Task: Open a Modern Writer Template save the file as agreement.rtf Remove the following  from template: 'Address' Change the date  '15 May, 2023' change Dear Ms Reader to   Hello. Add body to the letter Congratulations on your recent promotion! This well-deserved achievement is a testament to your skills and commitment to your work. I am confident that you will excel in your new role and bring continued success to the team. Wishing you all the best in this exciting chapter of your career.Add Name  'Leon'. Insert watermark  Relience Apply Font Style in watermark Nunito; font size  111and place the watermark  Diagonally 
Action: Mouse moved to (1010, 129)
Screenshot: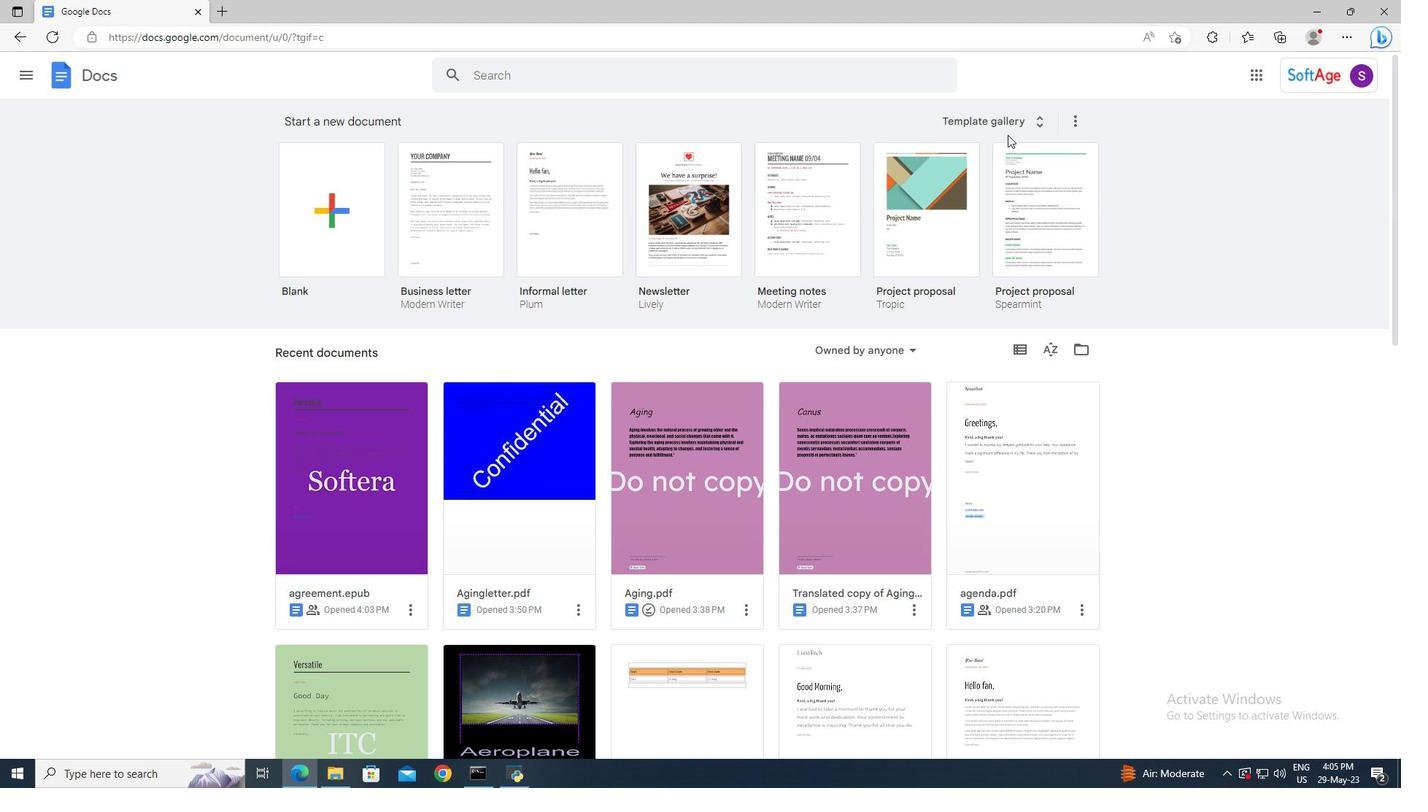 
Action: Mouse pressed left at (1010, 129)
Screenshot: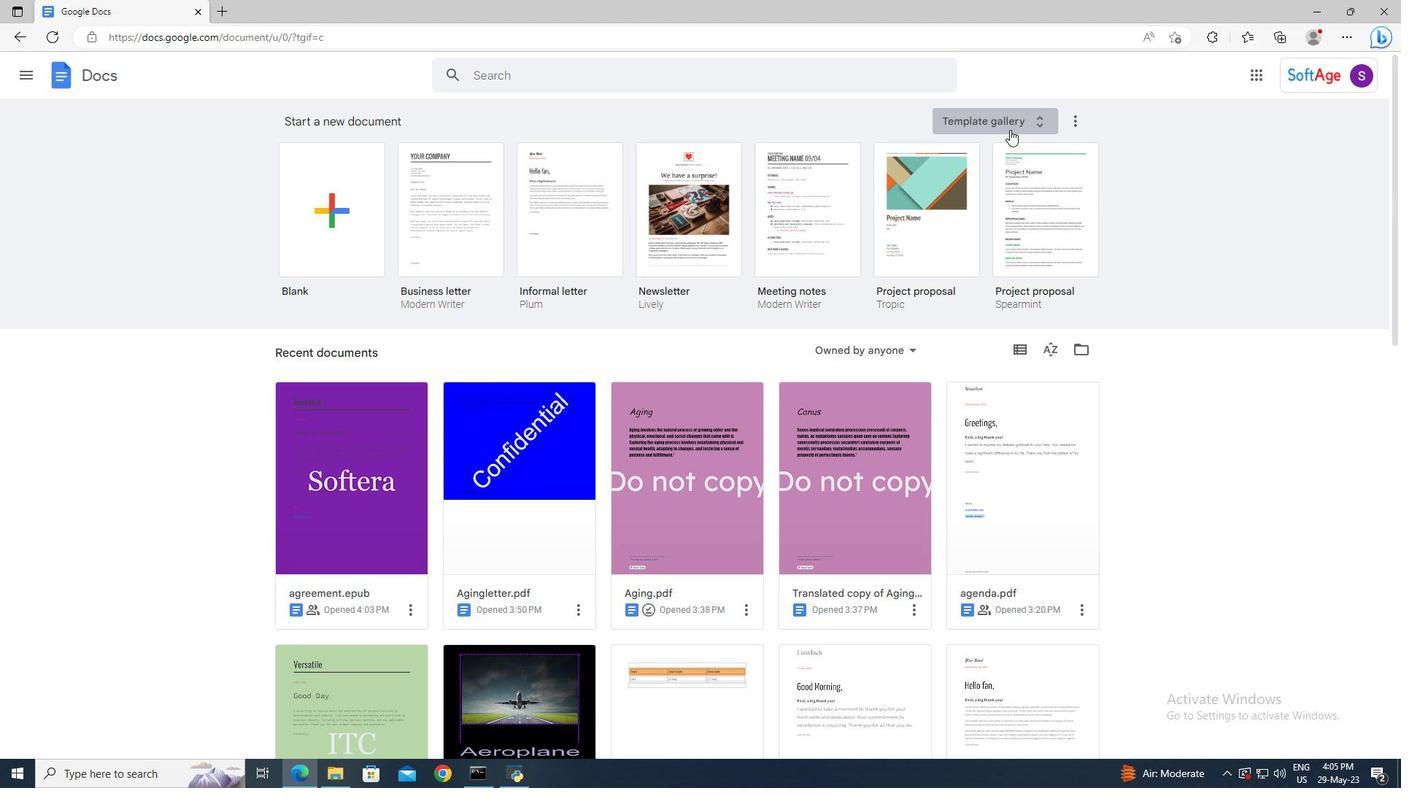 
Action: Mouse moved to (866, 240)
Screenshot: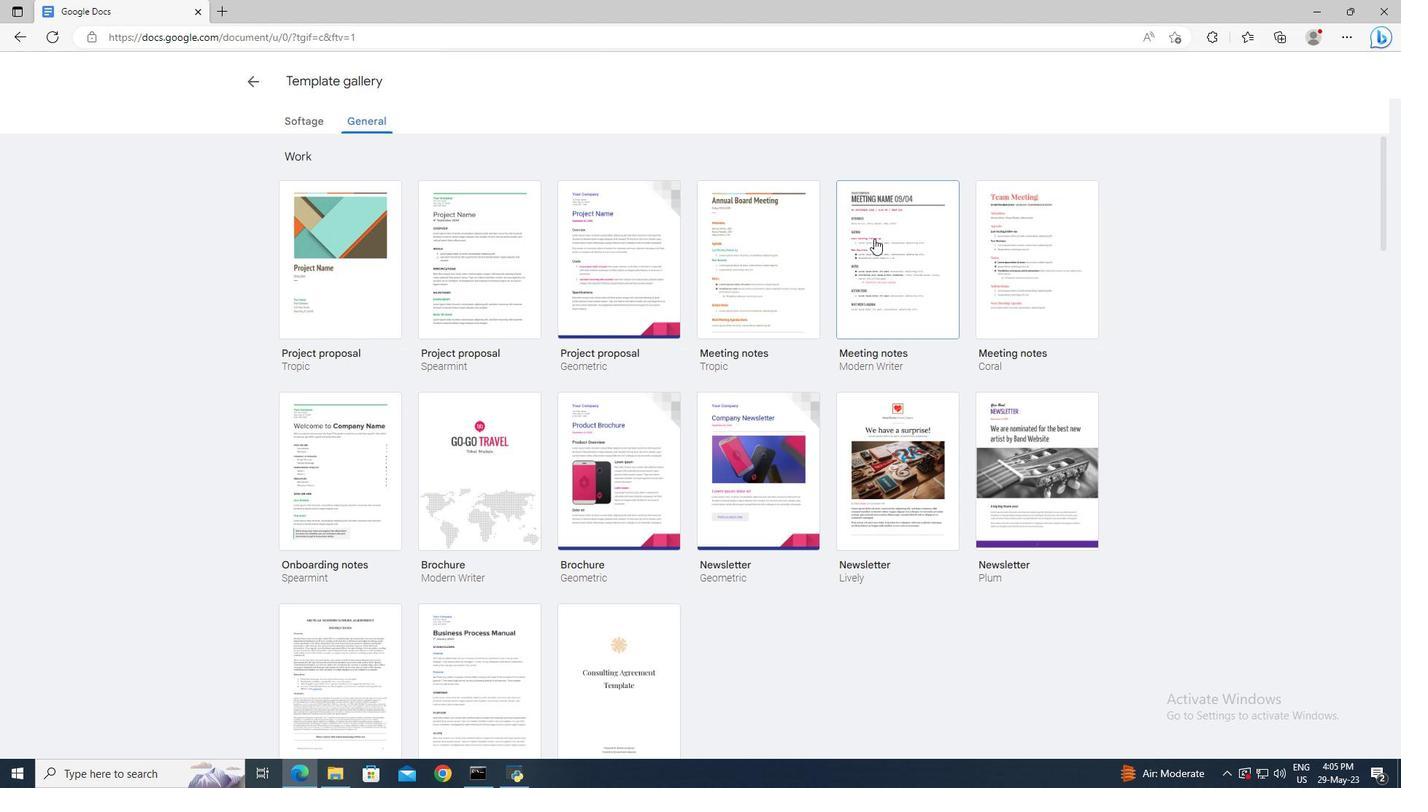 
Action: Mouse scrolled (866, 241) with delta (0, 0)
Screenshot: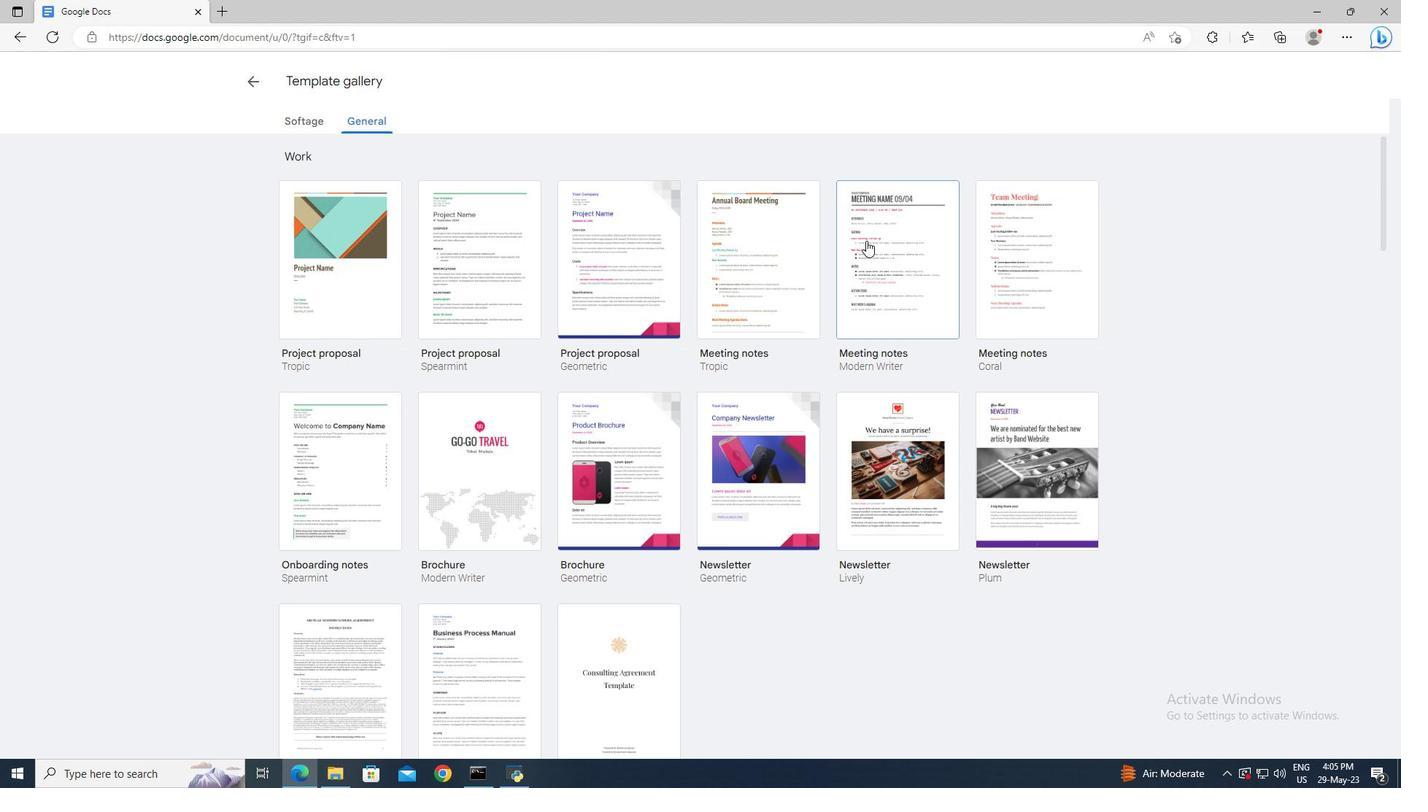 
Action: Mouse scrolled (866, 240) with delta (0, 0)
Screenshot: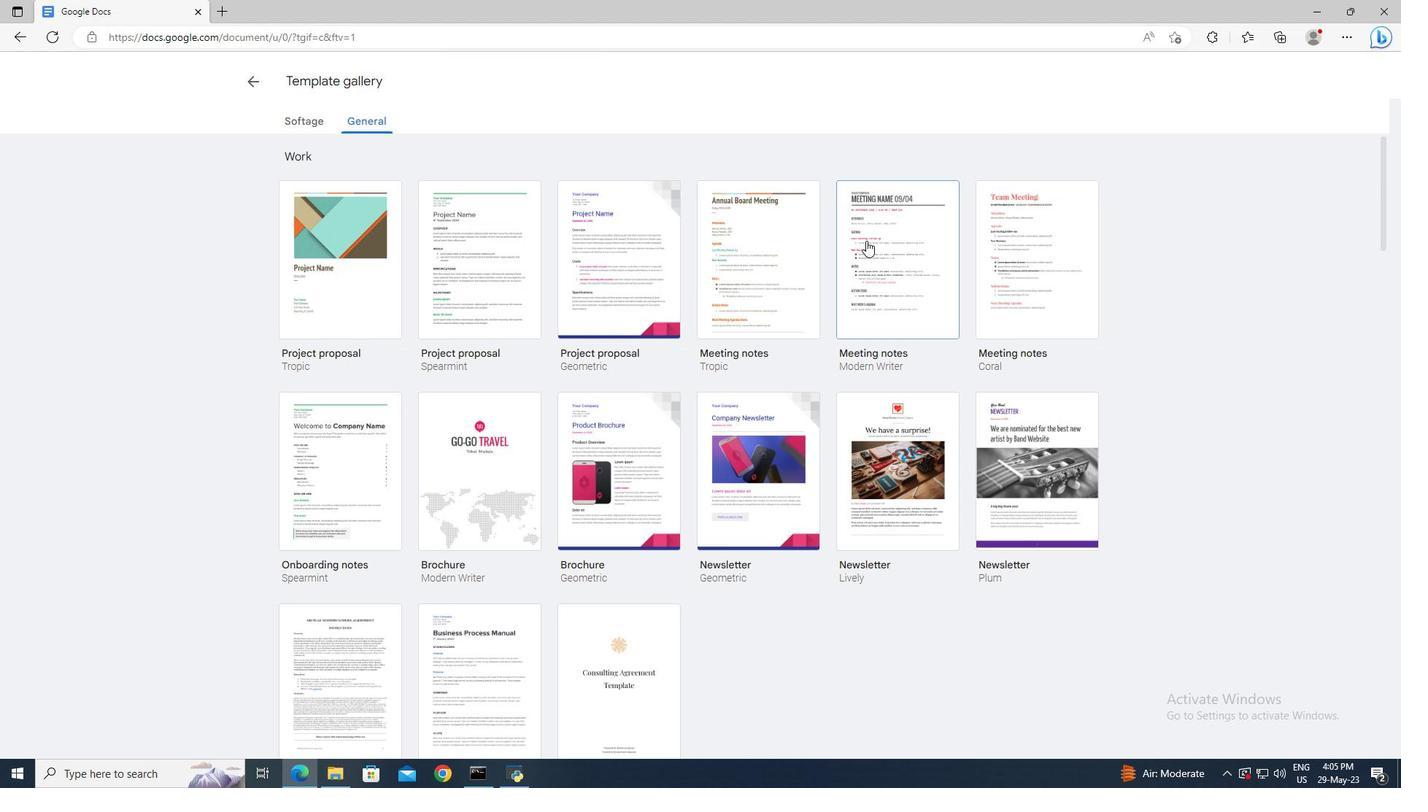 
Action: Mouse scrolled (866, 240) with delta (0, 0)
Screenshot: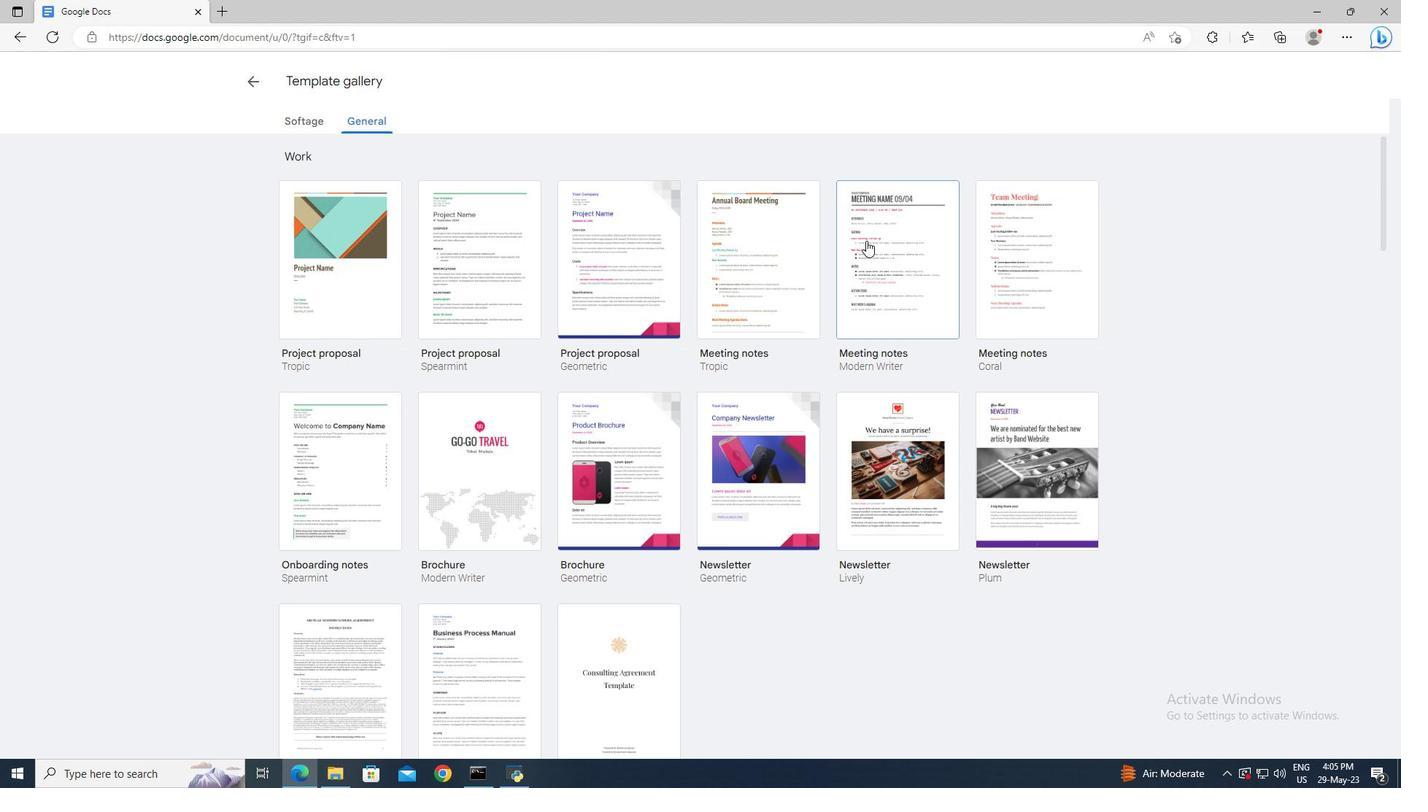 
Action: Mouse moved to (866, 243)
Screenshot: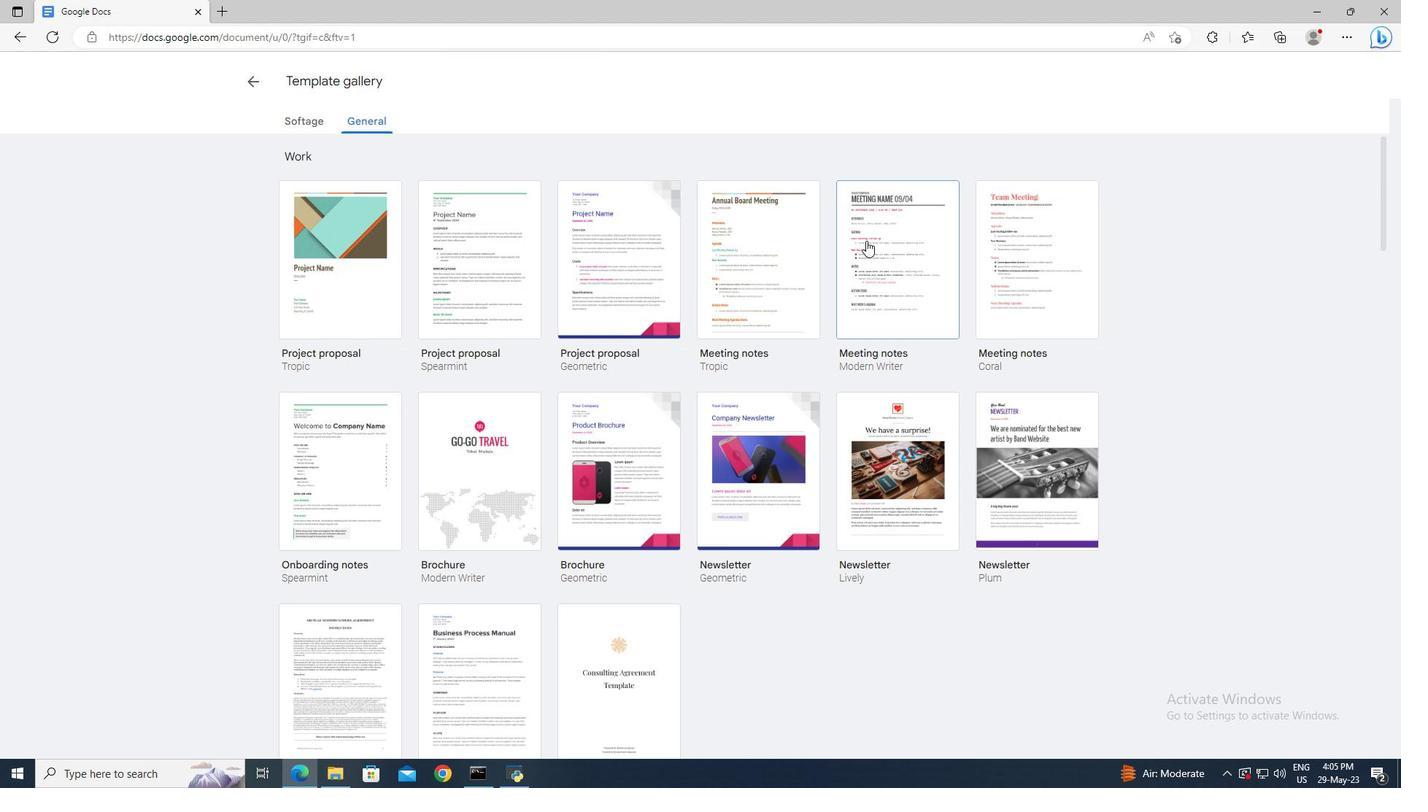 
Action: Mouse scrolled (866, 242) with delta (0, 0)
Screenshot: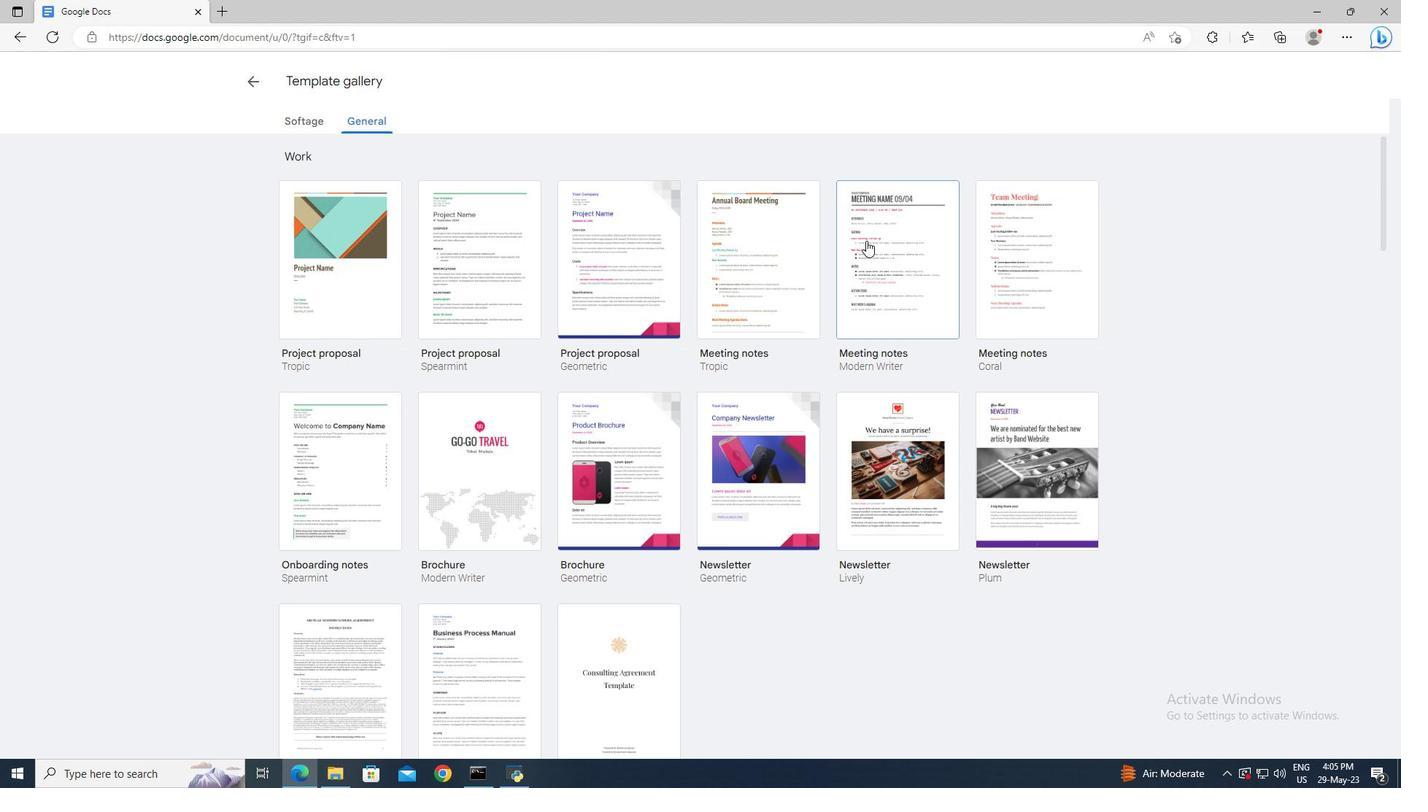 
Action: Mouse moved to (845, 275)
Screenshot: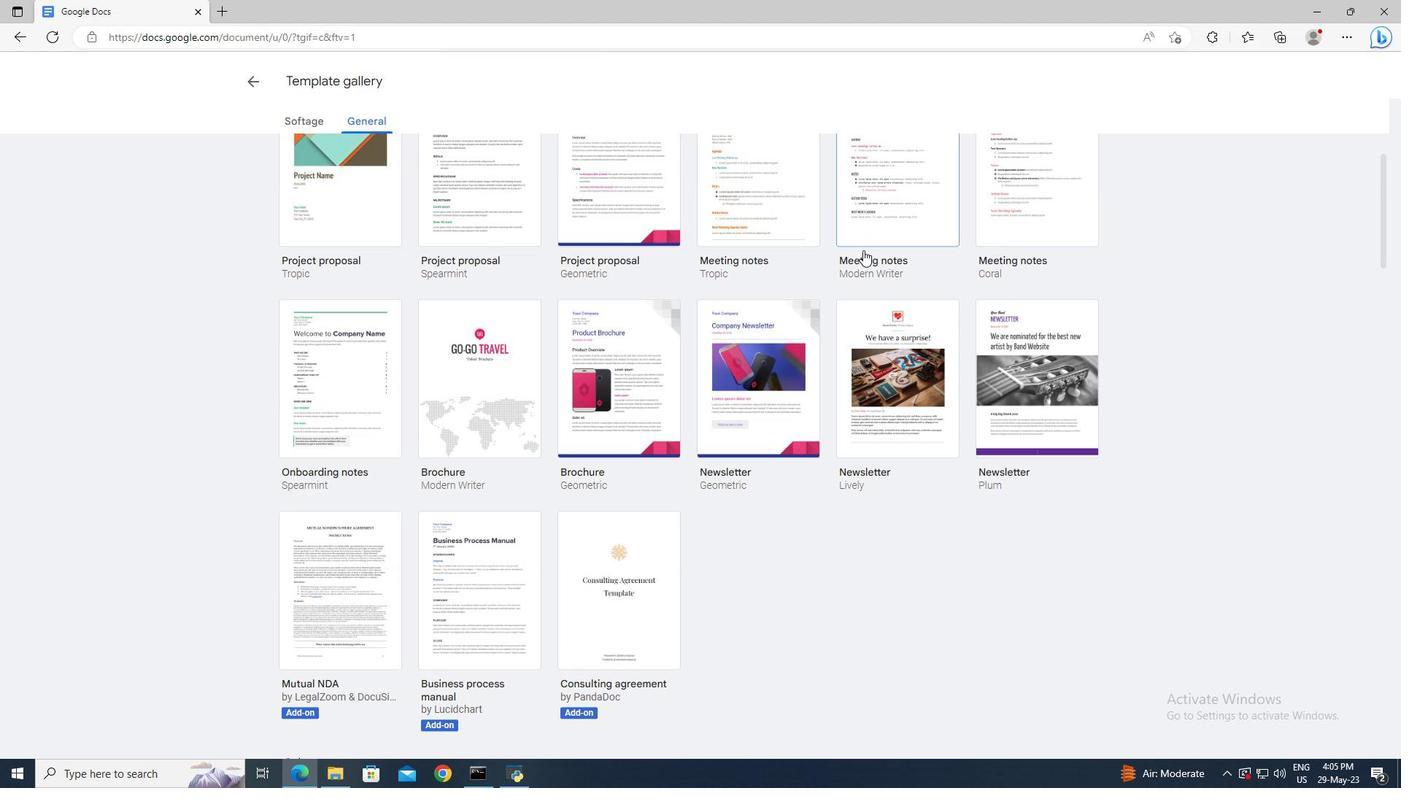 
Action: Mouse scrolled (845, 275) with delta (0, 0)
Screenshot: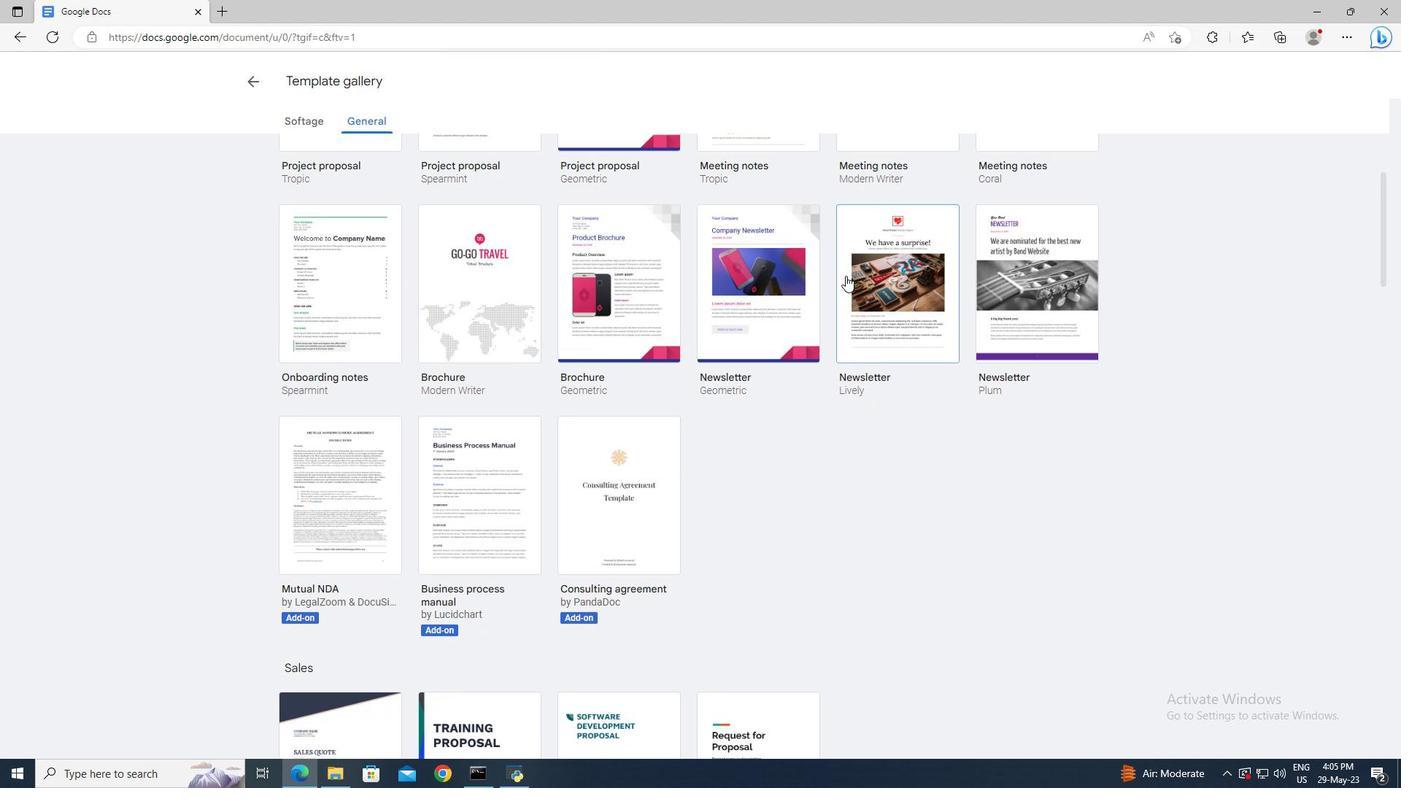 
Action: Mouse scrolled (845, 275) with delta (0, 0)
Screenshot: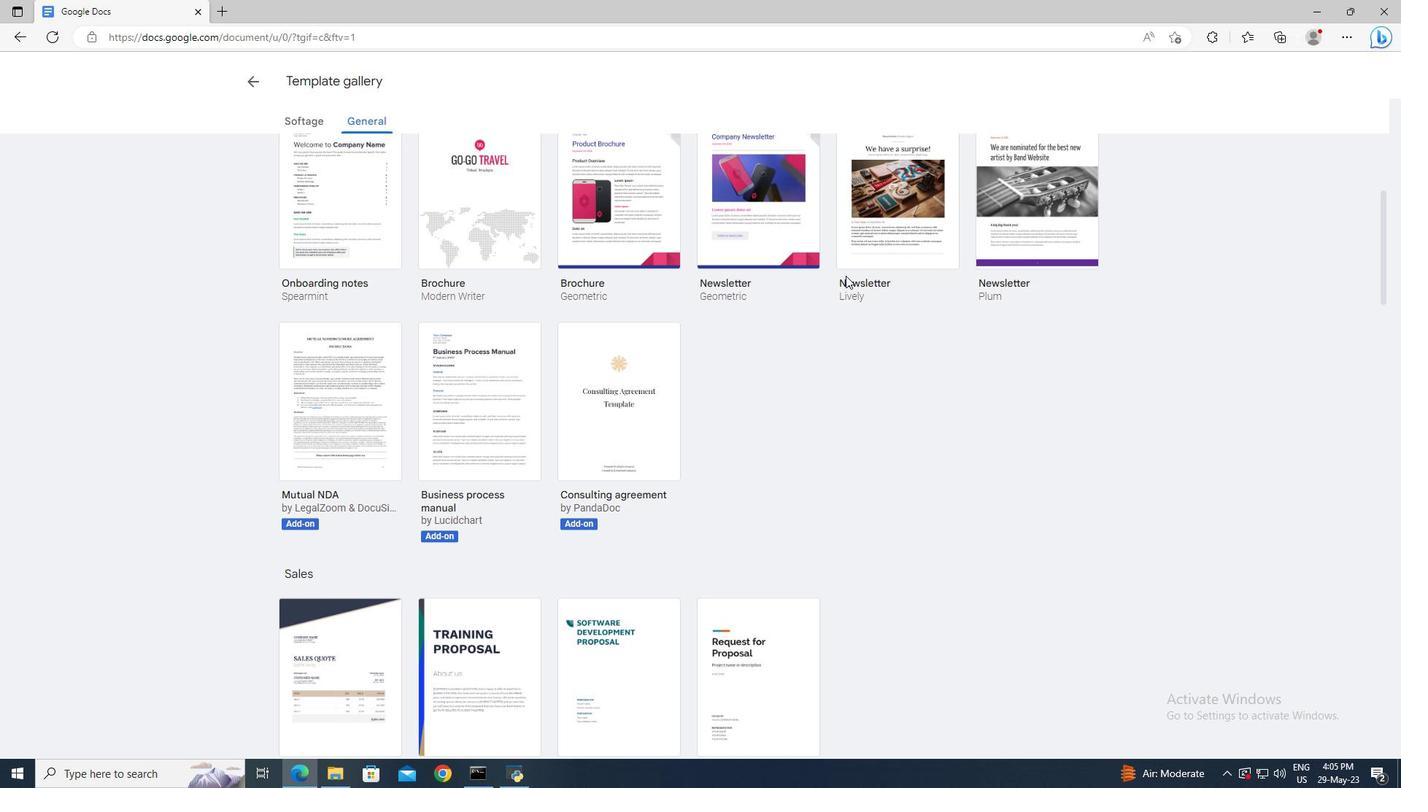 
Action: Mouse scrolled (845, 275) with delta (0, 0)
Screenshot: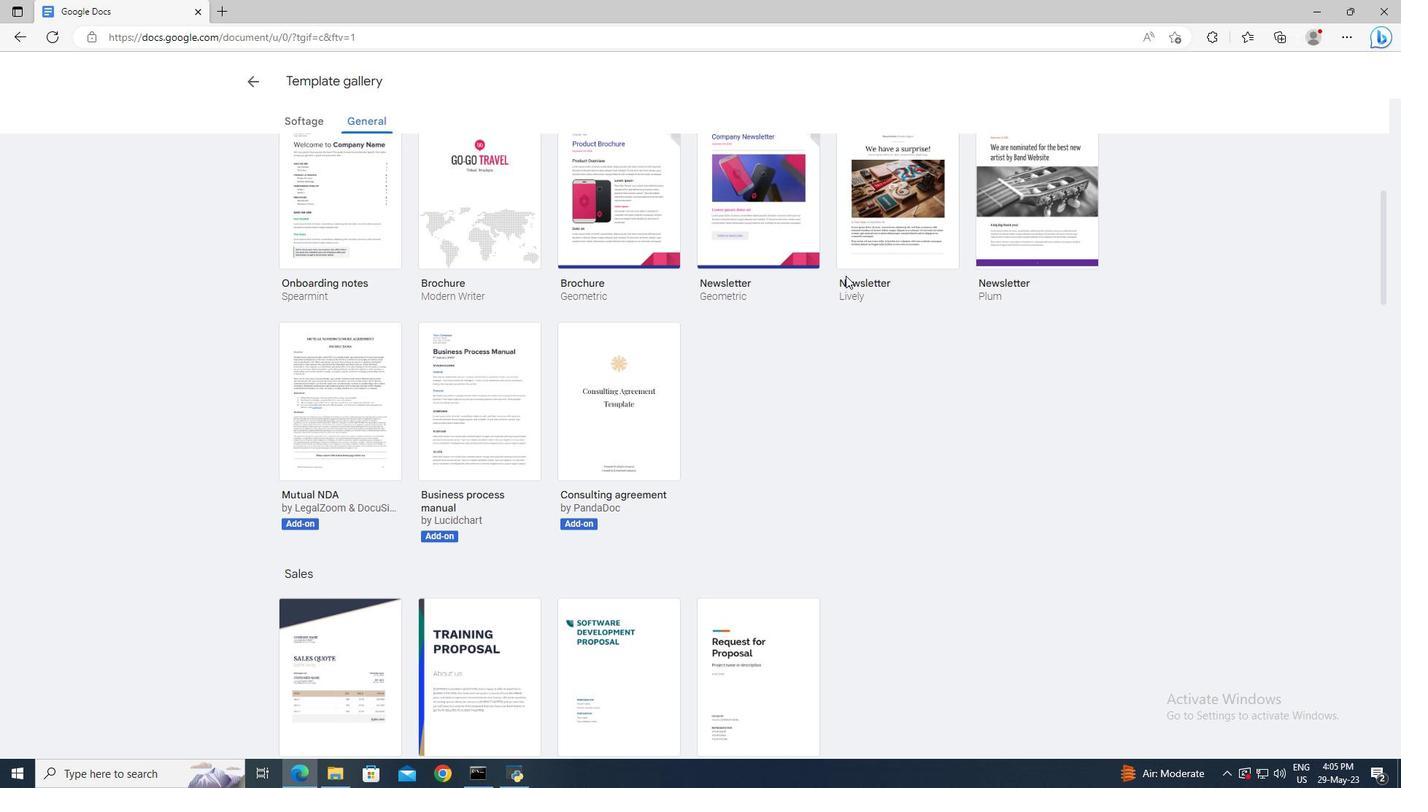 
Action: Mouse scrolled (845, 275) with delta (0, 0)
Screenshot: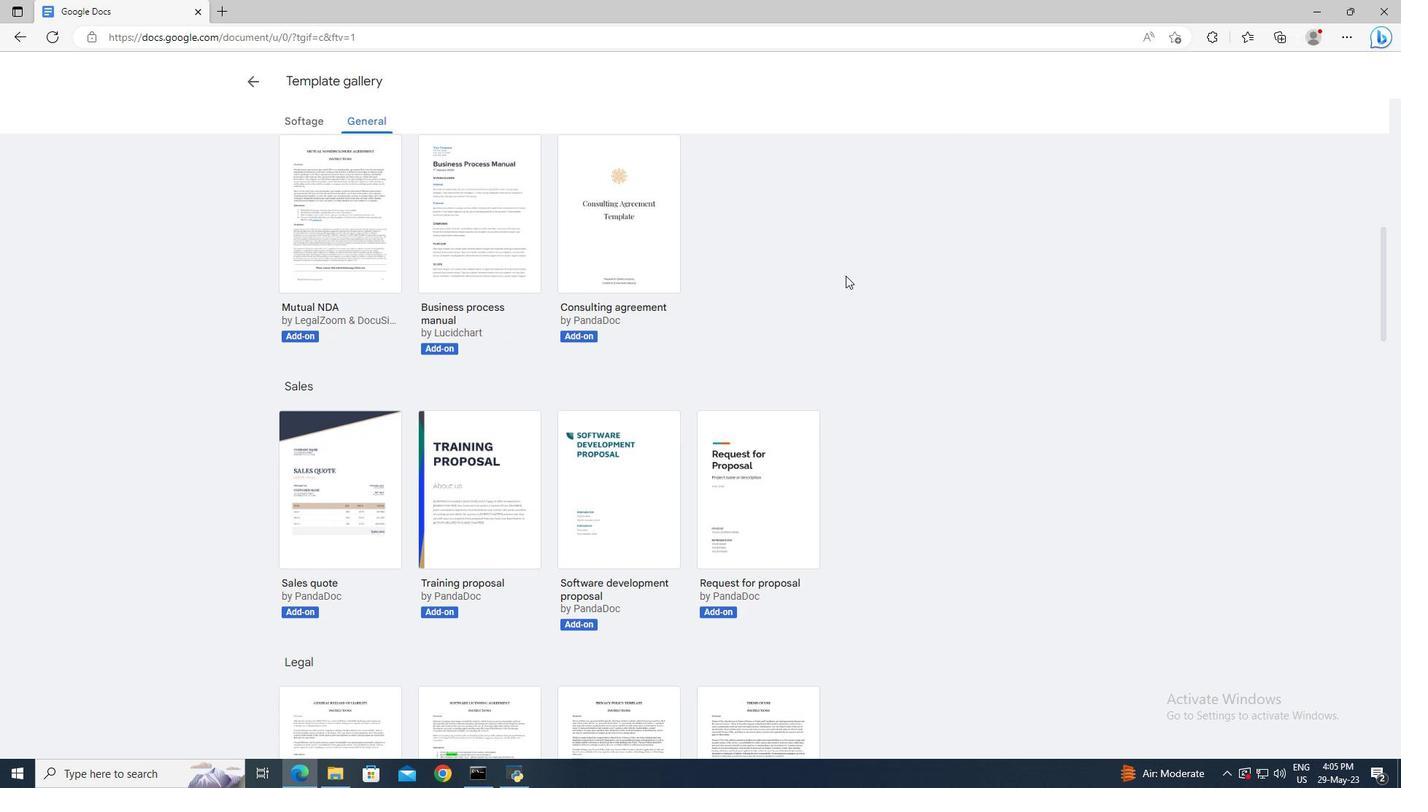 
Action: Mouse scrolled (845, 275) with delta (0, 0)
Screenshot: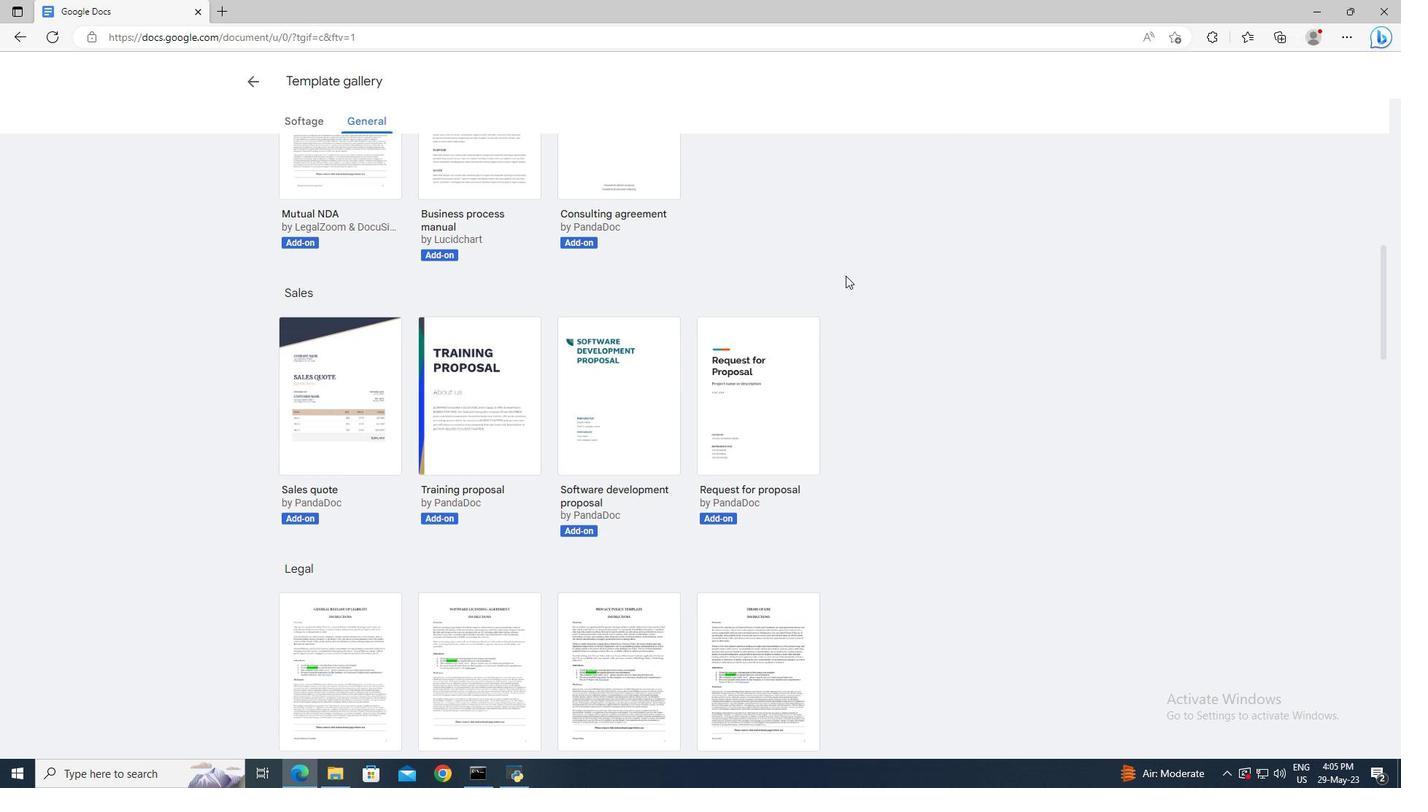 
Action: Mouse scrolled (845, 275) with delta (0, 0)
Screenshot: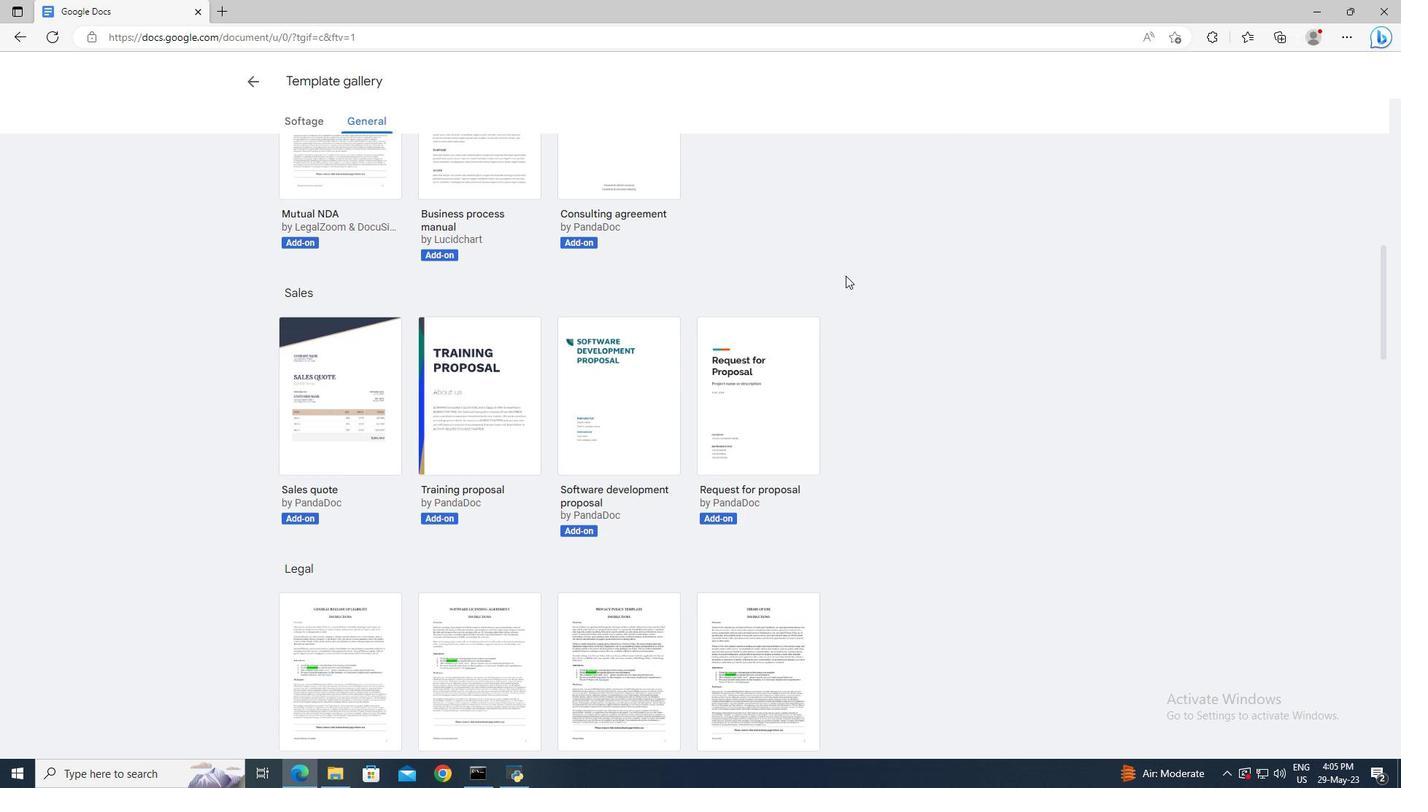 
Action: Mouse scrolled (845, 275) with delta (0, 0)
Screenshot: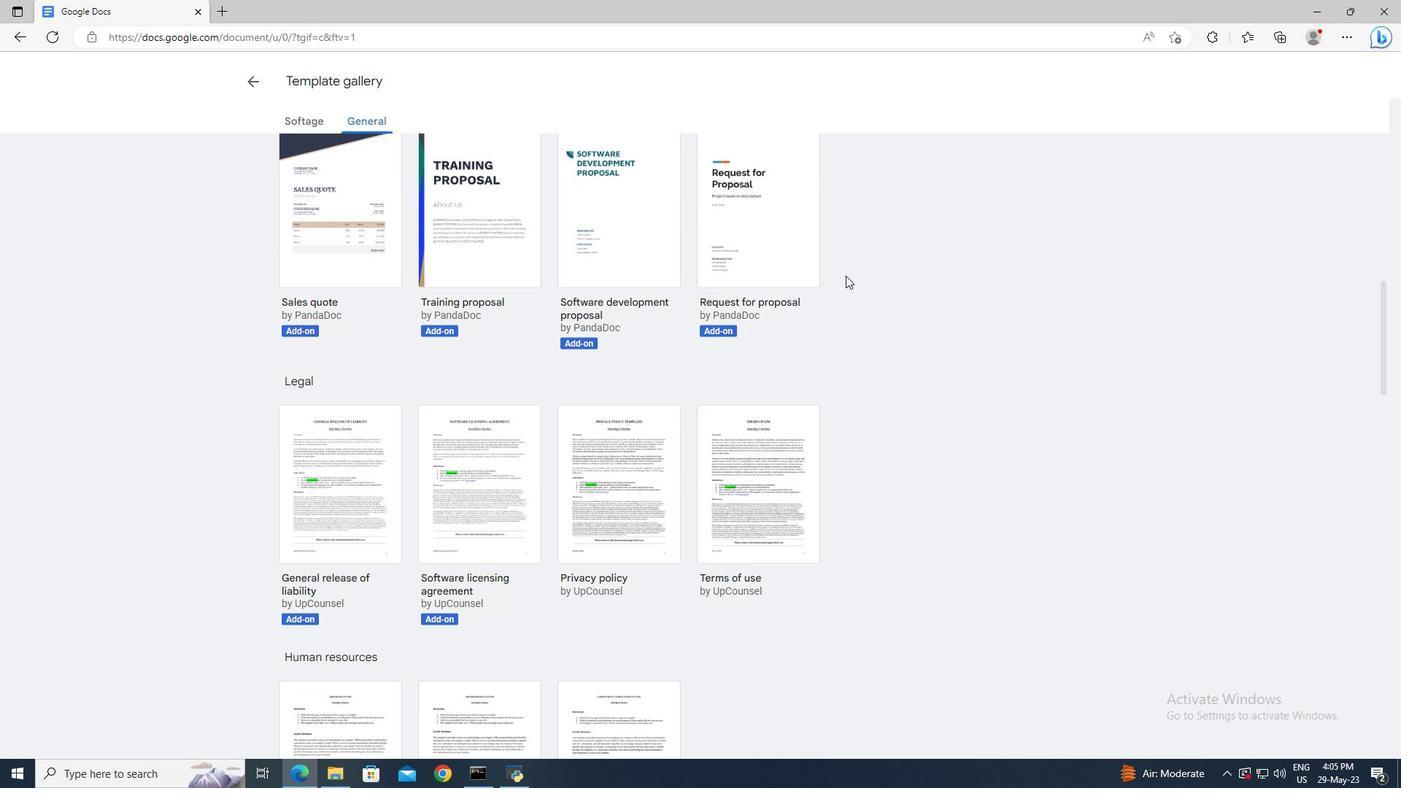 
Action: Mouse scrolled (845, 275) with delta (0, 0)
Screenshot: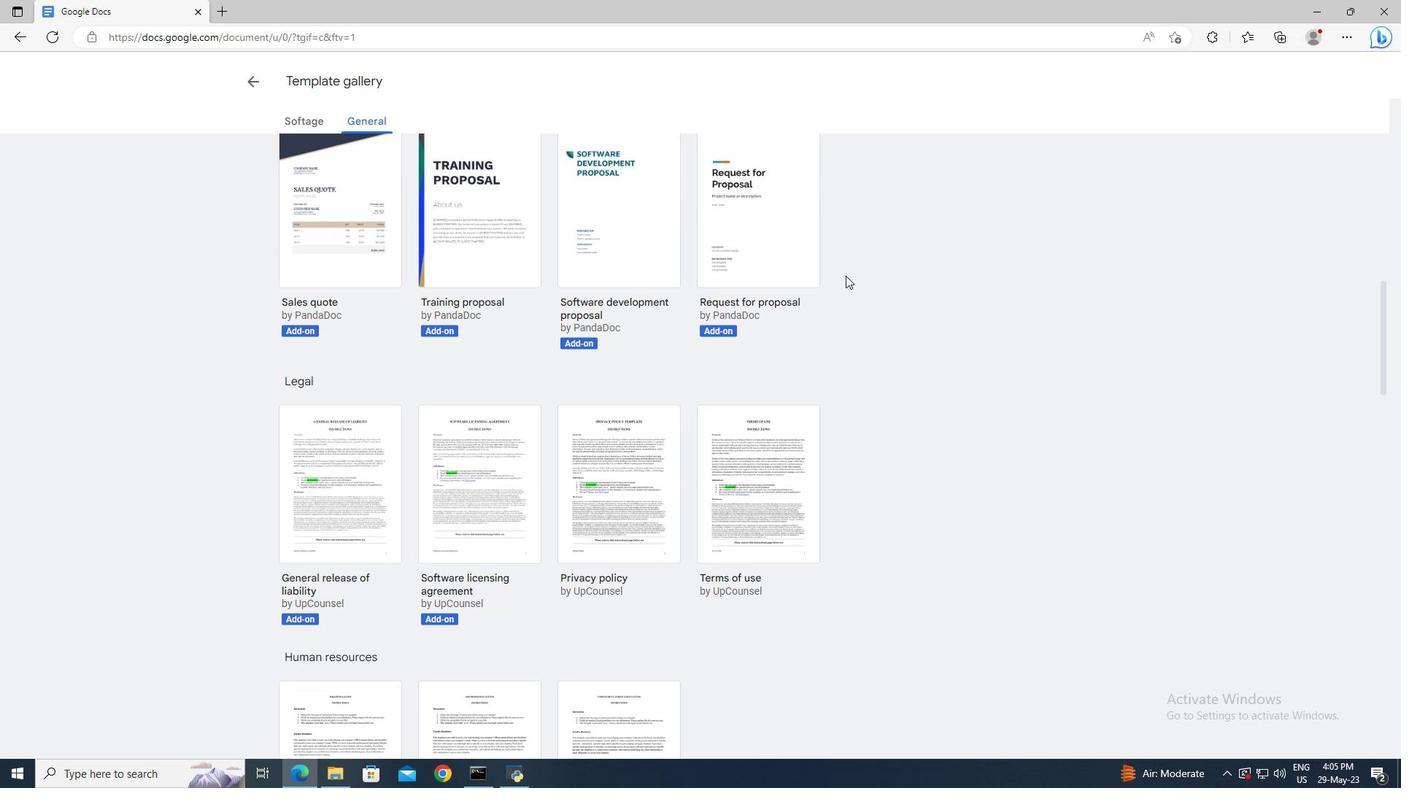 
Action: Mouse scrolled (845, 275) with delta (0, 0)
Screenshot: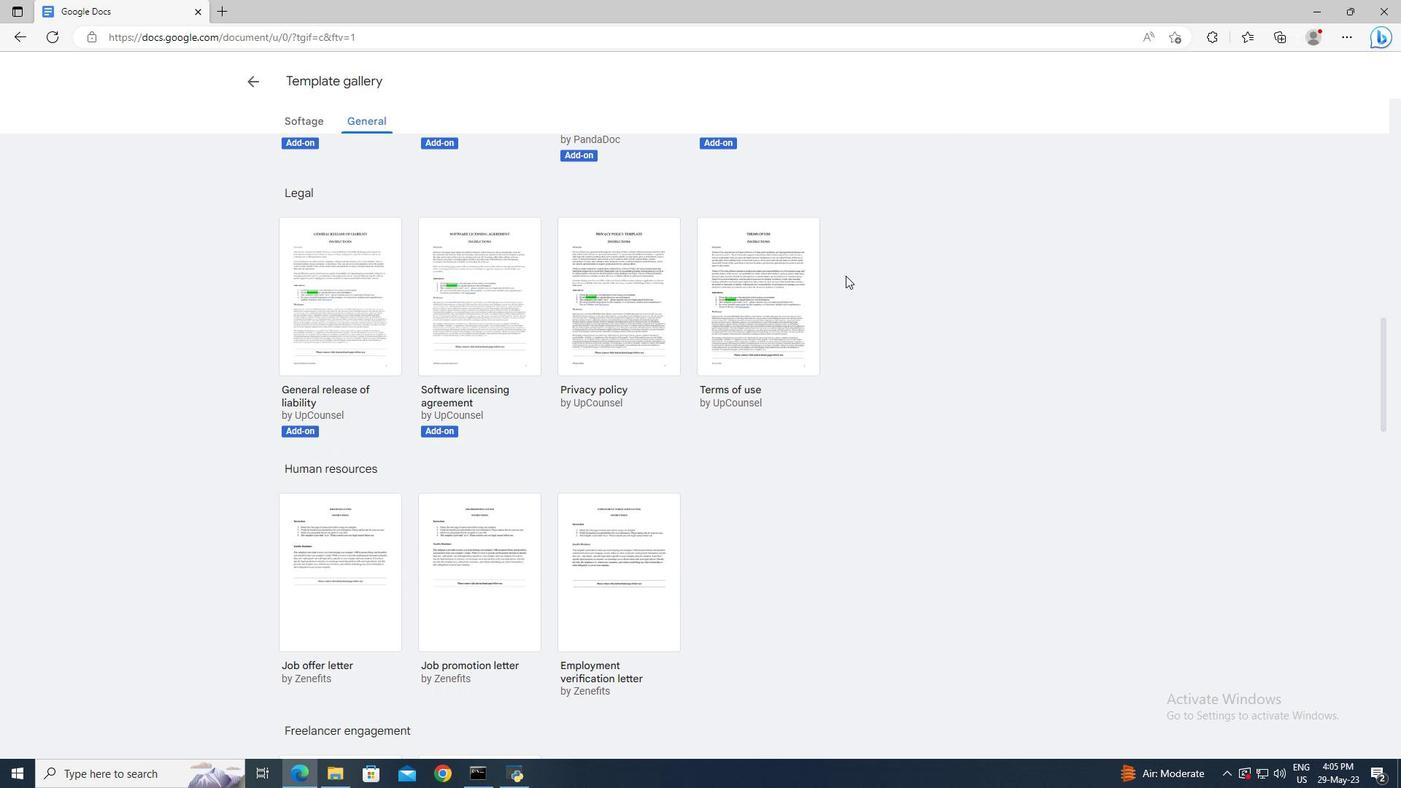 
Action: Mouse scrolled (845, 275) with delta (0, 0)
Screenshot: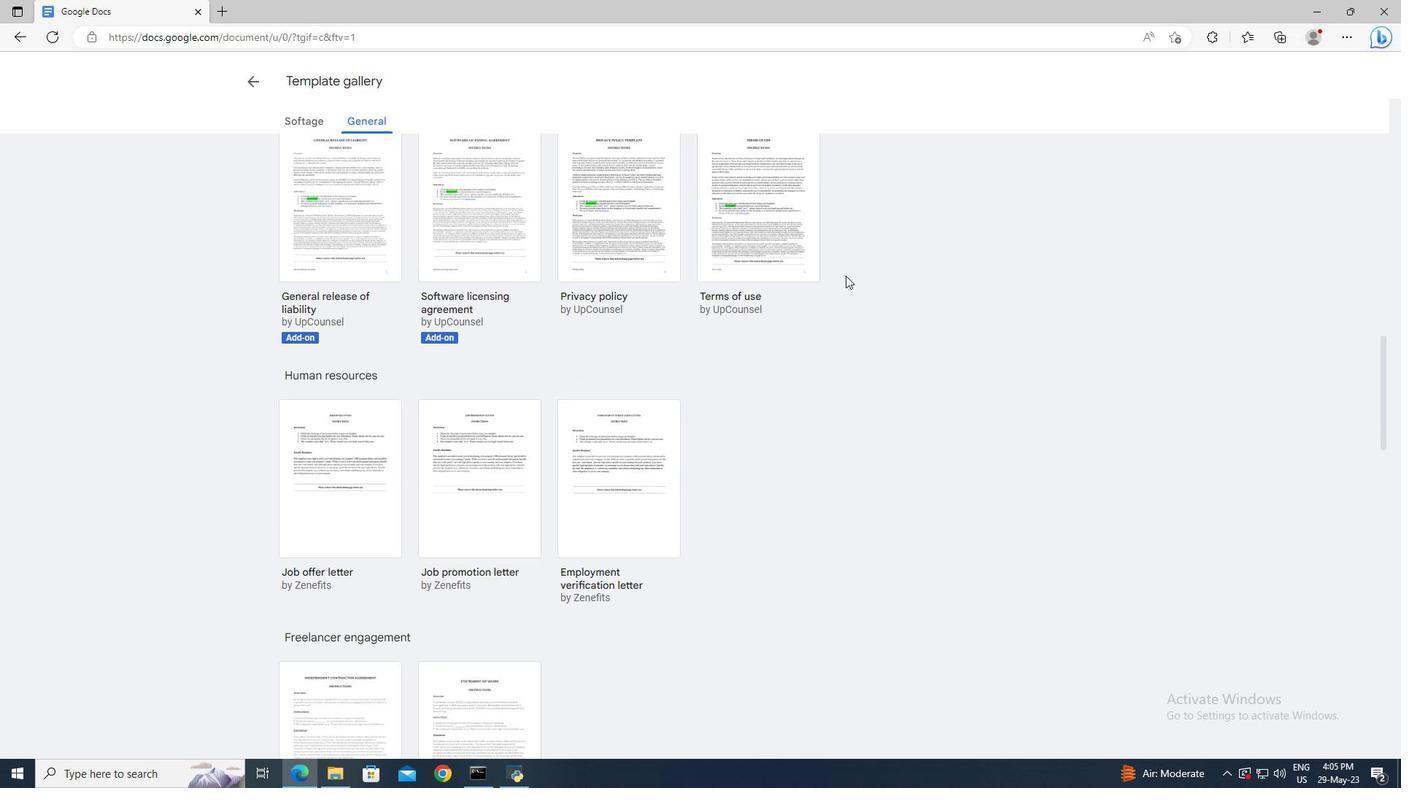 
Action: Mouse scrolled (845, 275) with delta (0, 0)
Screenshot: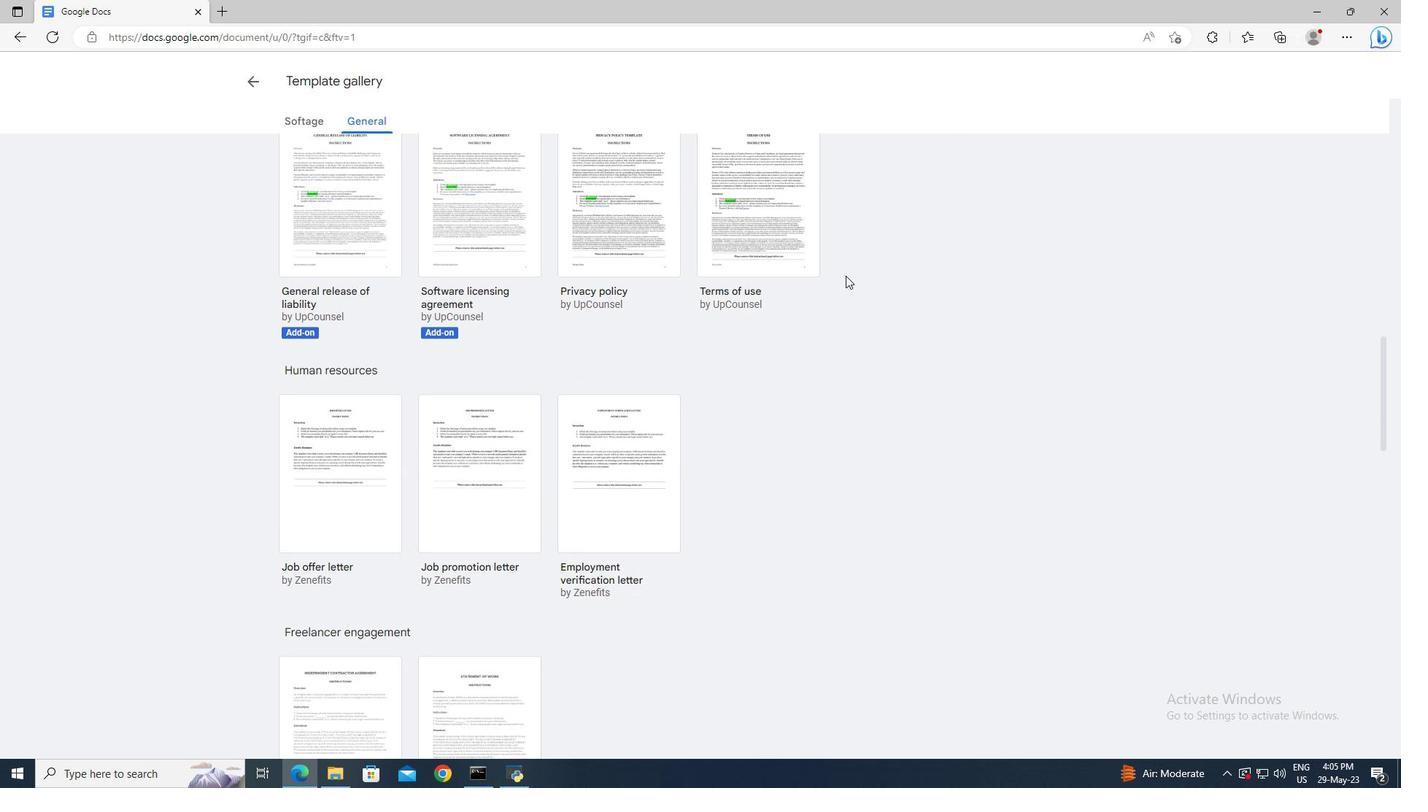 
Action: Mouse scrolled (845, 275) with delta (0, 0)
Screenshot: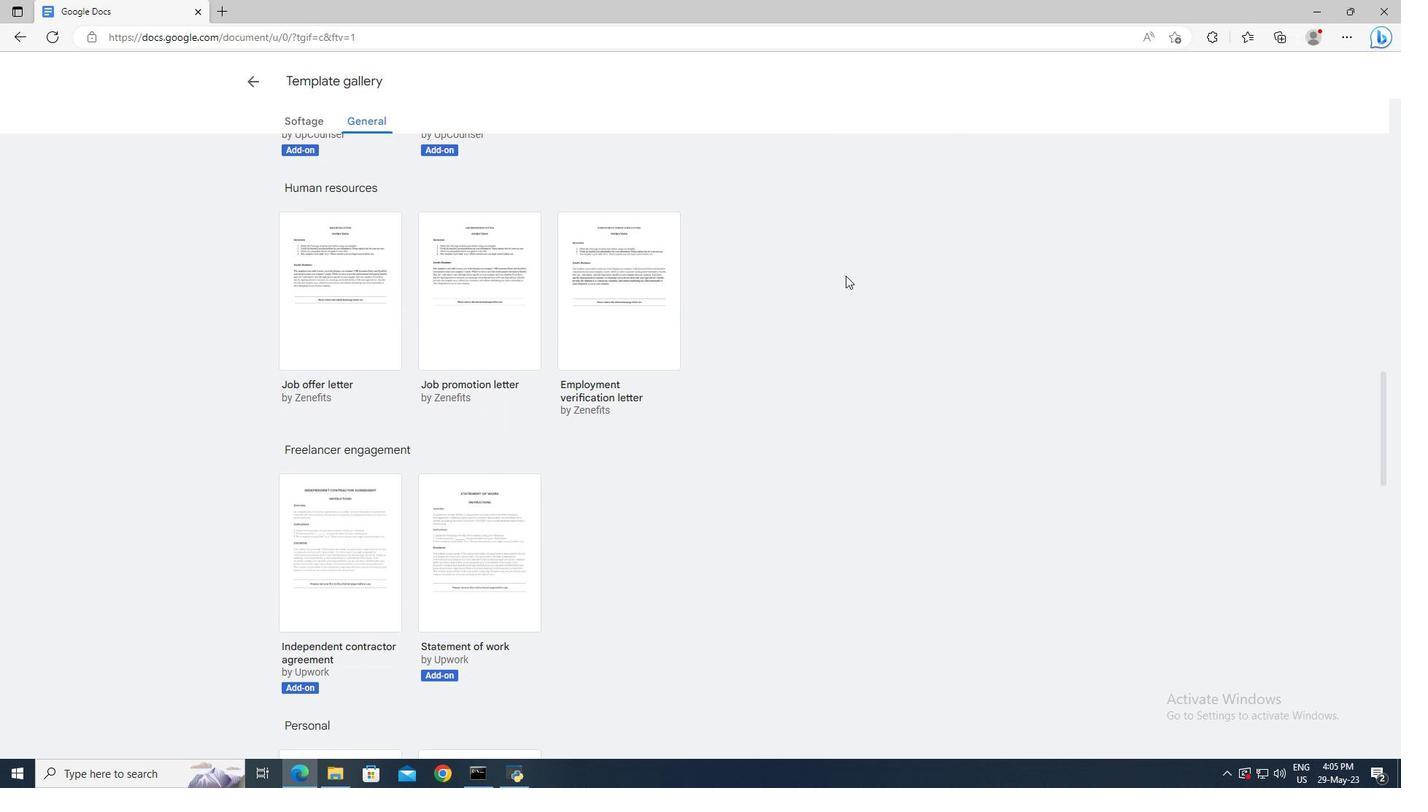 
Action: Mouse scrolled (845, 275) with delta (0, 0)
Screenshot: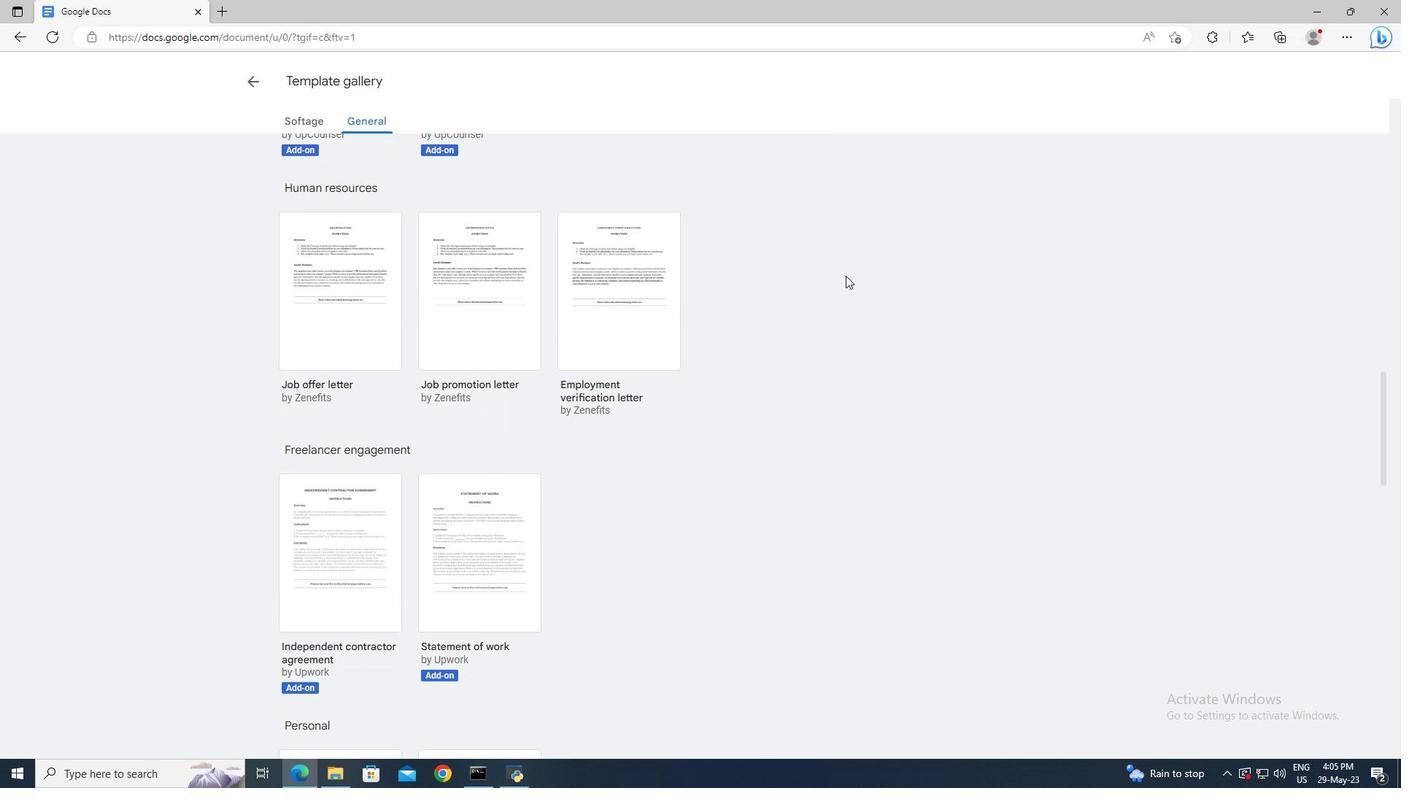 
Action: Mouse scrolled (845, 275) with delta (0, 0)
Screenshot: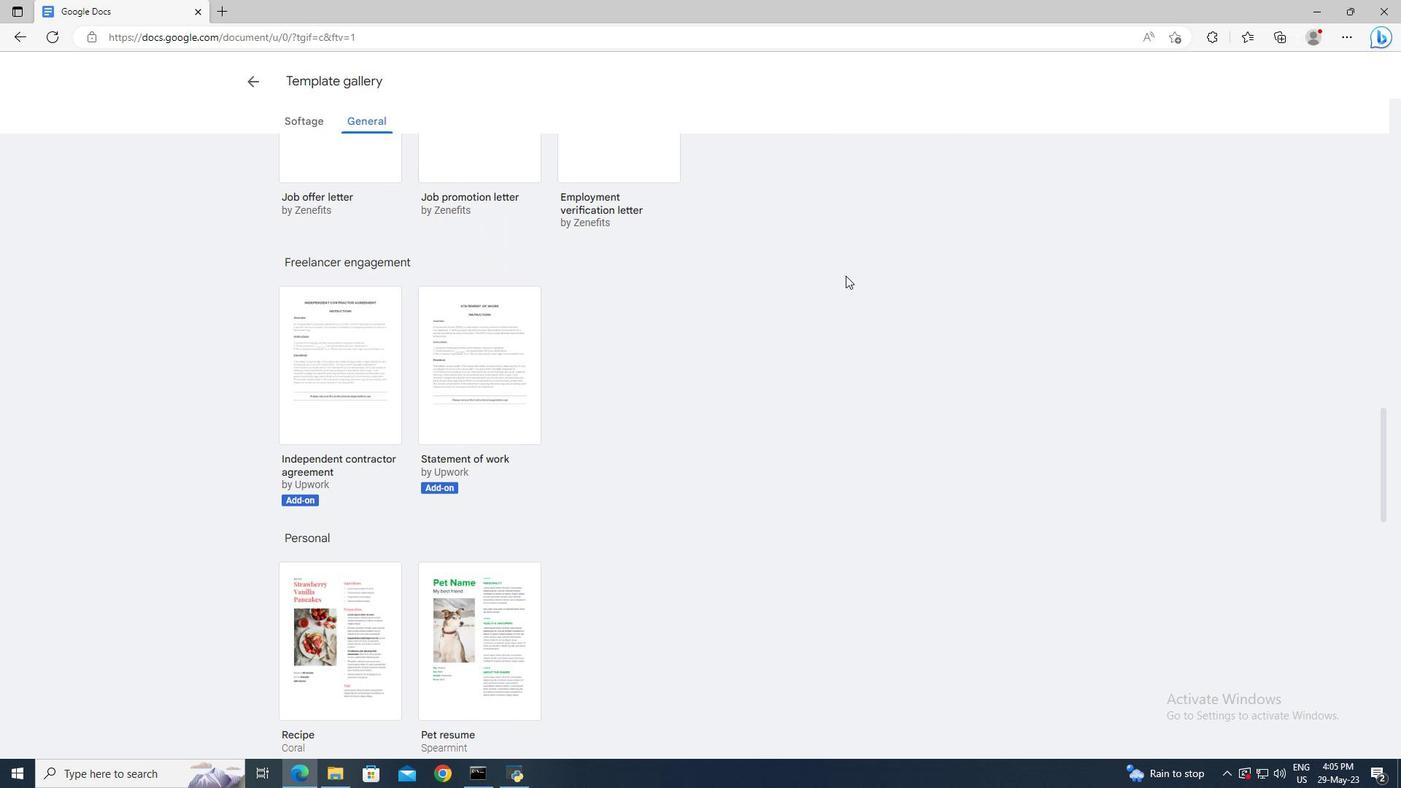 
Action: Mouse scrolled (845, 275) with delta (0, 0)
Screenshot: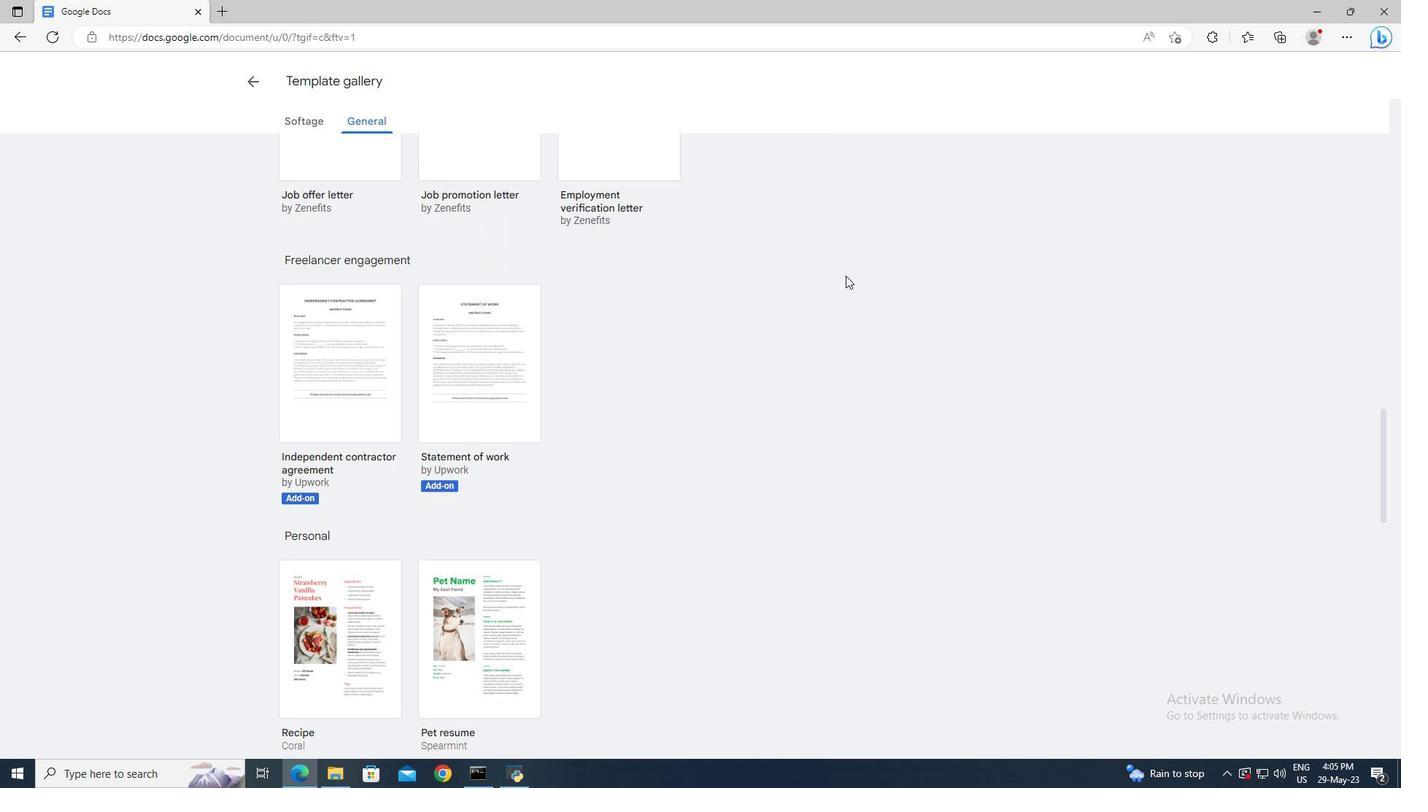 
Action: Mouse scrolled (845, 275) with delta (0, 0)
Screenshot: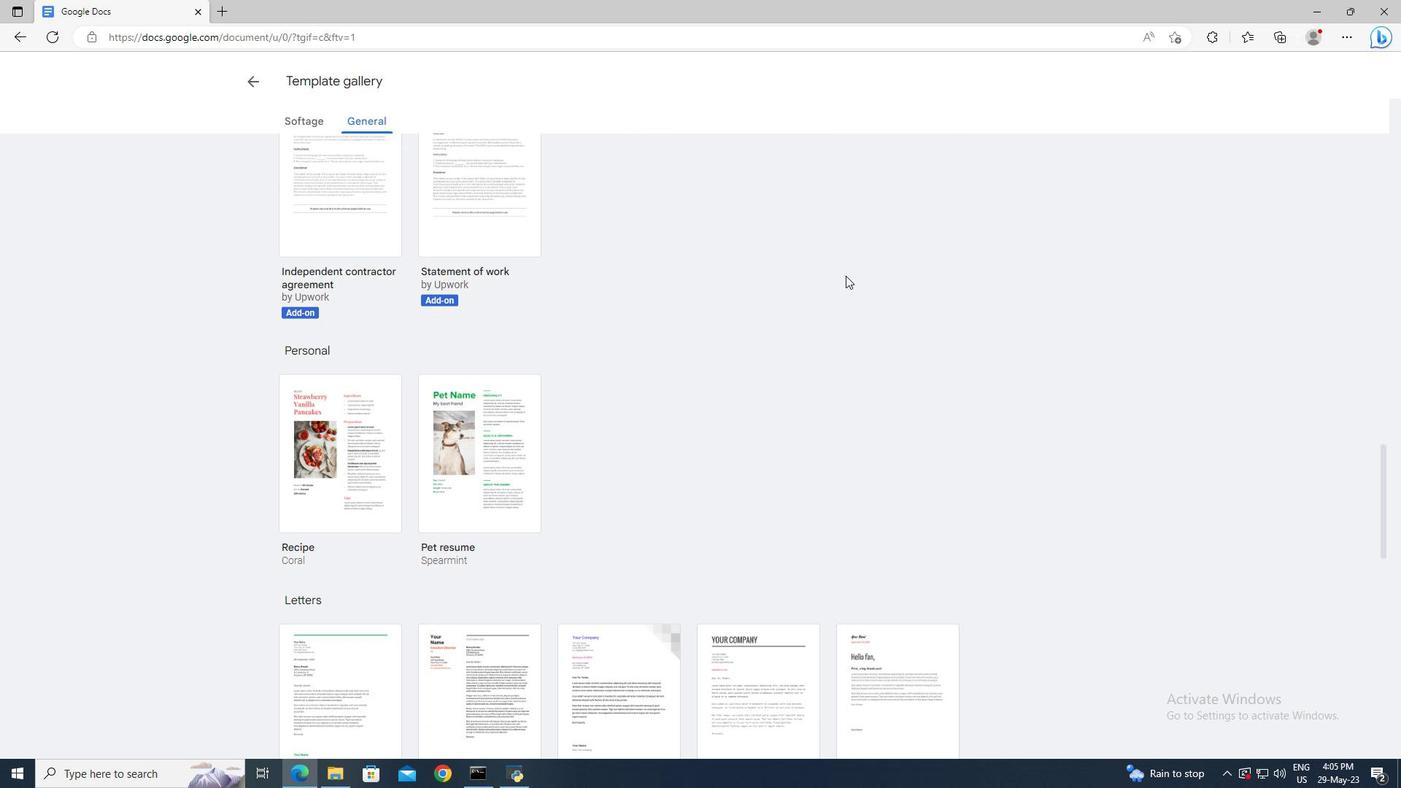 
Action: Mouse scrolled (845, 275) with delta (0, 0)
Screenshot: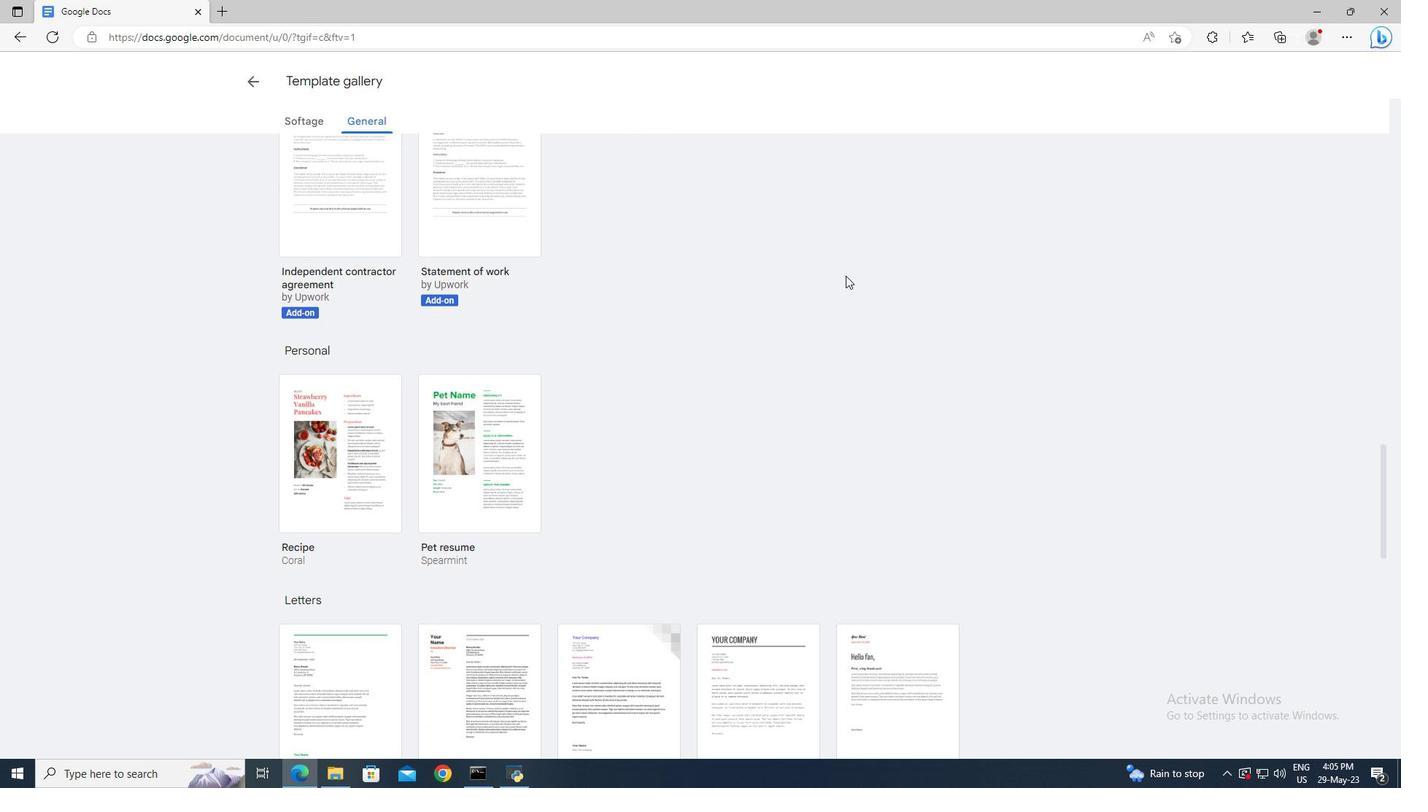 
Action: Mouse scrolled (845, 275) with delta (0, 0)
Screenshot: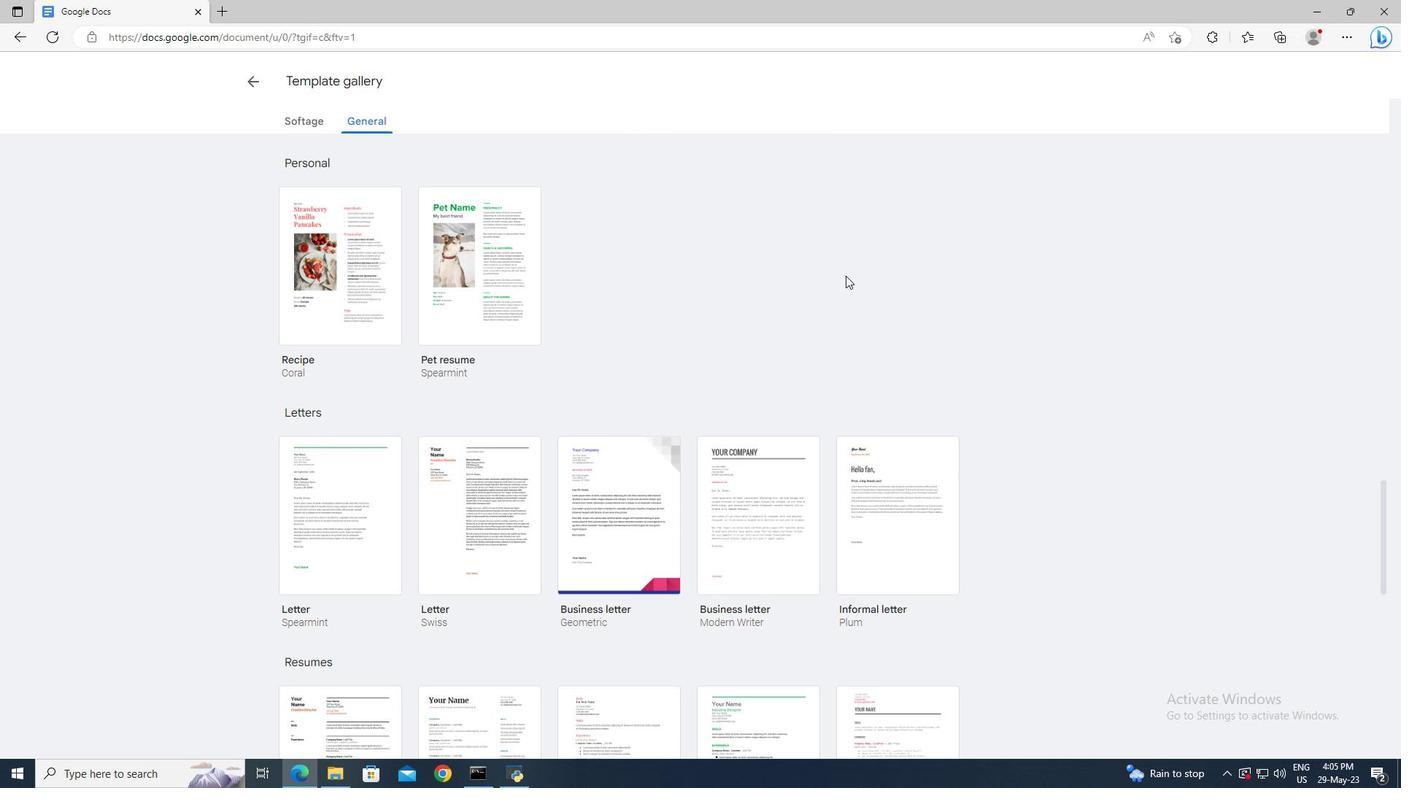 
Action: Mouse moved to (759, 421)
Screenshot: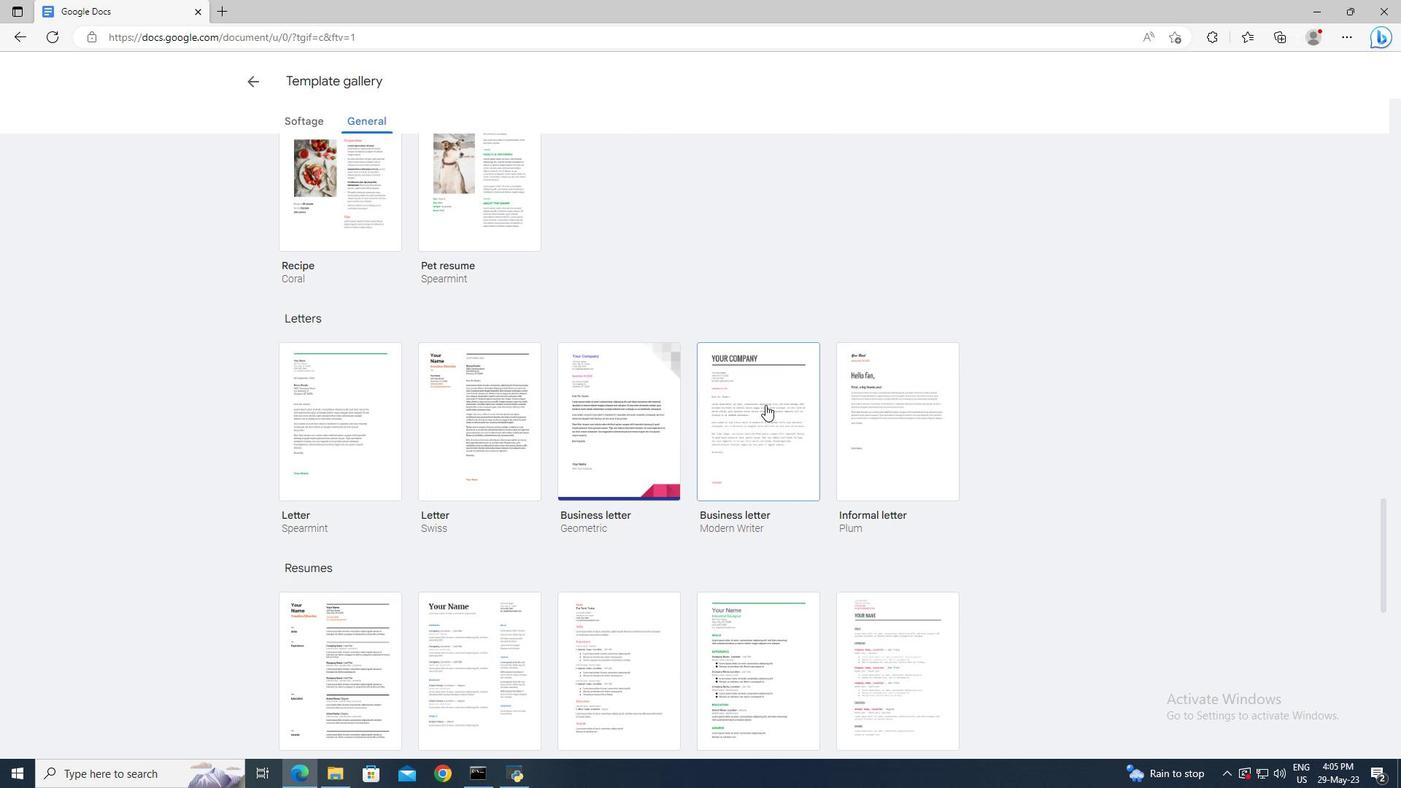 
Action: Mouse pressed left at (759, 421)
Screenshot: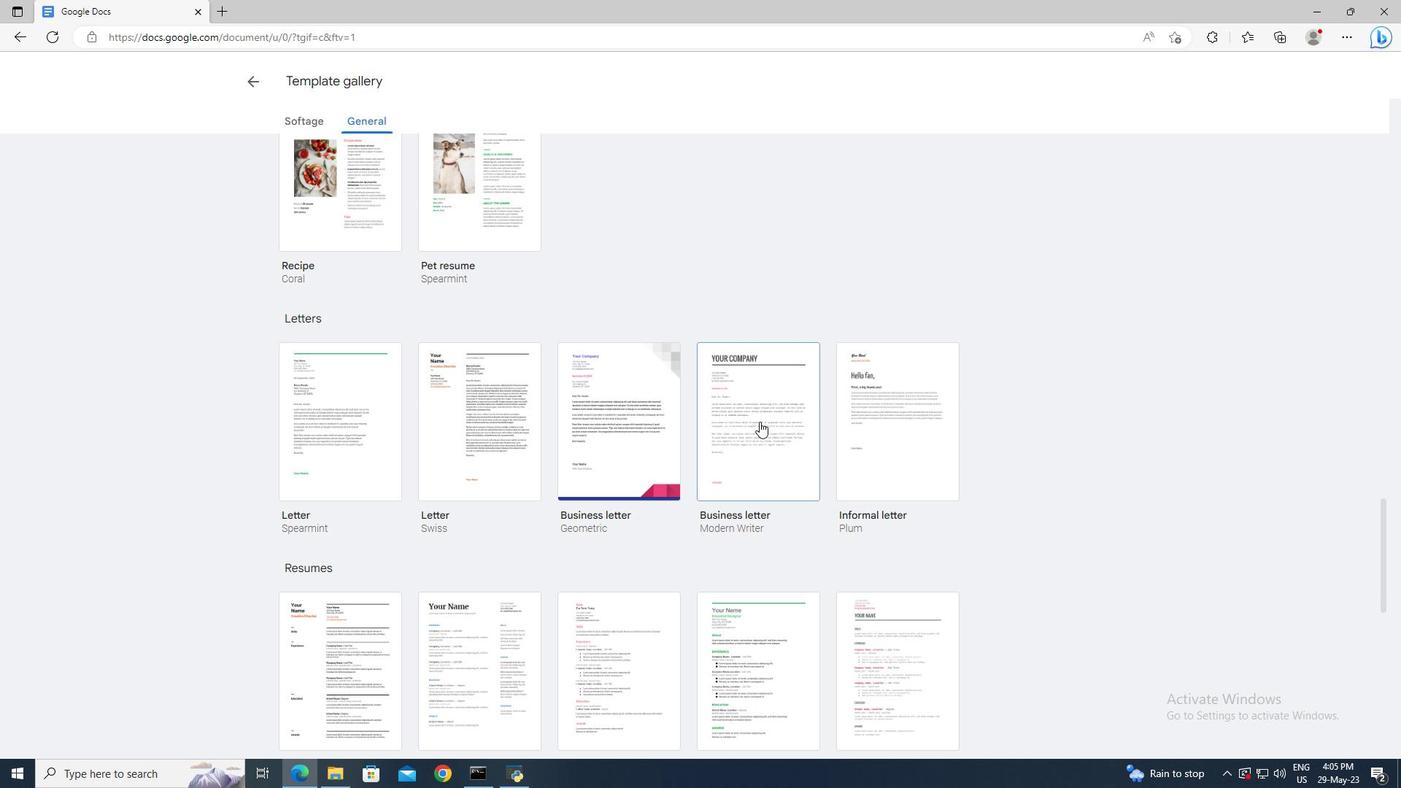 
Action: Mouse moved to (122, 63)
Screenshot: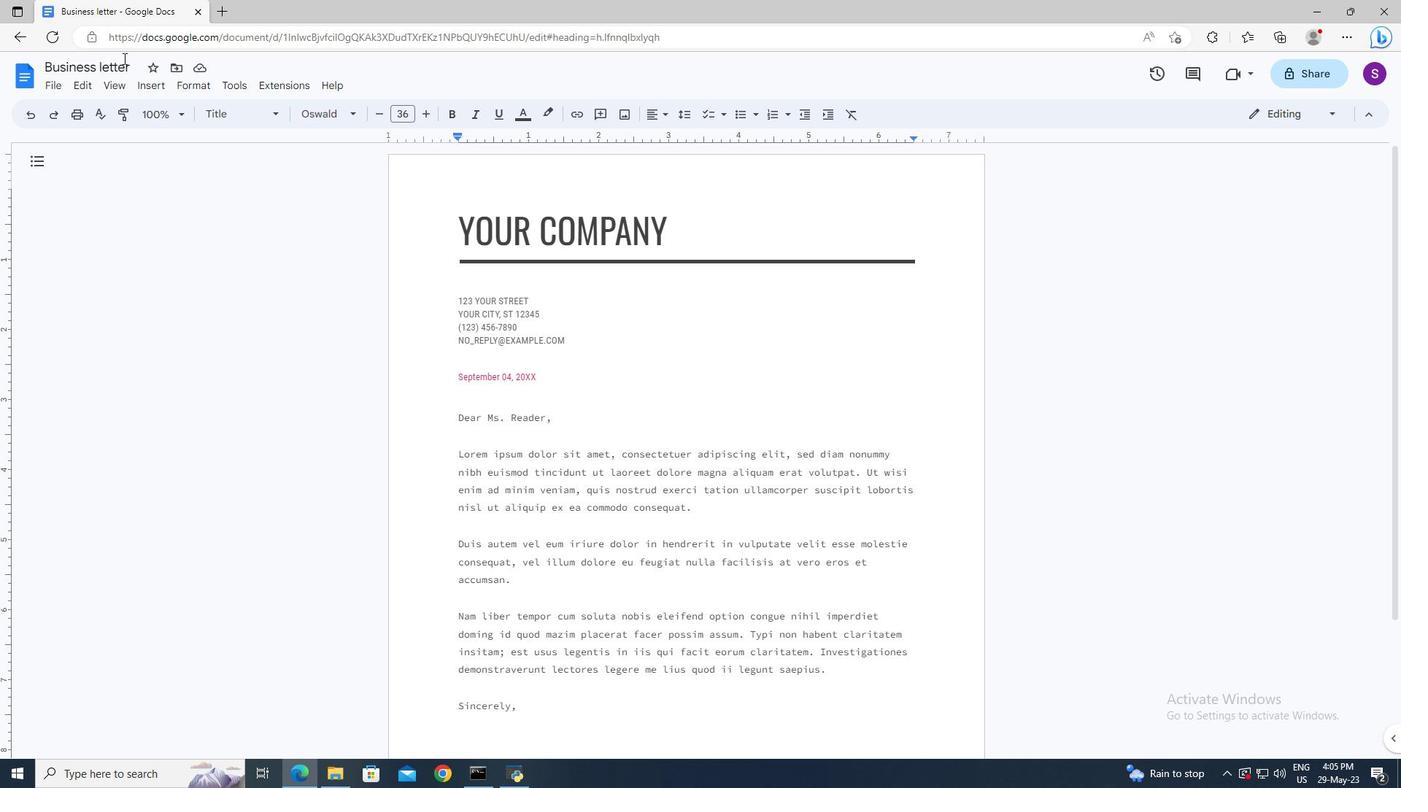 
Action: Mouse pressed left at (122, 63)
Screenshot: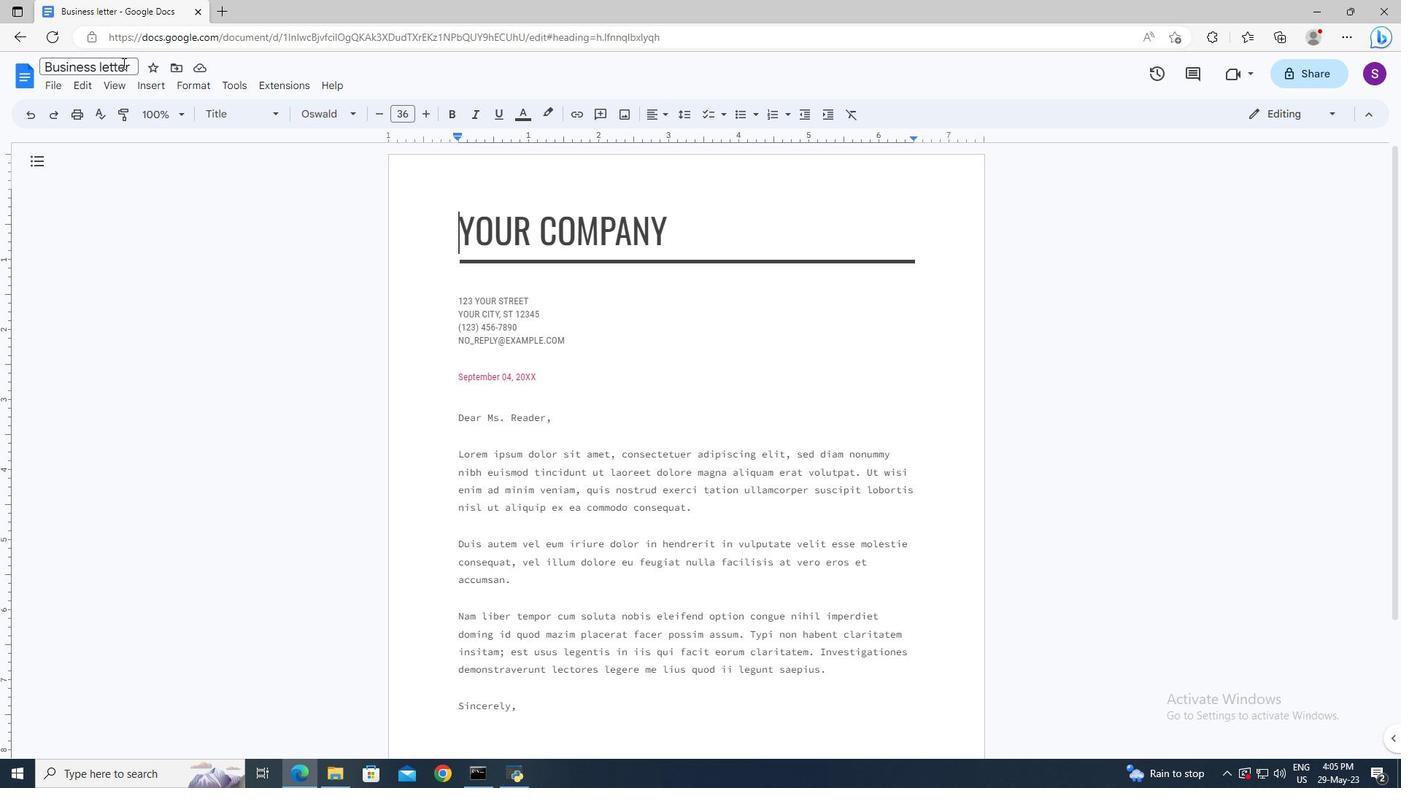 
Action: Key pressed ctrl+A<Key.delete>agreement.rtf<Key.enter>
Screenshot: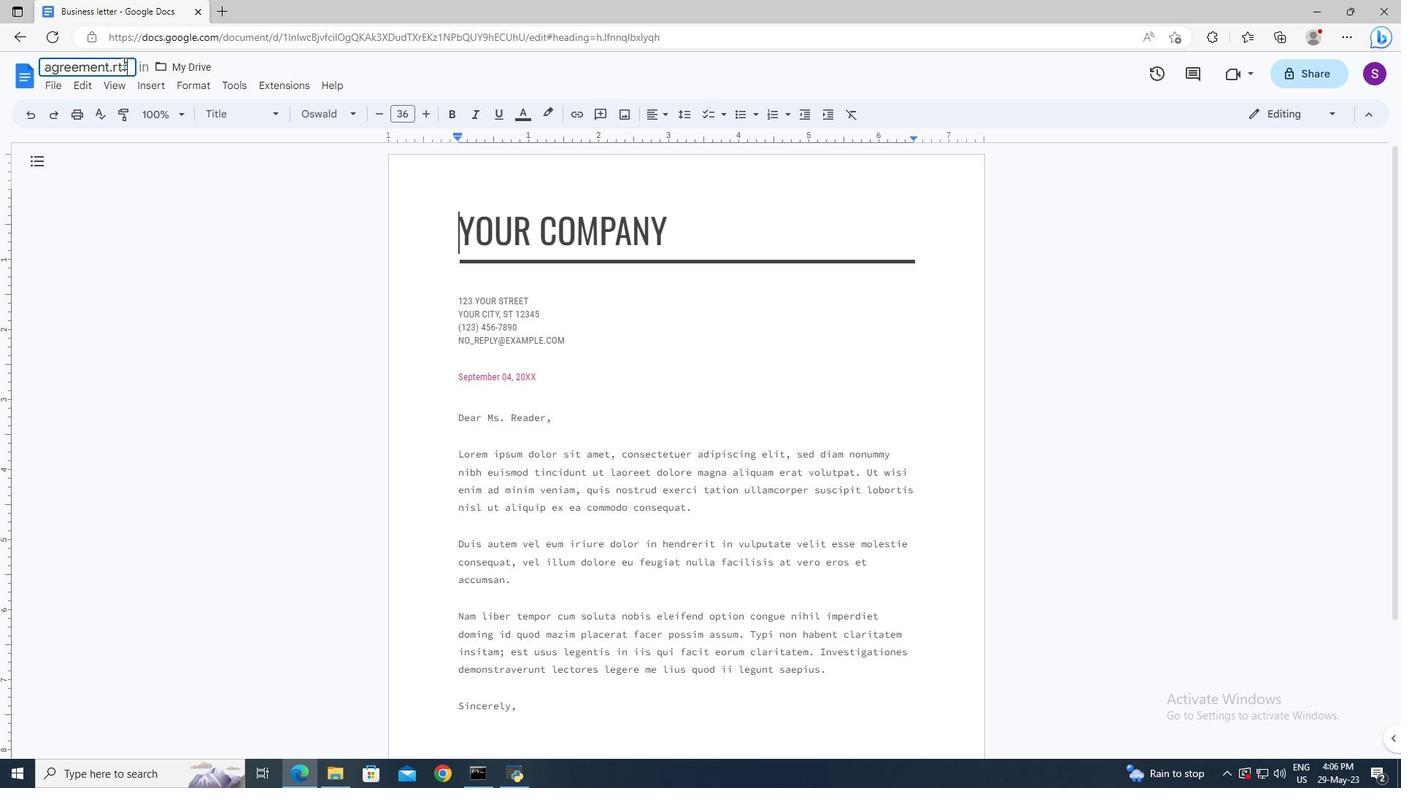 
Action: Mouse moved to (451, 300)
Screenshot: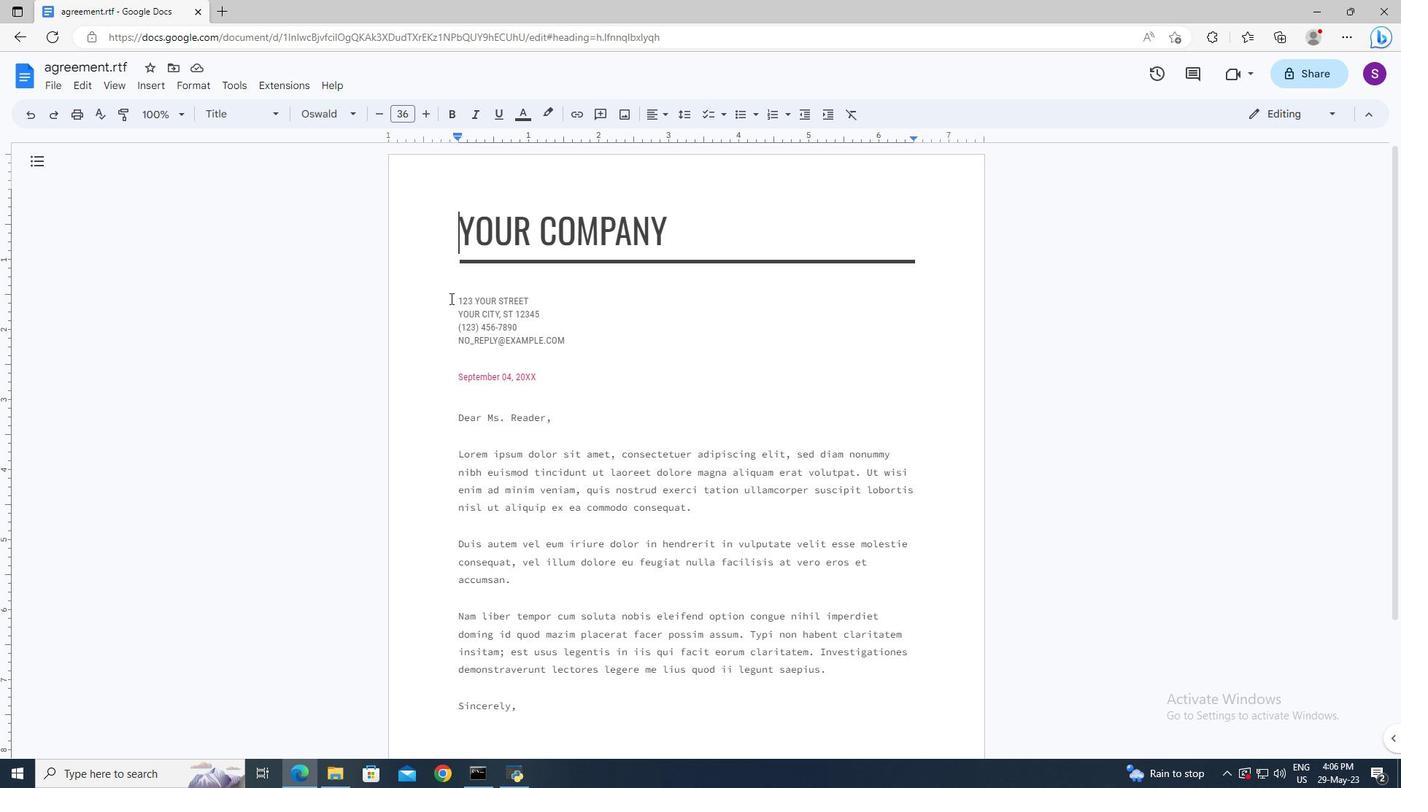 
Action: Mouse pressed left at (451, 300)
Screenshot: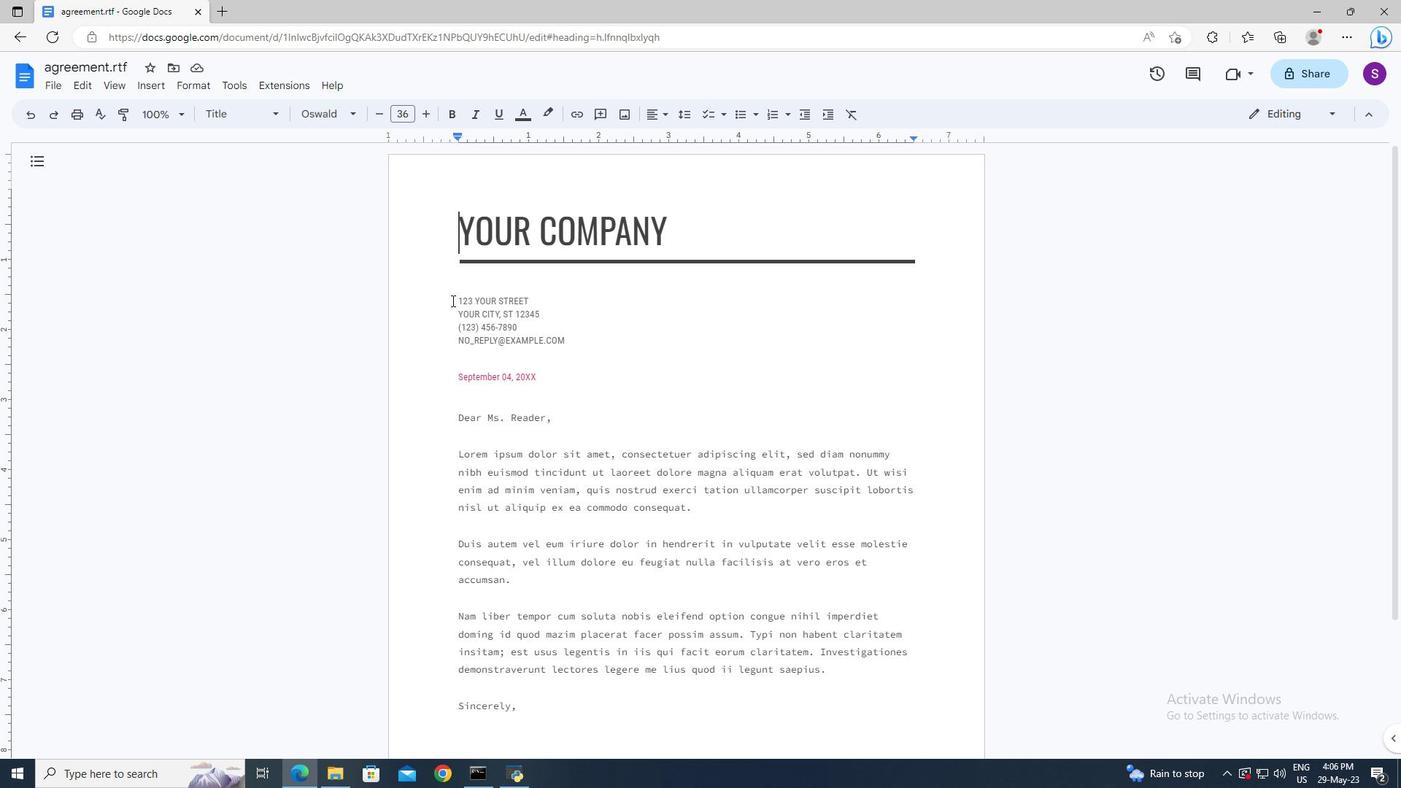 
Action: Key pressed <Key.shift><Key.down><Key.down><Key.down><Key.down><Key.delete><Key.shift><Key.right><Key.right><Key.right><Key.right><Key.delete>15<Key.space><Key.shift>May,<Key.space>2023
Screenshot: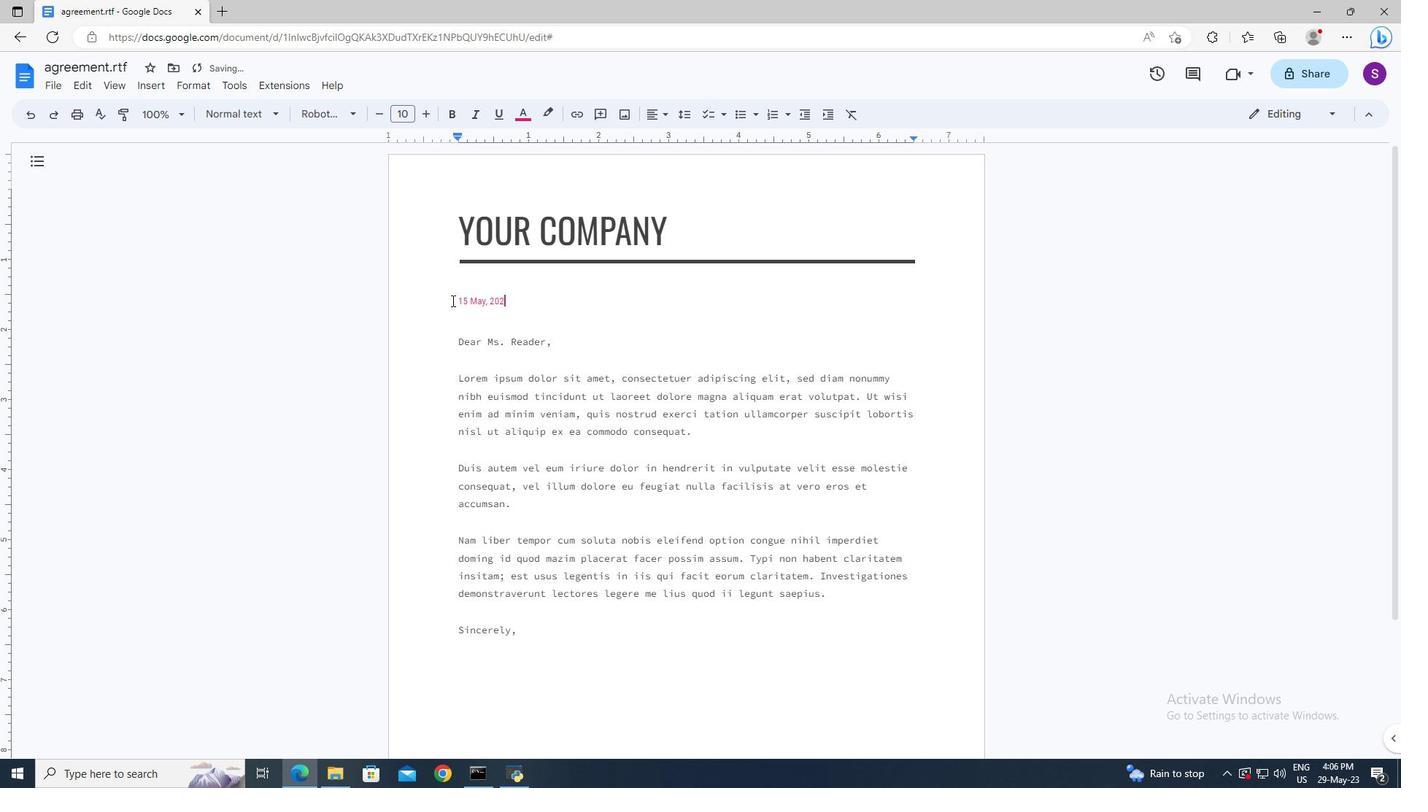 
Action: Mouse moved to (458, 349)
Screenshot: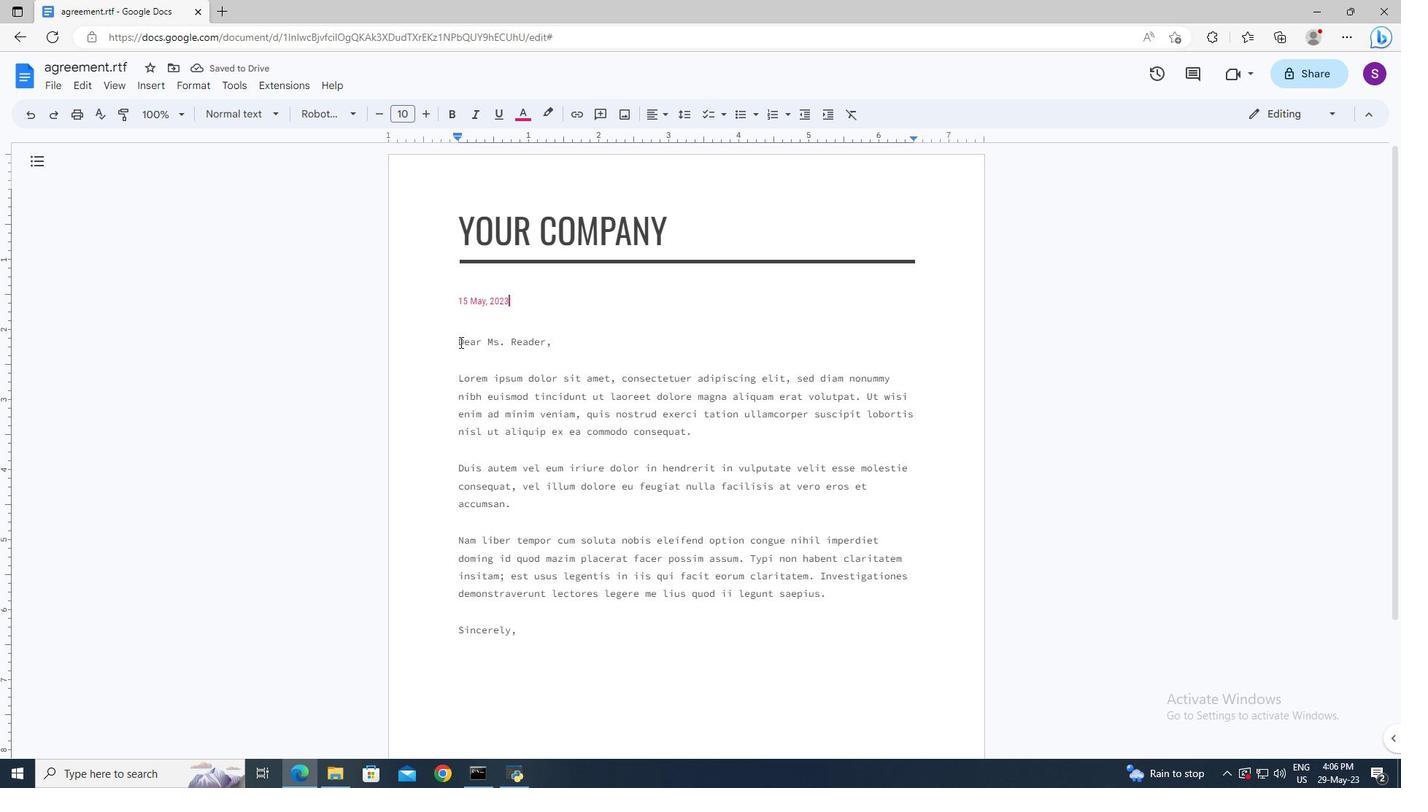 
Action: Mouse pressed left at (458, 349)
Screenshot: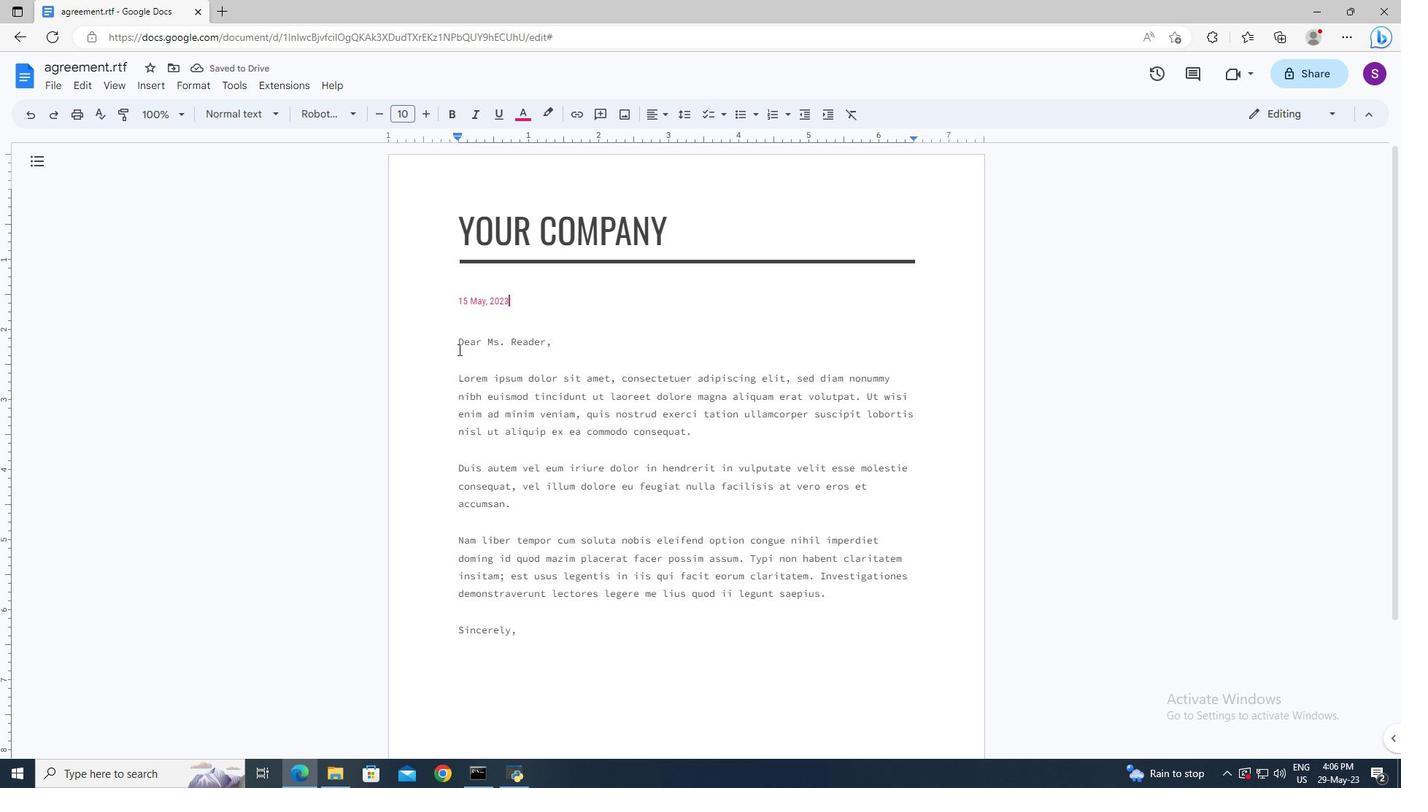 
Action: Key pressed <Key.shift><Key.right><Key.right><Key.right><Key.right><Key.delete><Key.shift>Hello
Screenshot: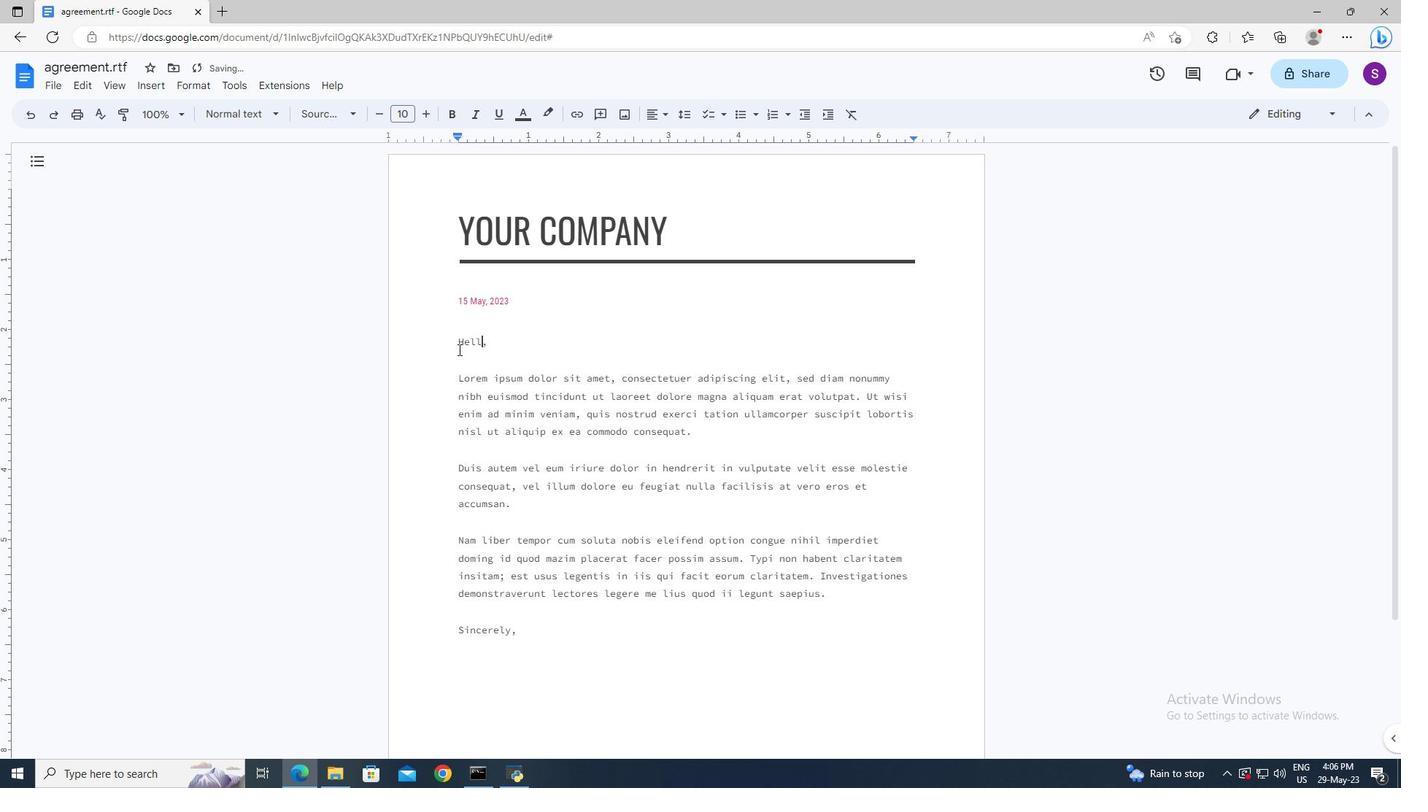 
Action: Mouse moved to (458, 377)
Screenshot: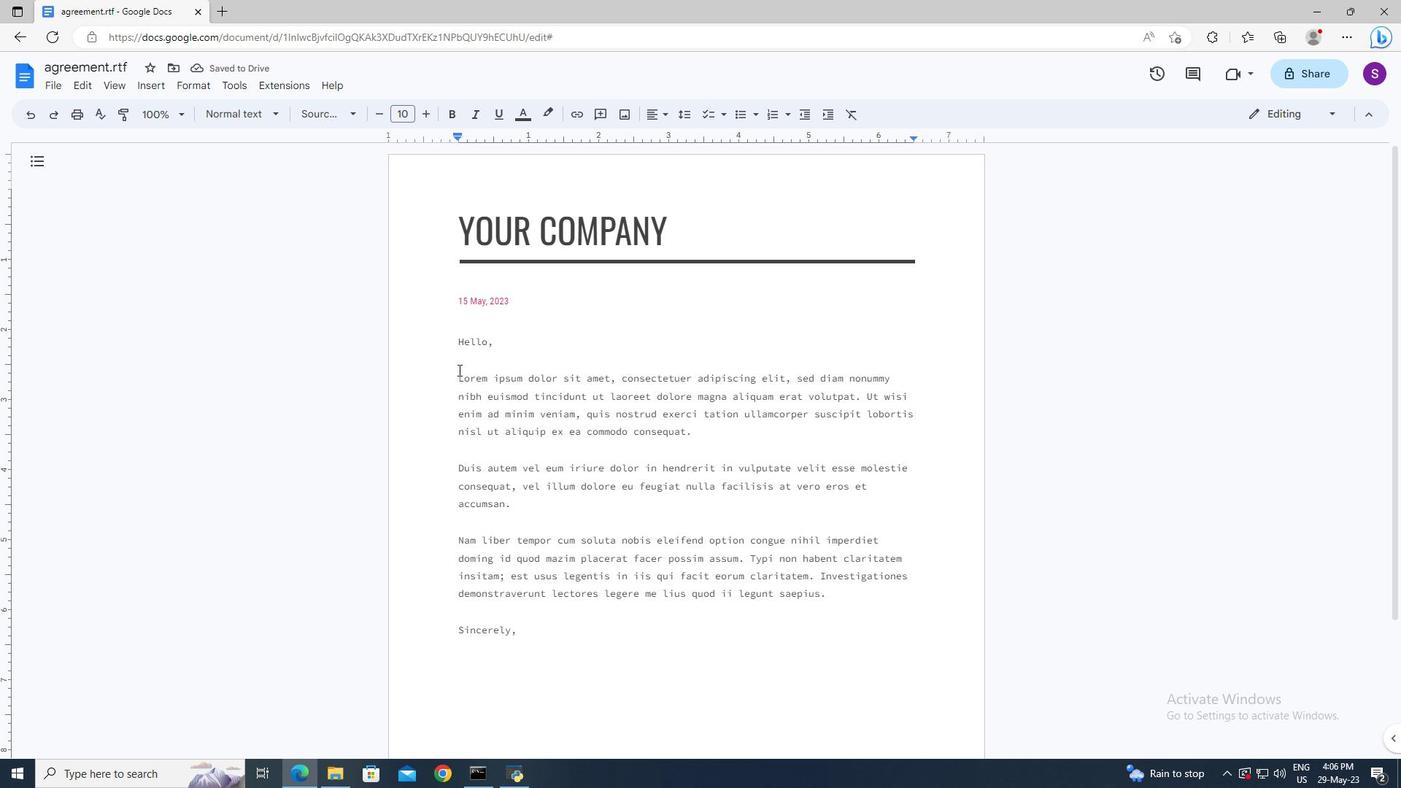 
Action: Mouse pressed left at (458, 377)
Screenshot: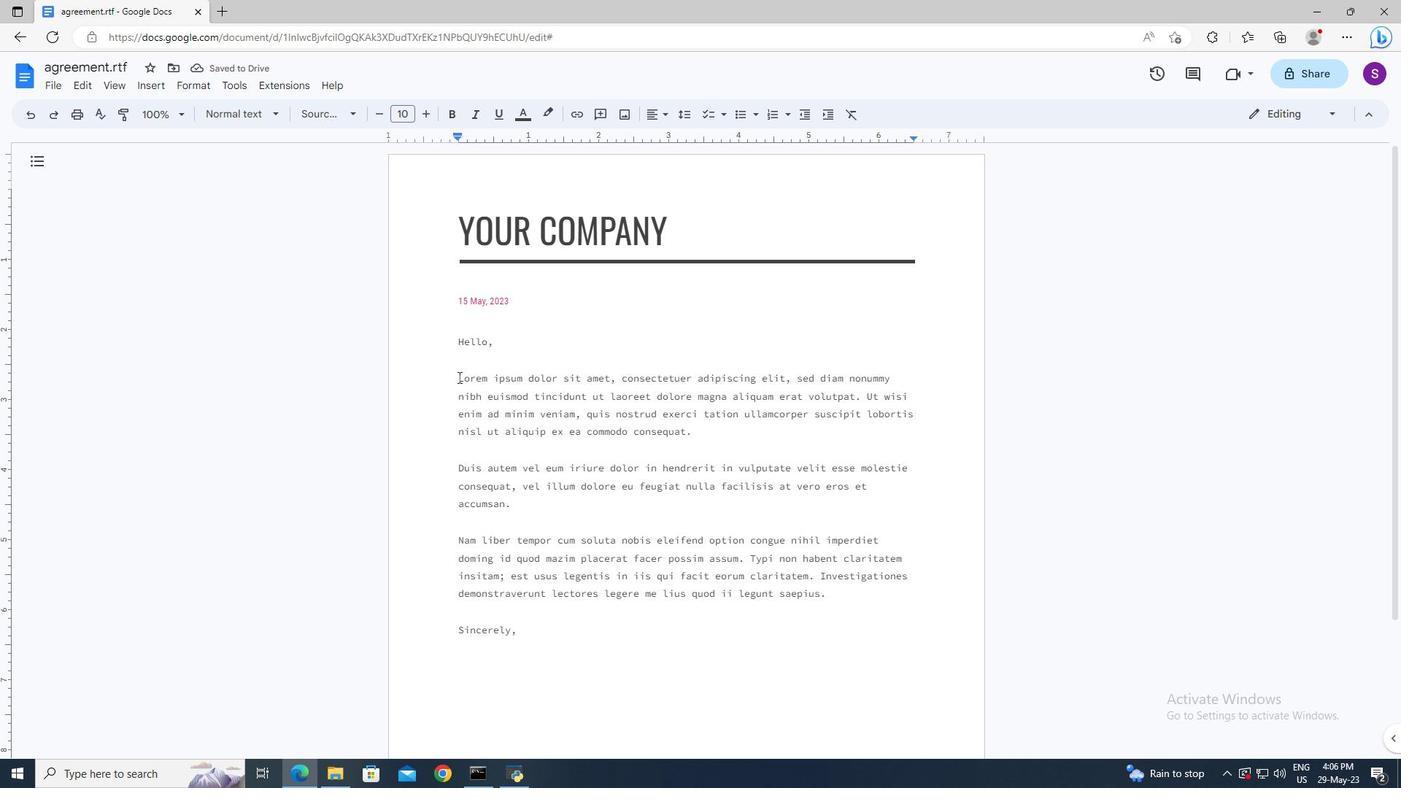 
Action: Key pressed <Key.shift><Key.down><Key.down><Key.down><Key.delete><Key.shift><Key.enter><Key.up><Key.shift><Key.shift>Congratulations<Key.space>on<Key.space>your<Key.space>recent<Key.space>promotion<Key.shift><Key.shift><Key.shift>!<Key.space><Key.shift>This<Key.space>wl<Key.backspace>ell<Key.space><Key.backspace>-deserved<Key.space>achievement<Key.space>is<Key.space>a<Key.space>testament<Key.space>to<Key.space>your<Key.space>skills<Key.space>and<Key.space>commitment<Key.space>to<Key.space>your<Key.space>work.<Key.space><Key.shift>I<Key.space>am<Key.space>confident<Key.space>that<Key.space>you<Key.space>will<Key.space>excel<Key.space>in<Key.space>your<Key.space>new<Key.space>role<Key.space>and<Key.space>bring<Key.space>continued<Key.space>success<Key.space>to<Key.space>the<Key.space>team.<Key.space><Key.shift_r><Key.shift_r>Wishing<Key.space>you<Key.space>all<Key.space>the<Key.space>best<Key.space>in<Key.space>this<Key.space>exciting<Key.space>chapter<Key.space>of<Key.space>your<Key.space>career.
Screenshot: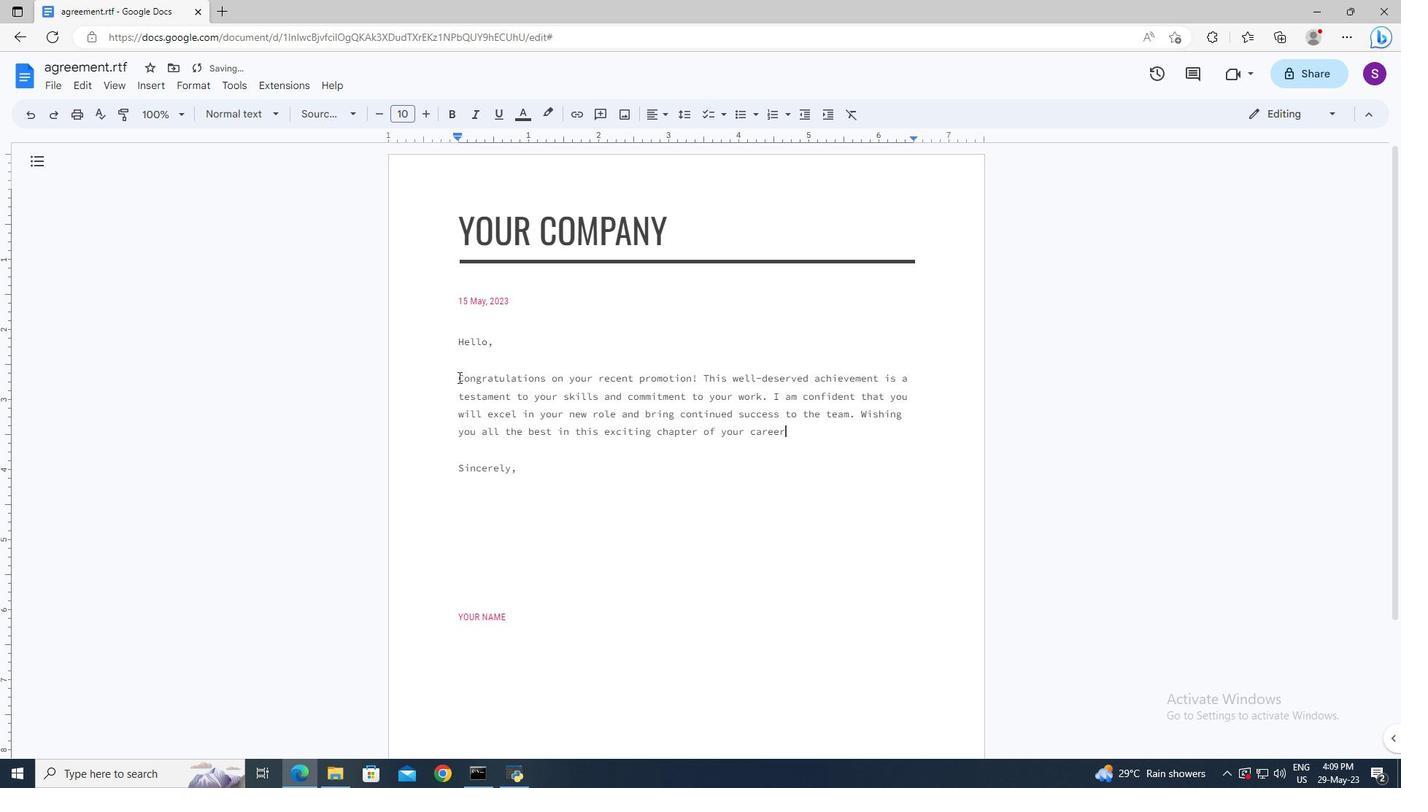 
Action: Mouse scrolled (458, 376) with delta (0, 0)
Screenshot: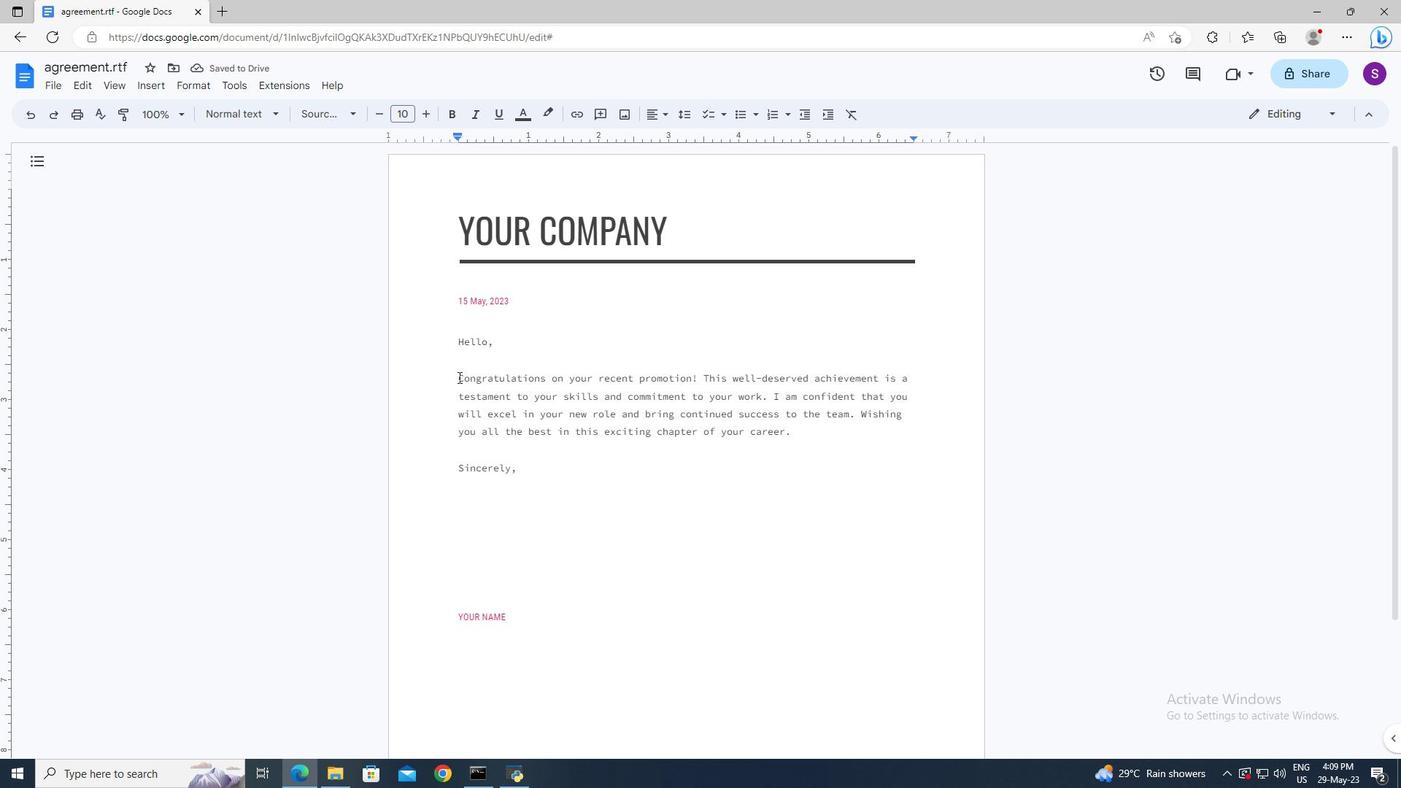 
Action: Mouse scrolled (458, 376) with delta (0, 0)
Screenshot: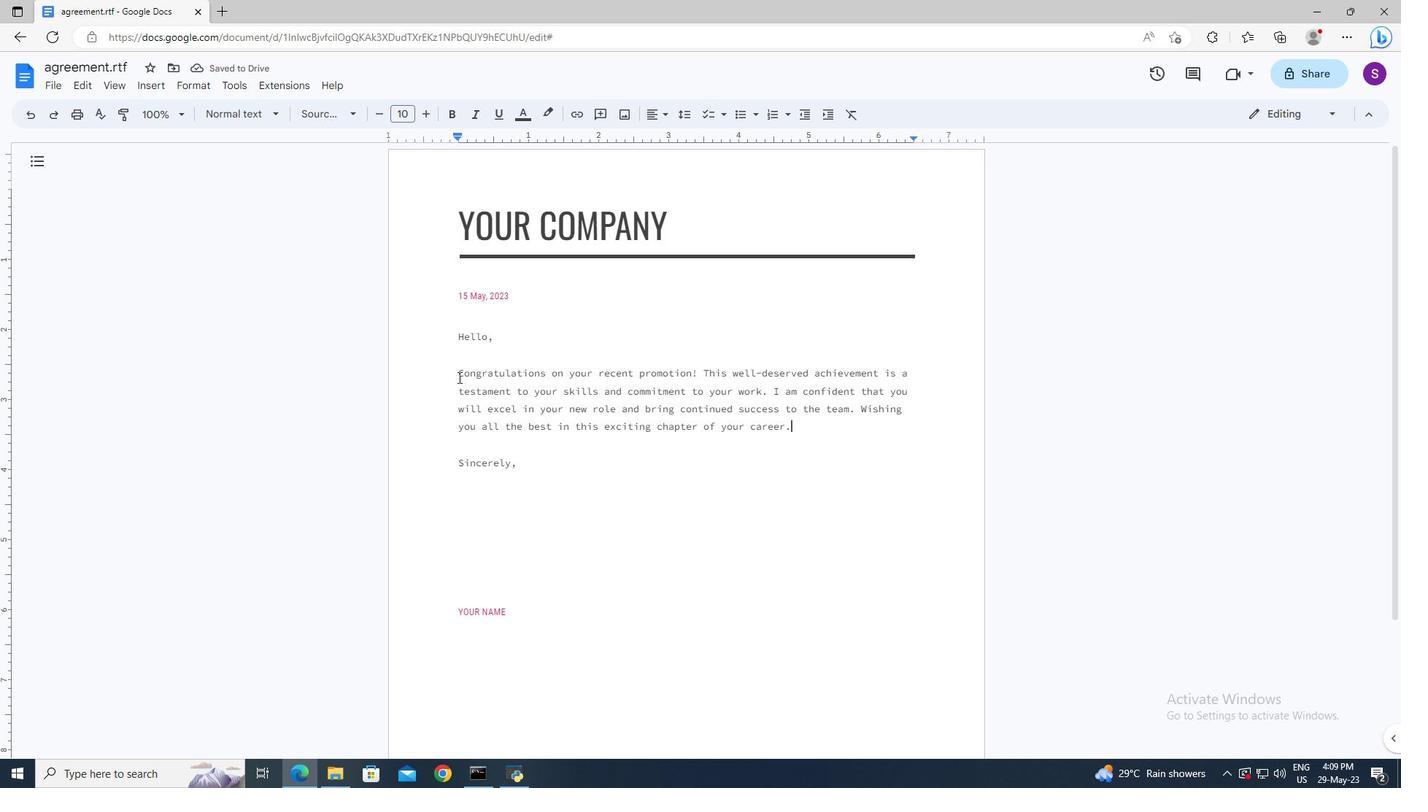 
Action: Mouse moved to (456, 443)
Screenshot: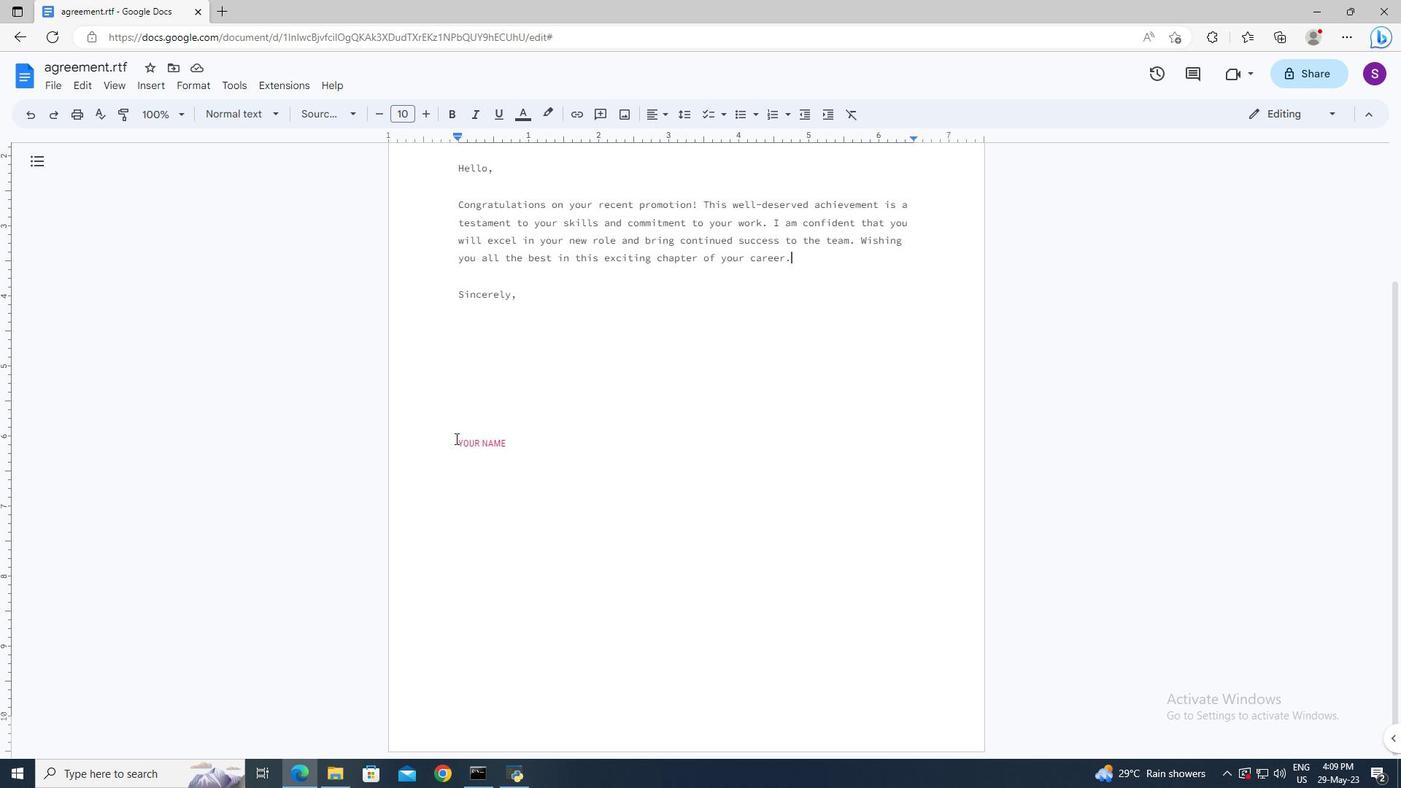 
Action: Mouse pressed left at (456, 443)
Screenshot: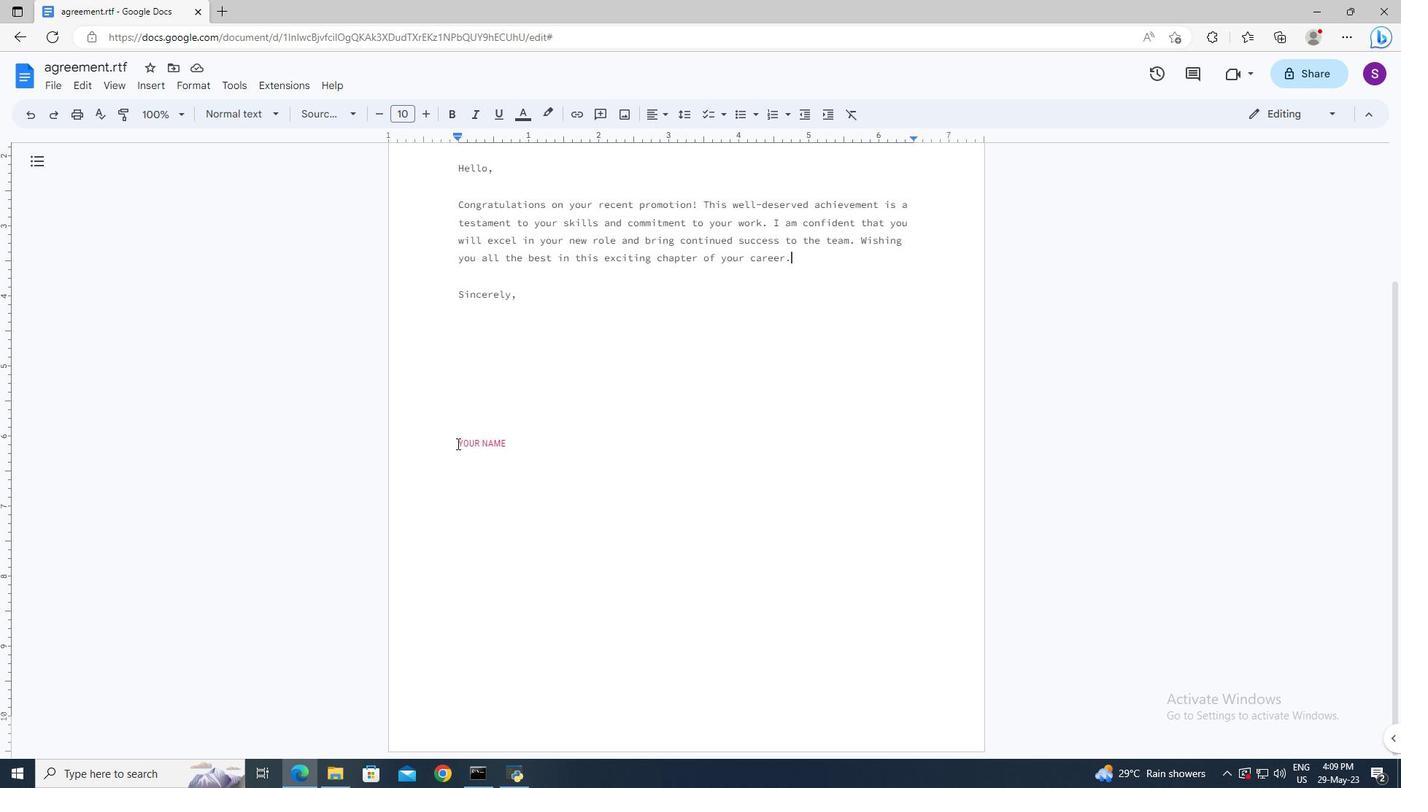 
Action: Mouse moved to (683, 444)
Screenshot: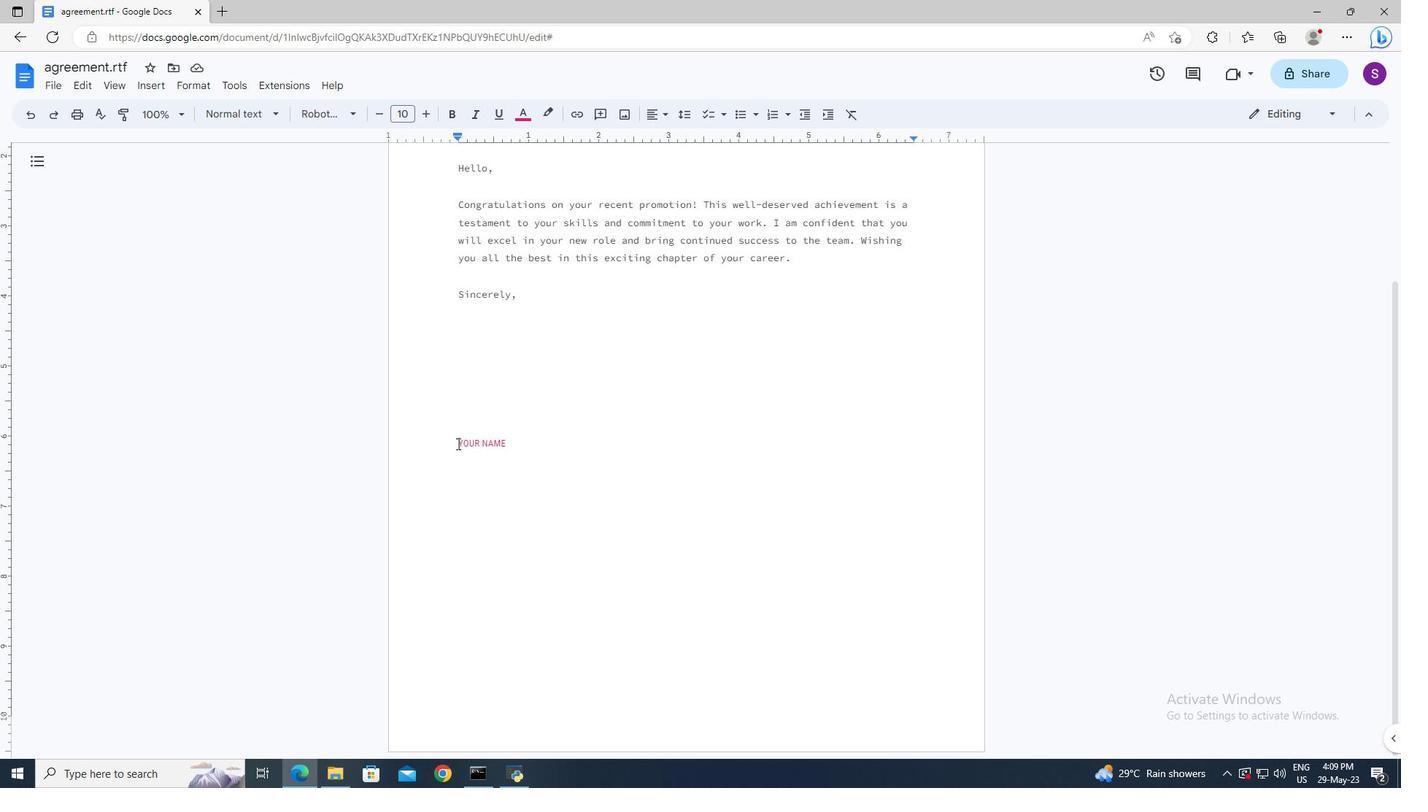 
Action: Key pressed <Key.shift><Key.right><Key.right><Key.delete><Key.shift>Leon
Screenshot: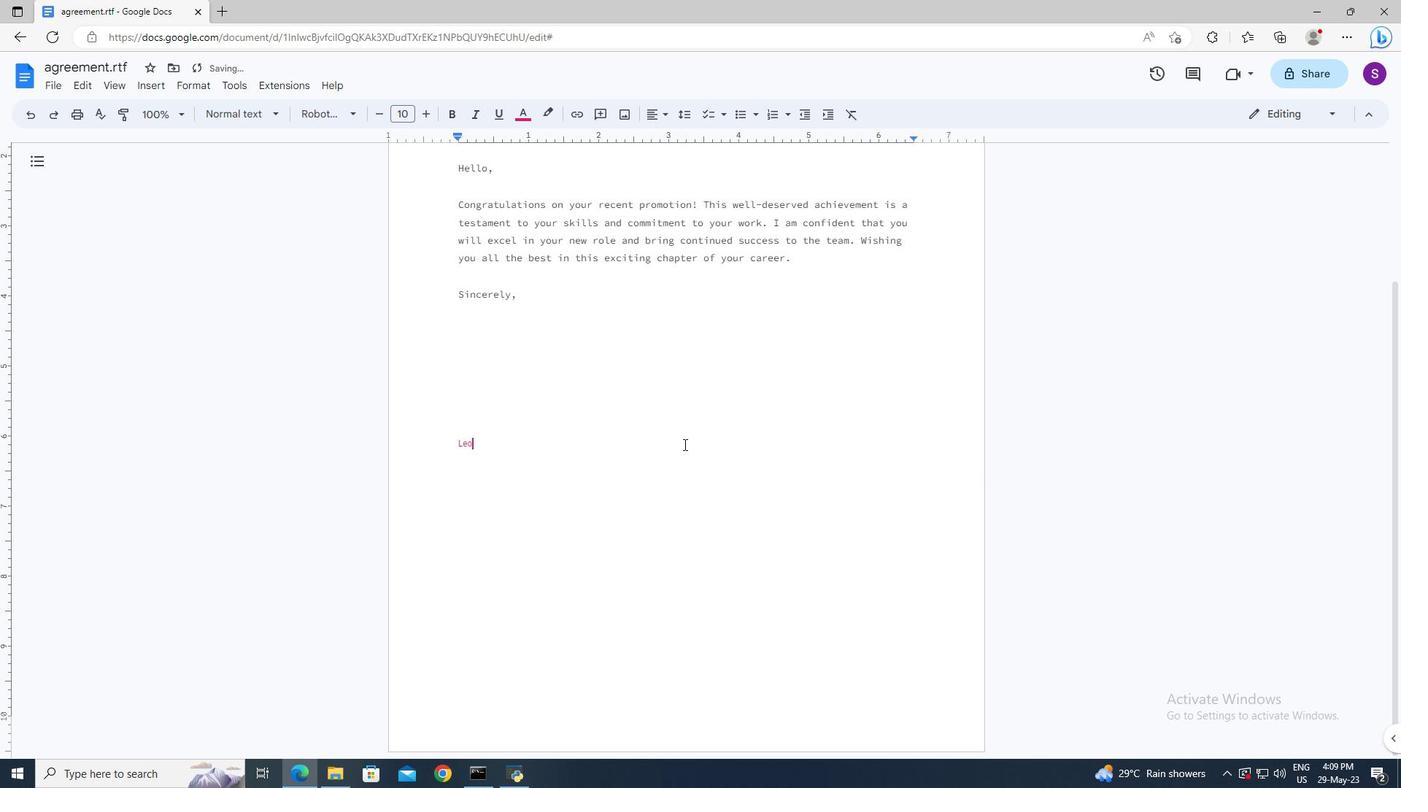 
Action: Mouse moved to (162, 93)
Screenshot: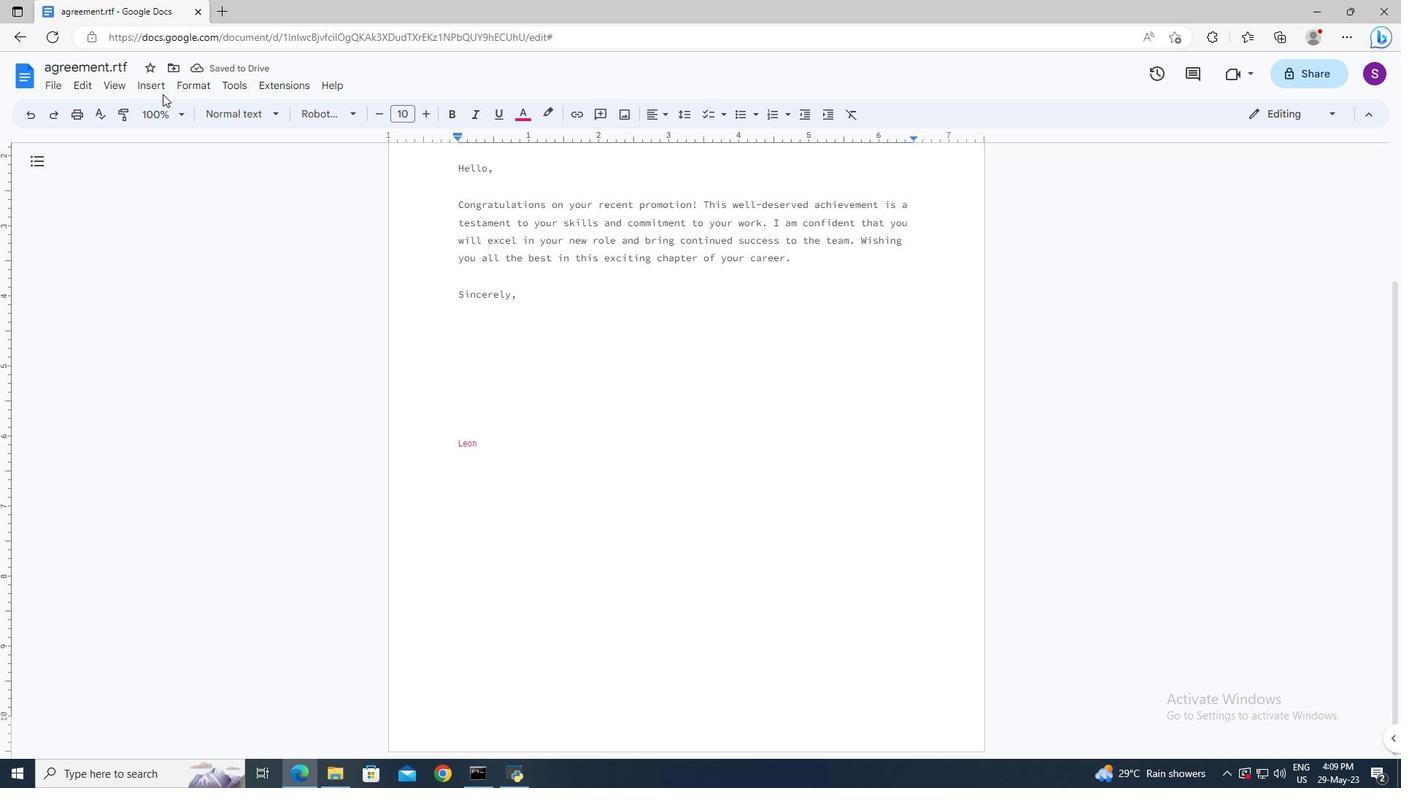 
Action: Mouse pressed left at (162, 93)
Screenshot: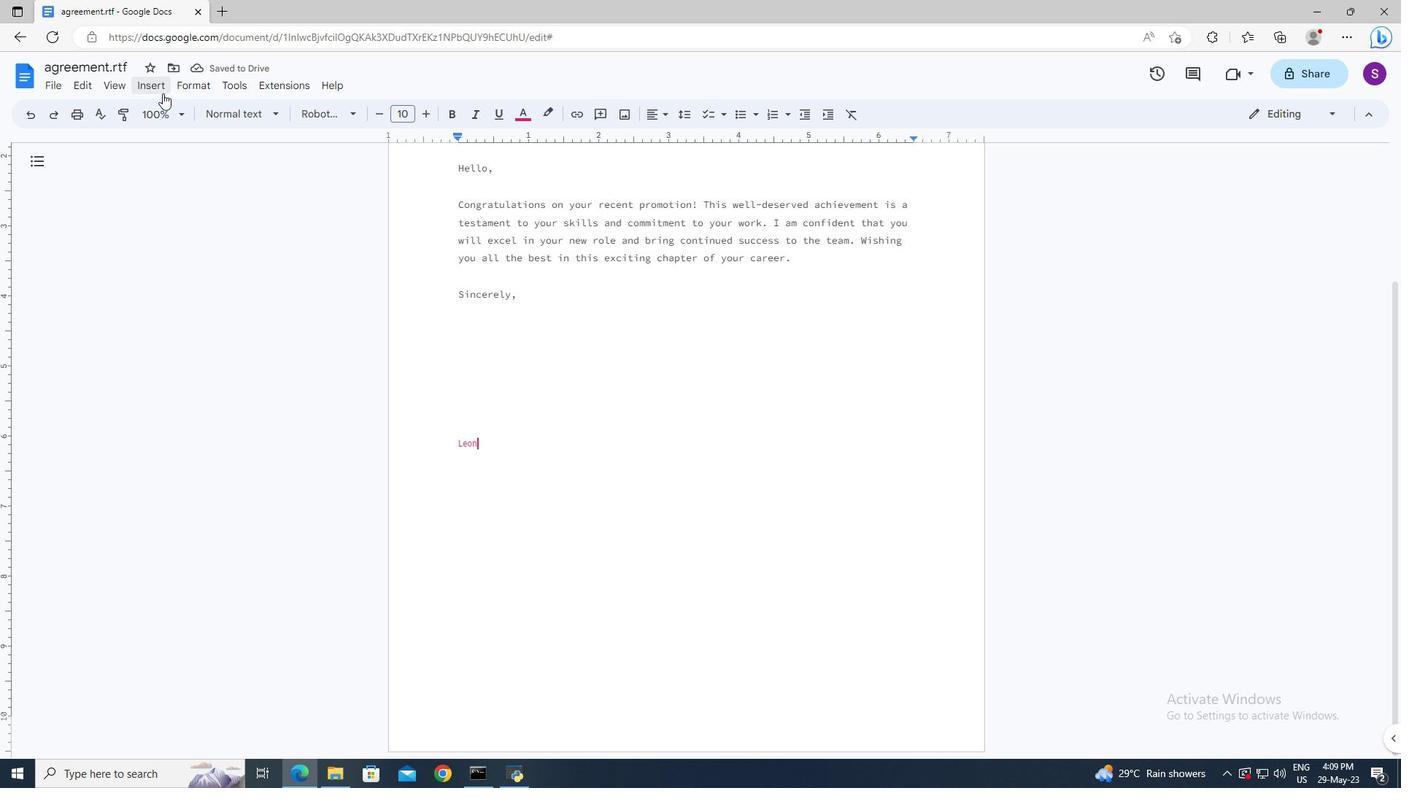 
Action: Mouse moved to (209, 423)
Screenshot: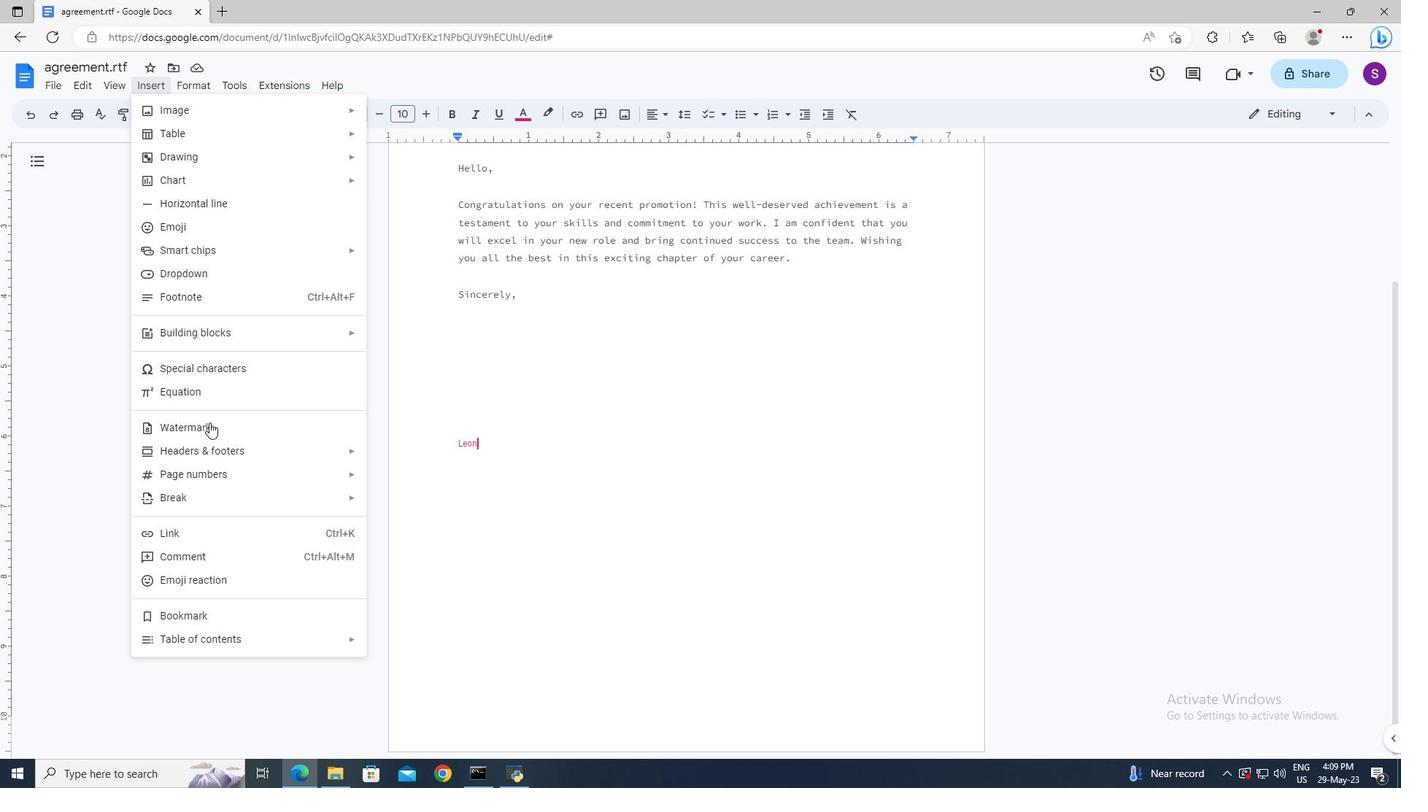 
Action: Mouse pressed left at (209, 423)
Screenshot: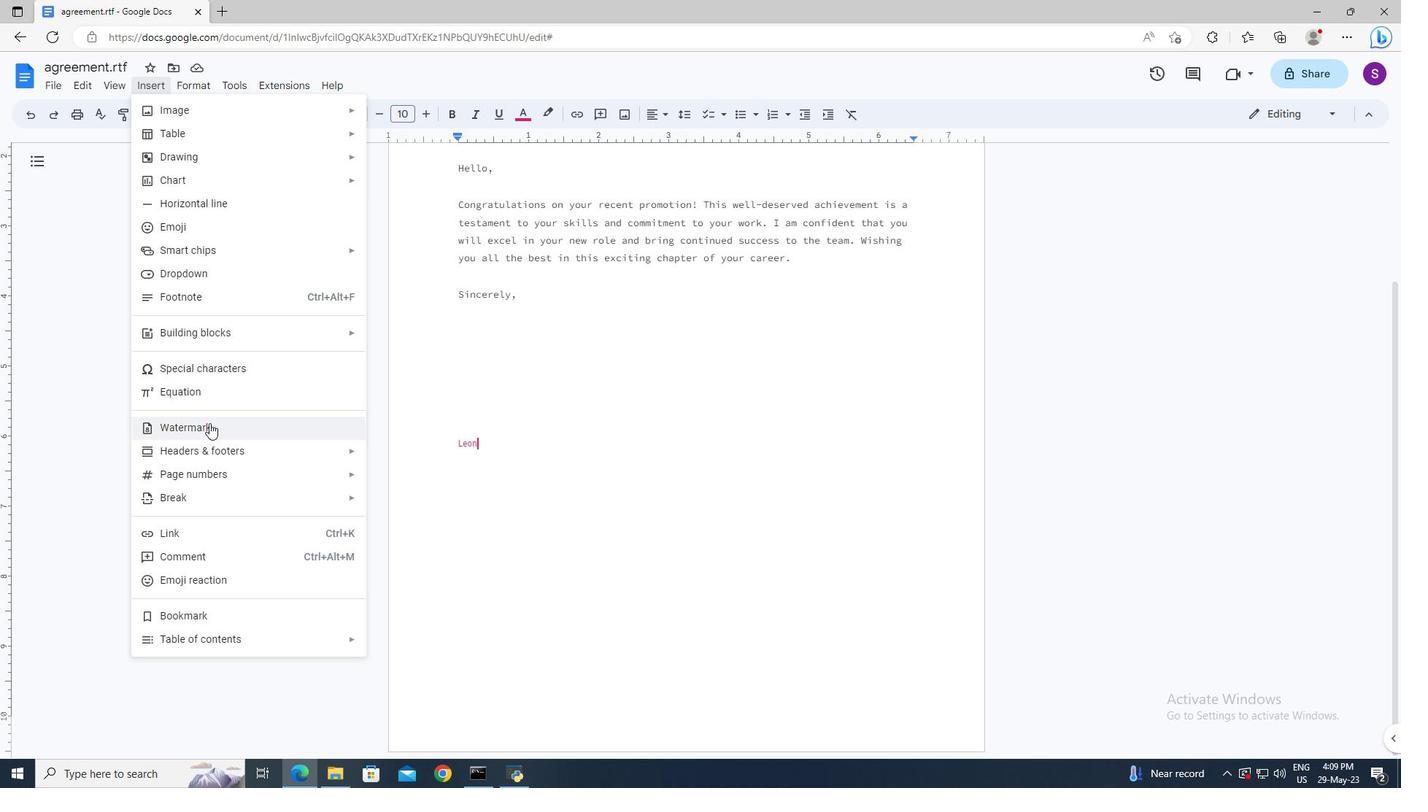 
Action: Mouse moved to (1333, 167)
Screenshot: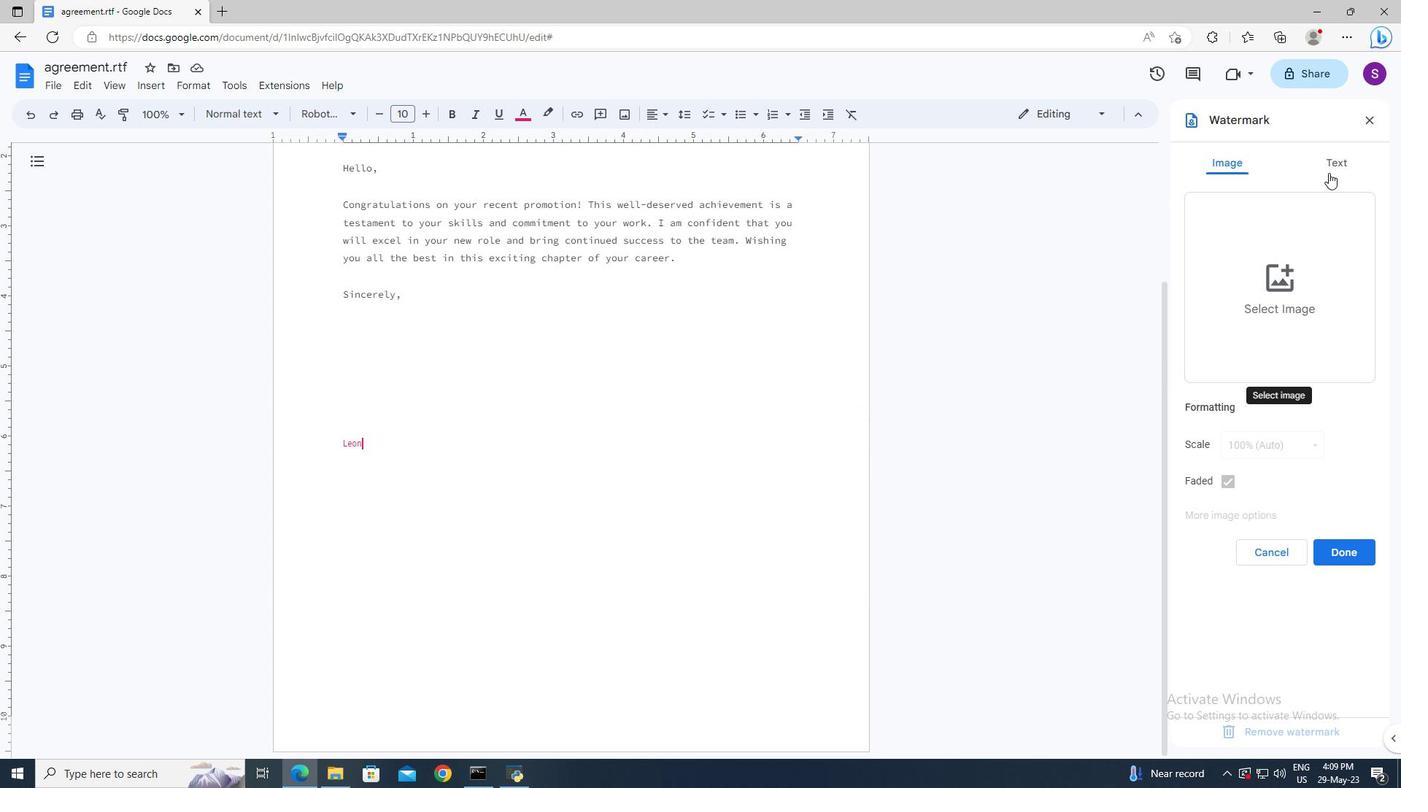 
Action: Mouse pressed left at (1333, 167)
Screenshot: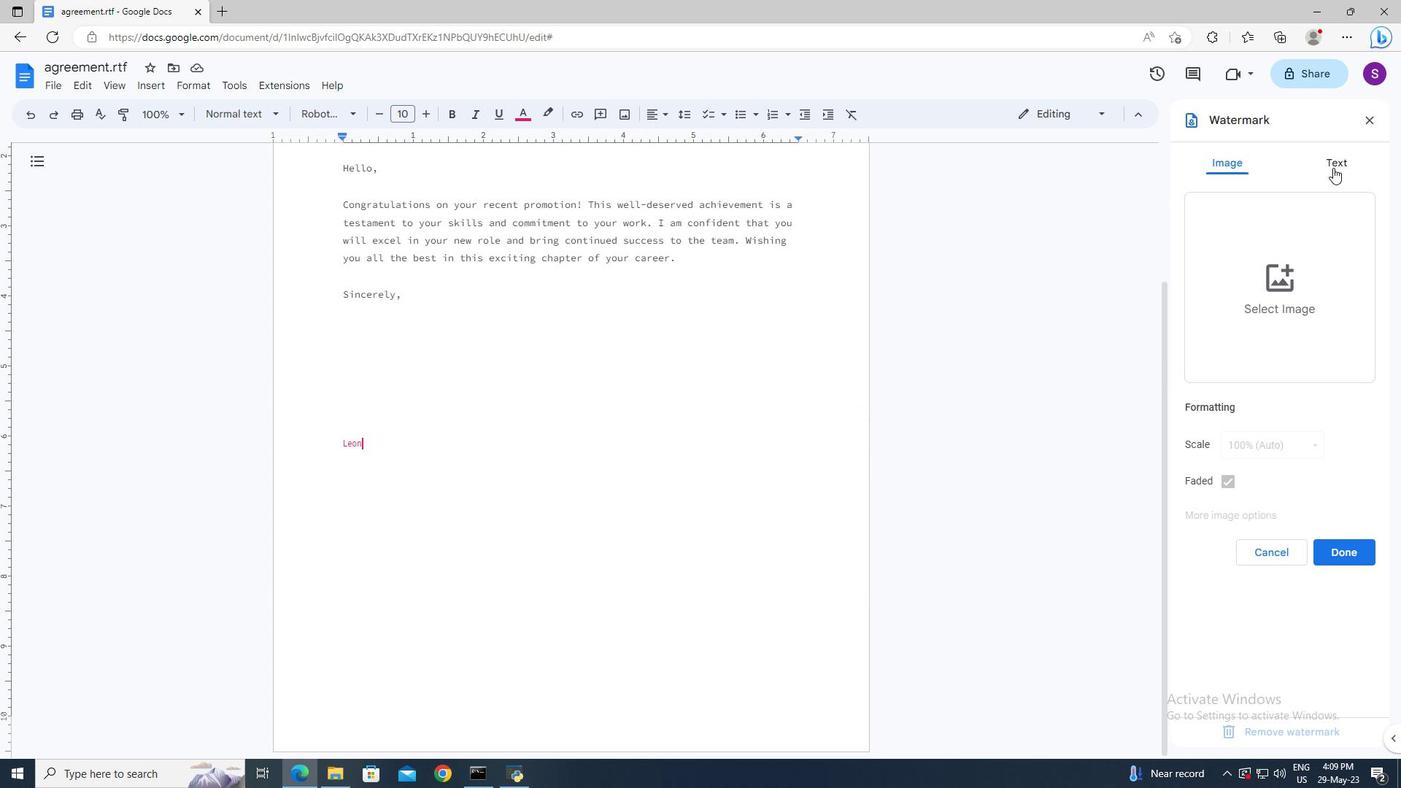 
Action: Mouse moved to (1284, 205)
Screenshot: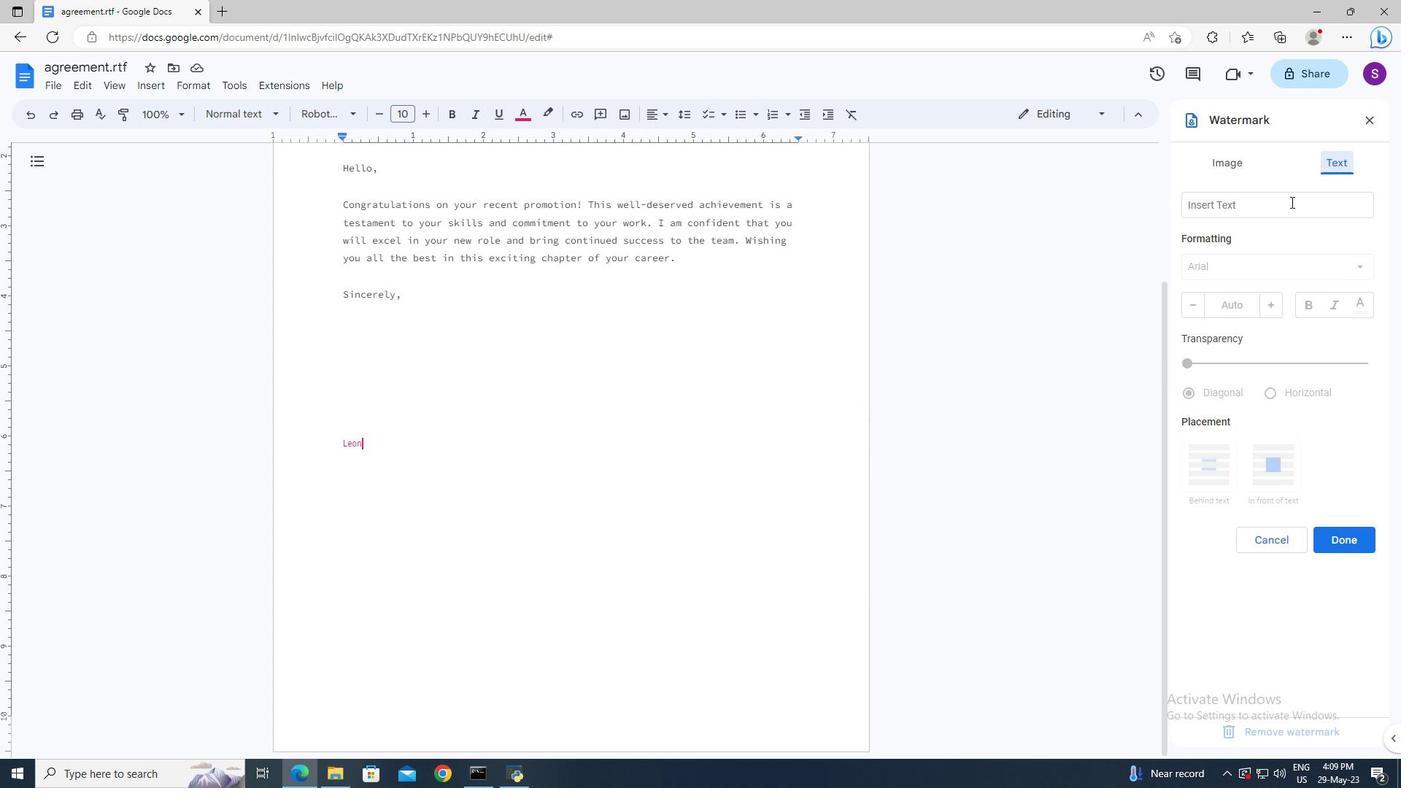 
Action: Mouse pressed left at (1284, 205)
Screenshot: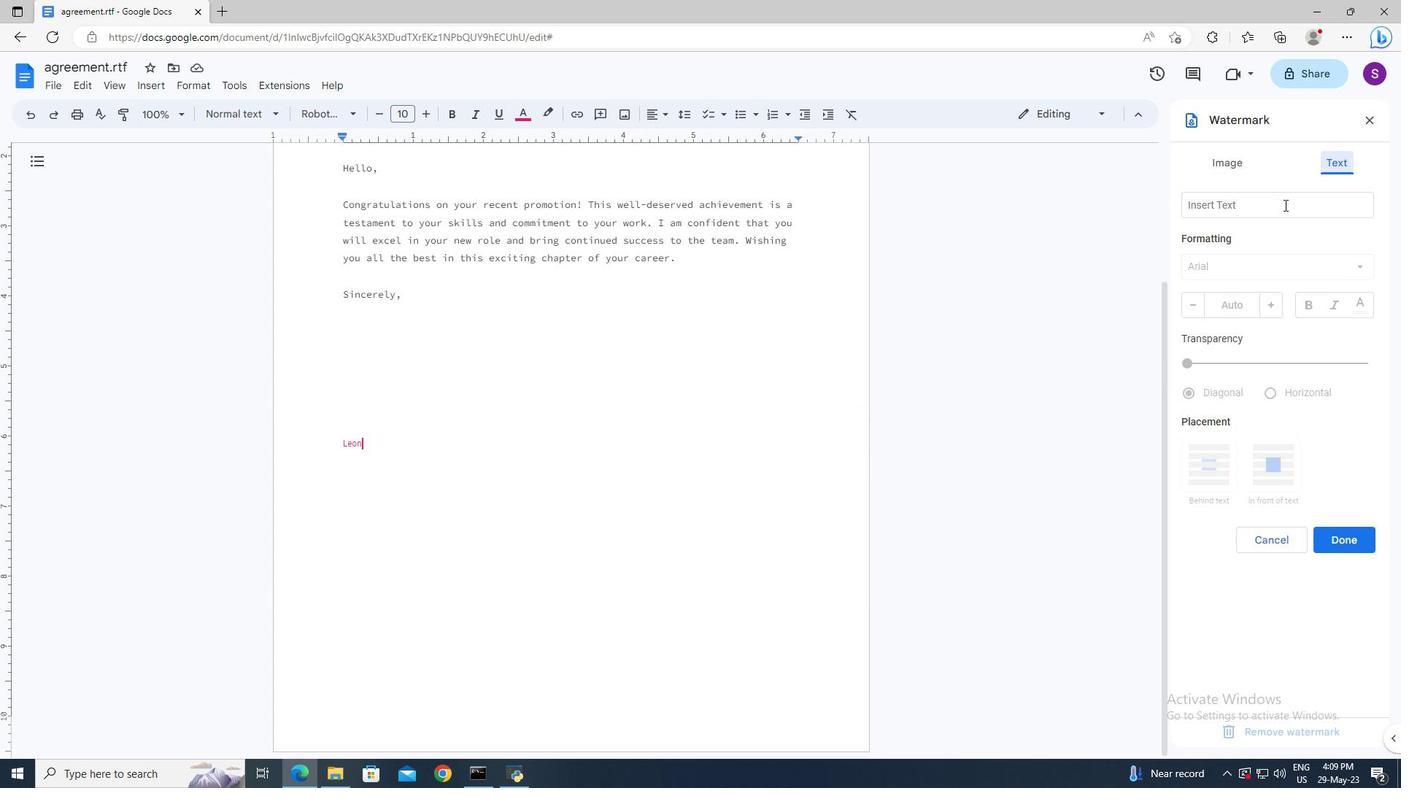 
Action: Mouse moved to (1212, 159)
Screenshot: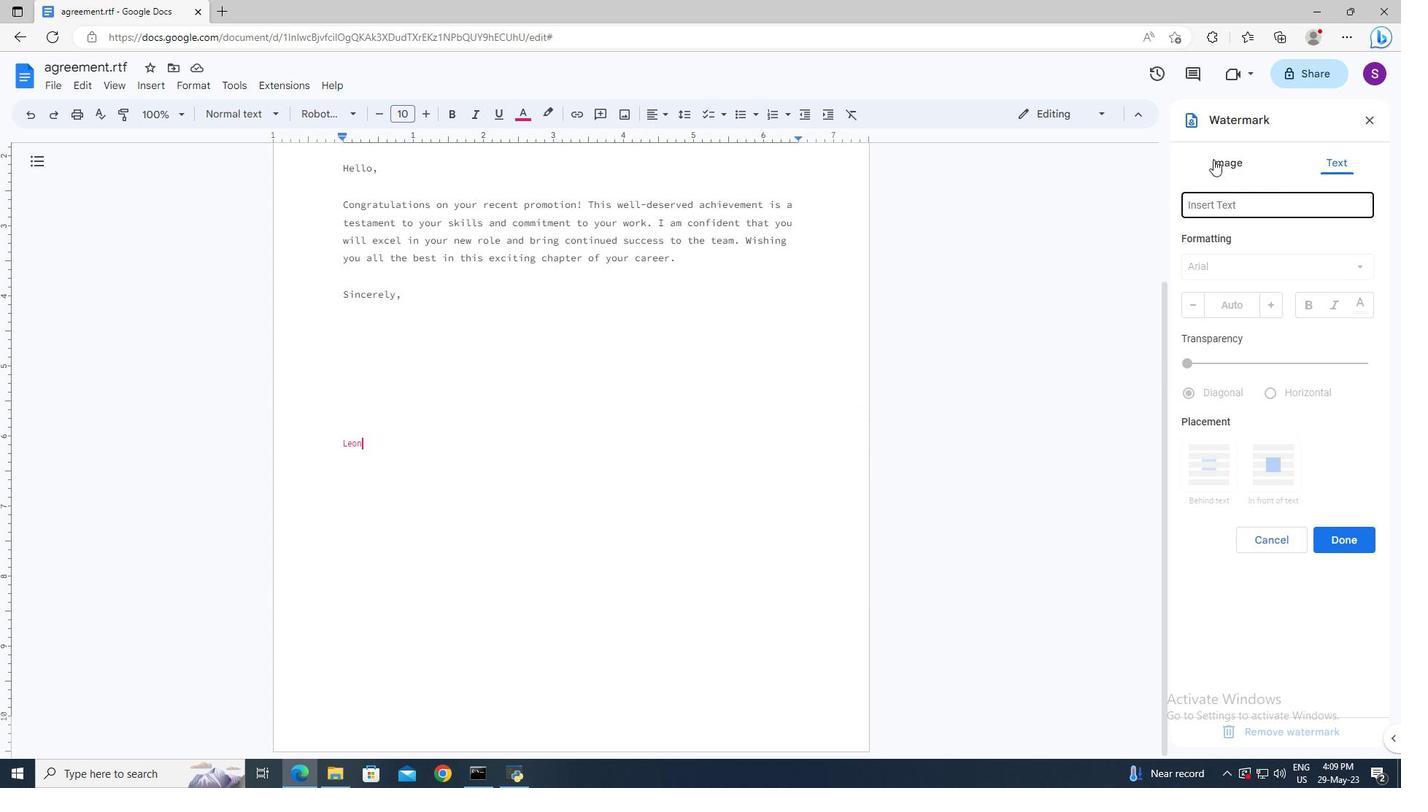 
Action: Key pressed <Key.shift>Relience<Key.enter>
Screenshot: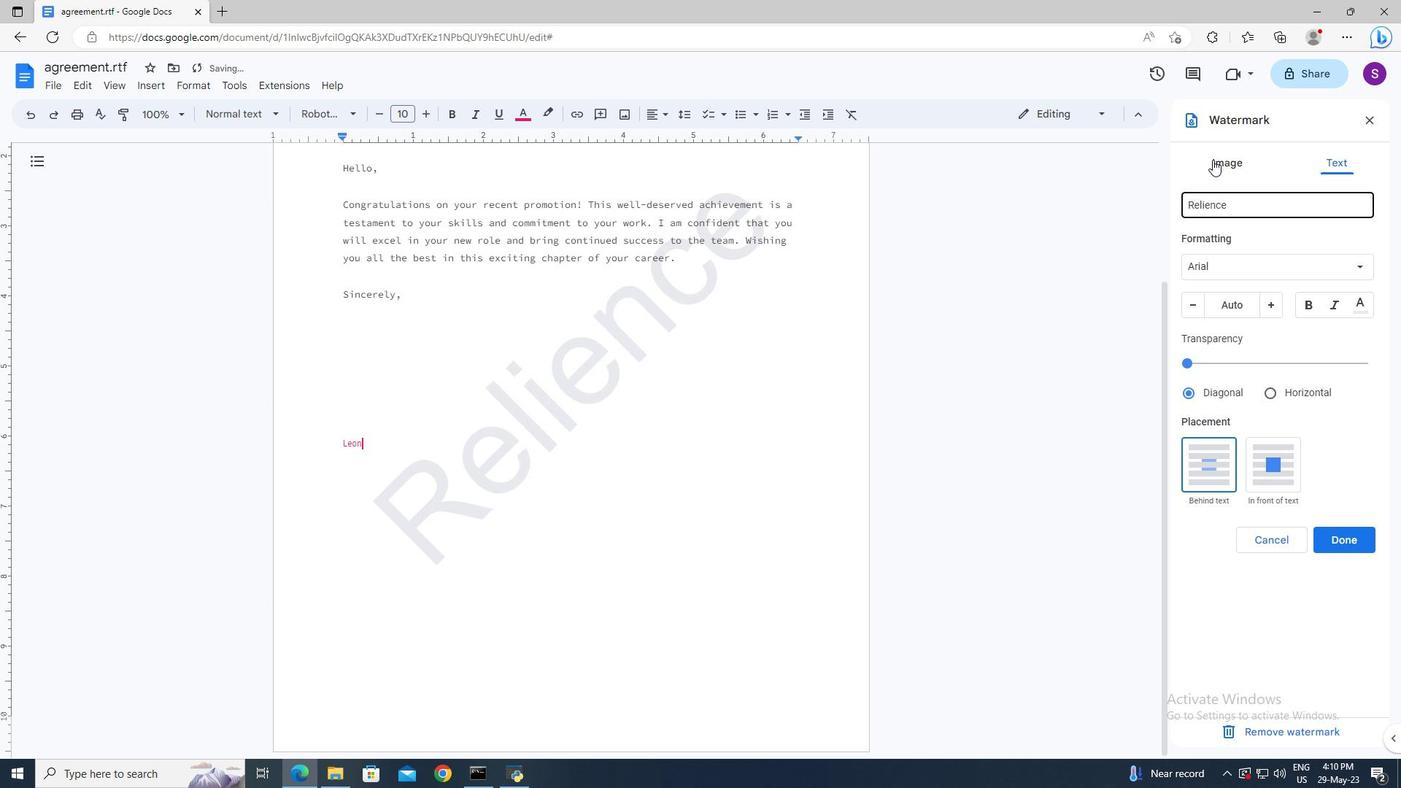 
Action: Mouse moved to (1266, 264)
Screenshot: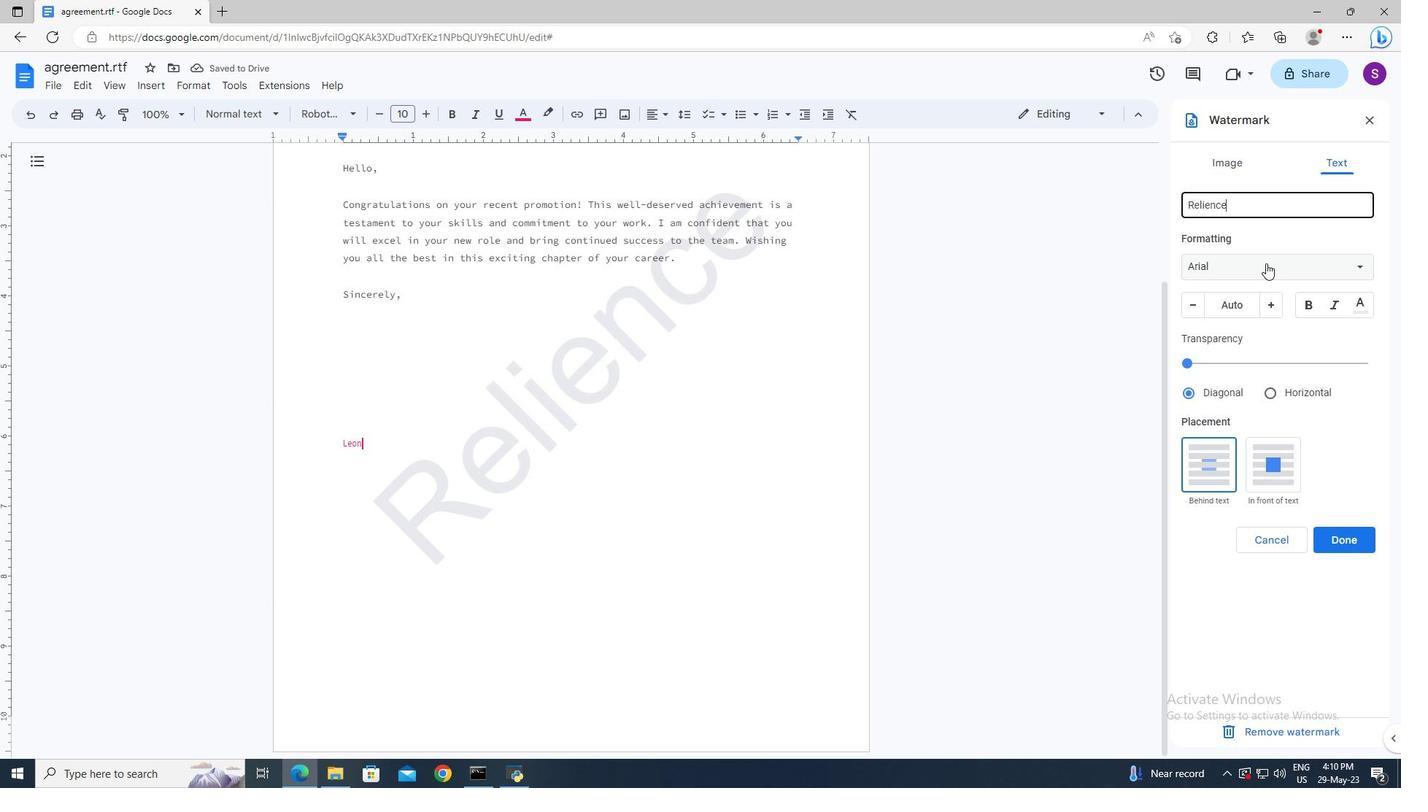 
Action: Mouse pressed left at (1266, 264)
Screenshot: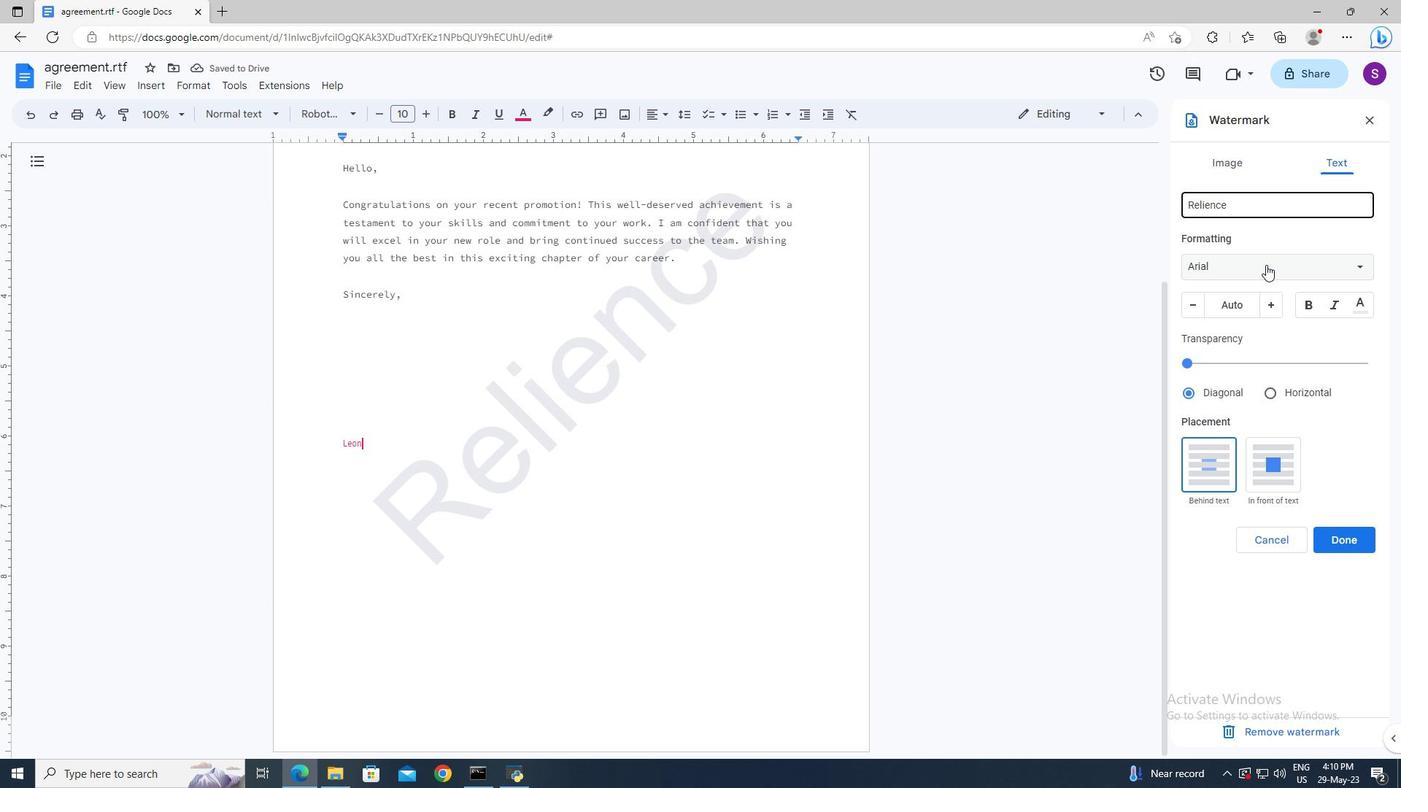 
Action: Mouse moved to (1283, 472)
Screenshot: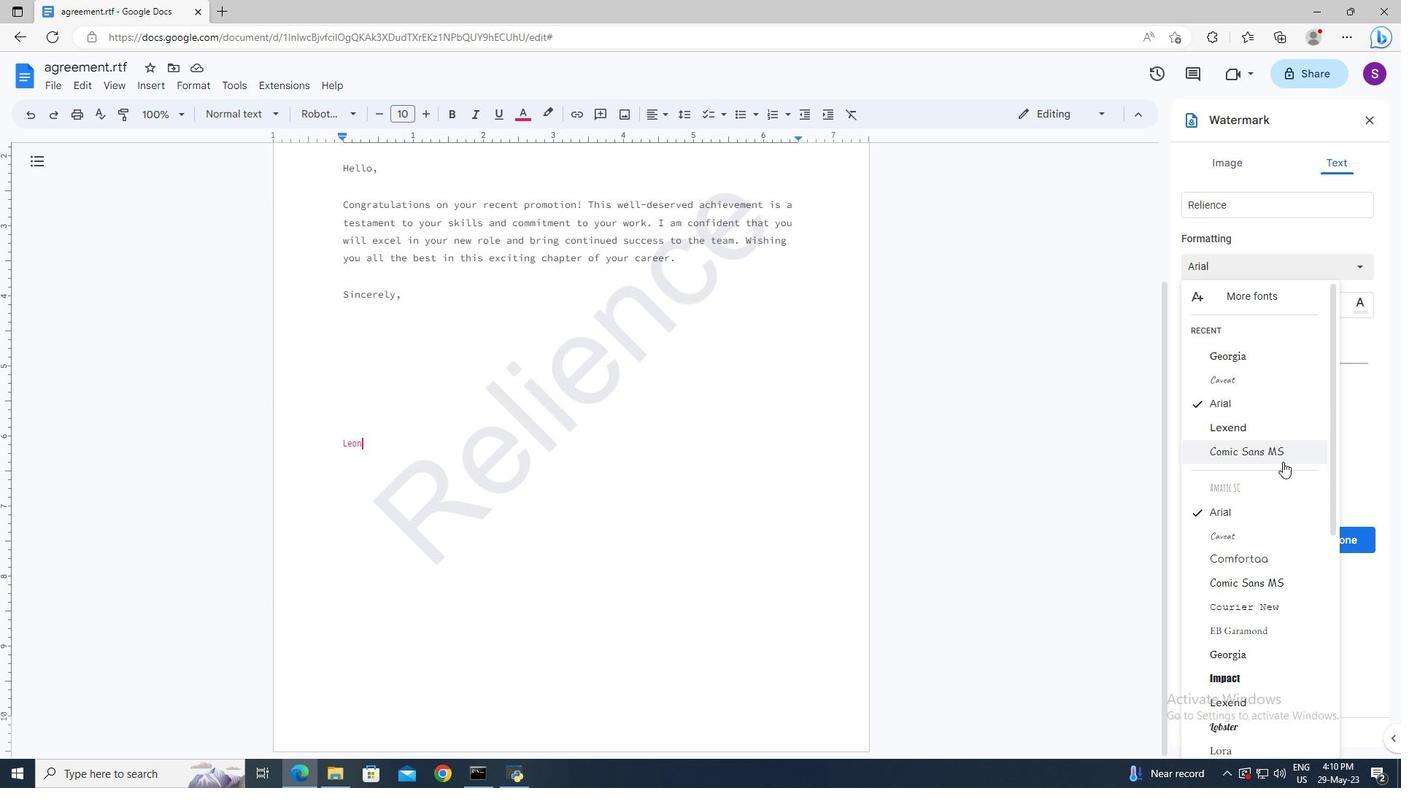 
Action: Mouse scrolled (1283, 471) with delta (0, 0)
Screenshot: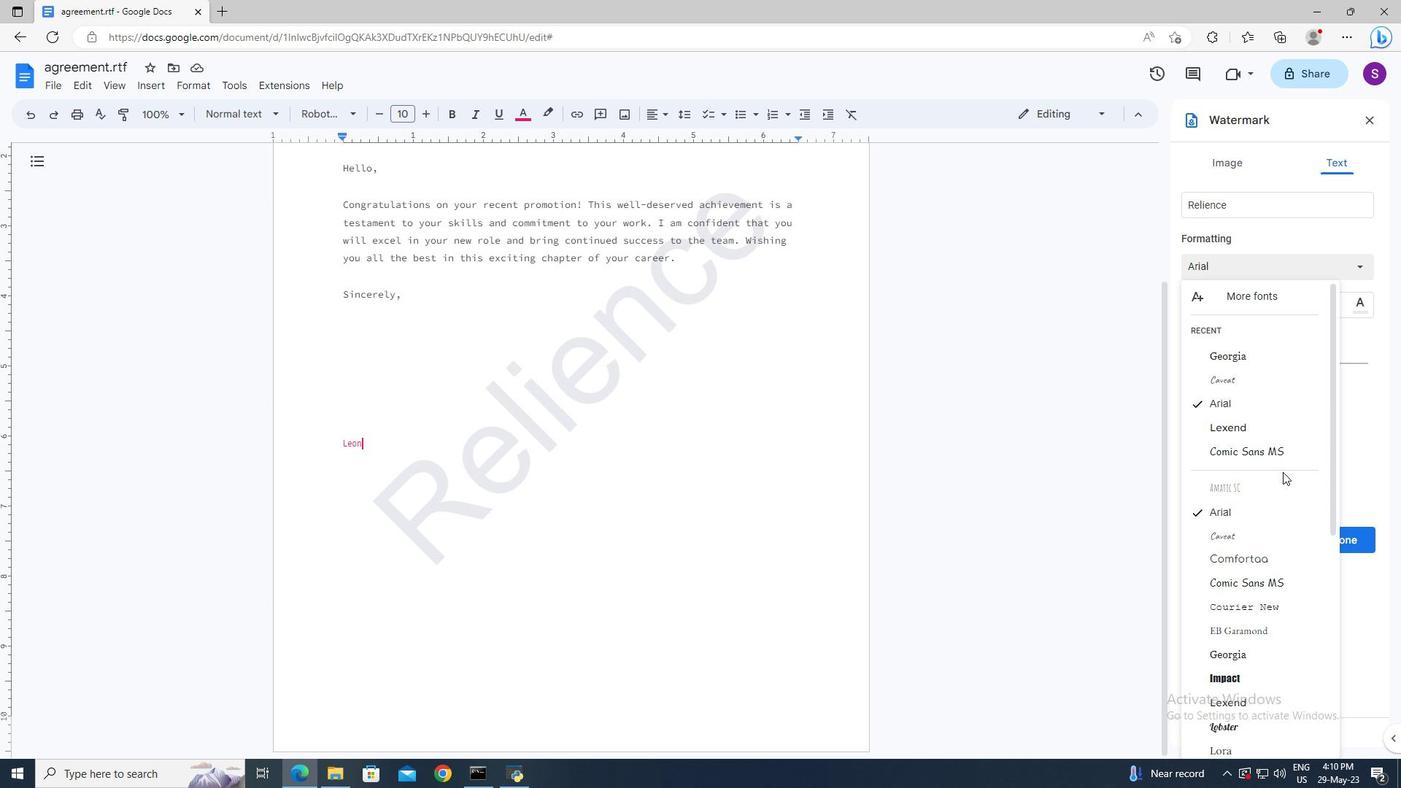 
Action: Mouse scrolled (1283, 471) with delta (0, 0)
Screenshot: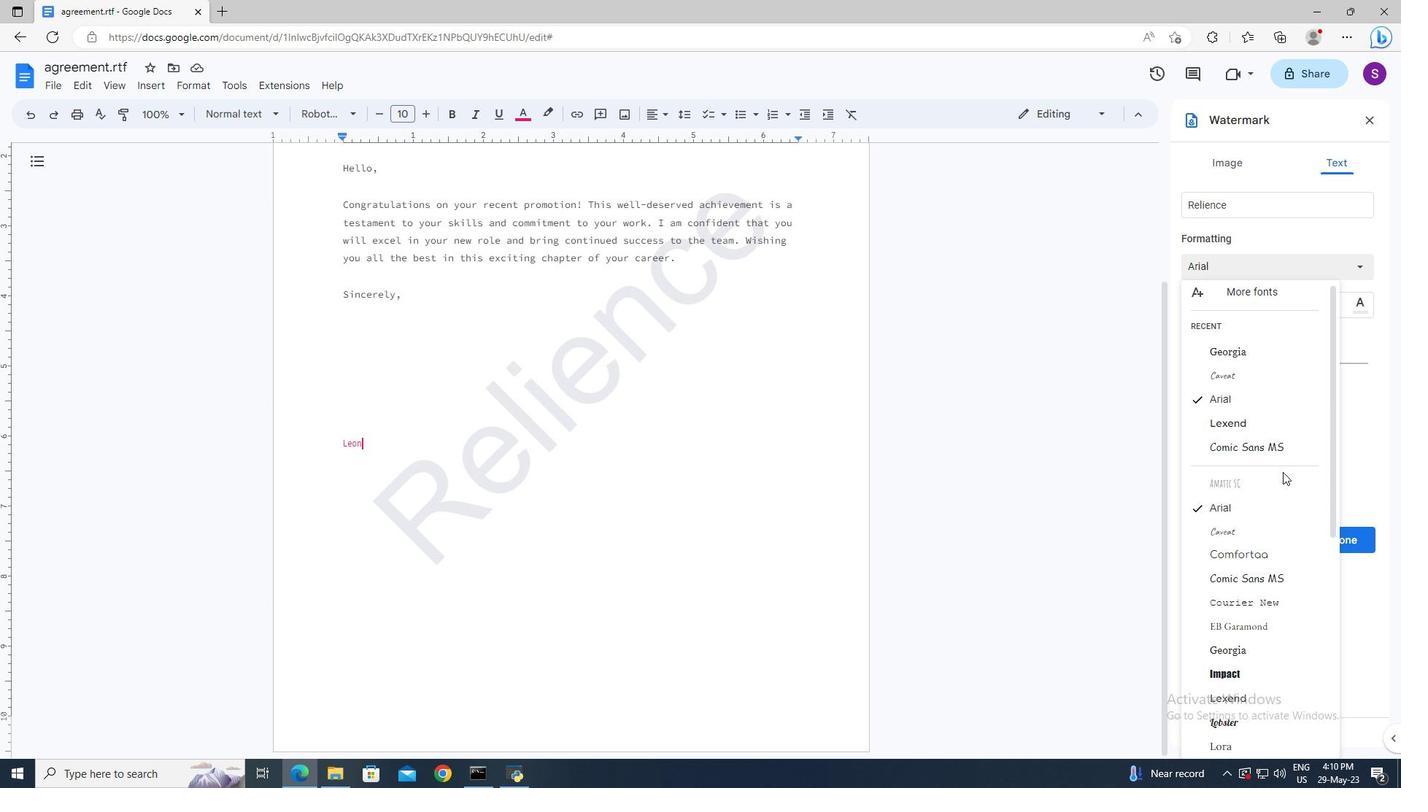 
Action: Mouse scrolled (1283, 471) with delta (0, 0)
Screenshot: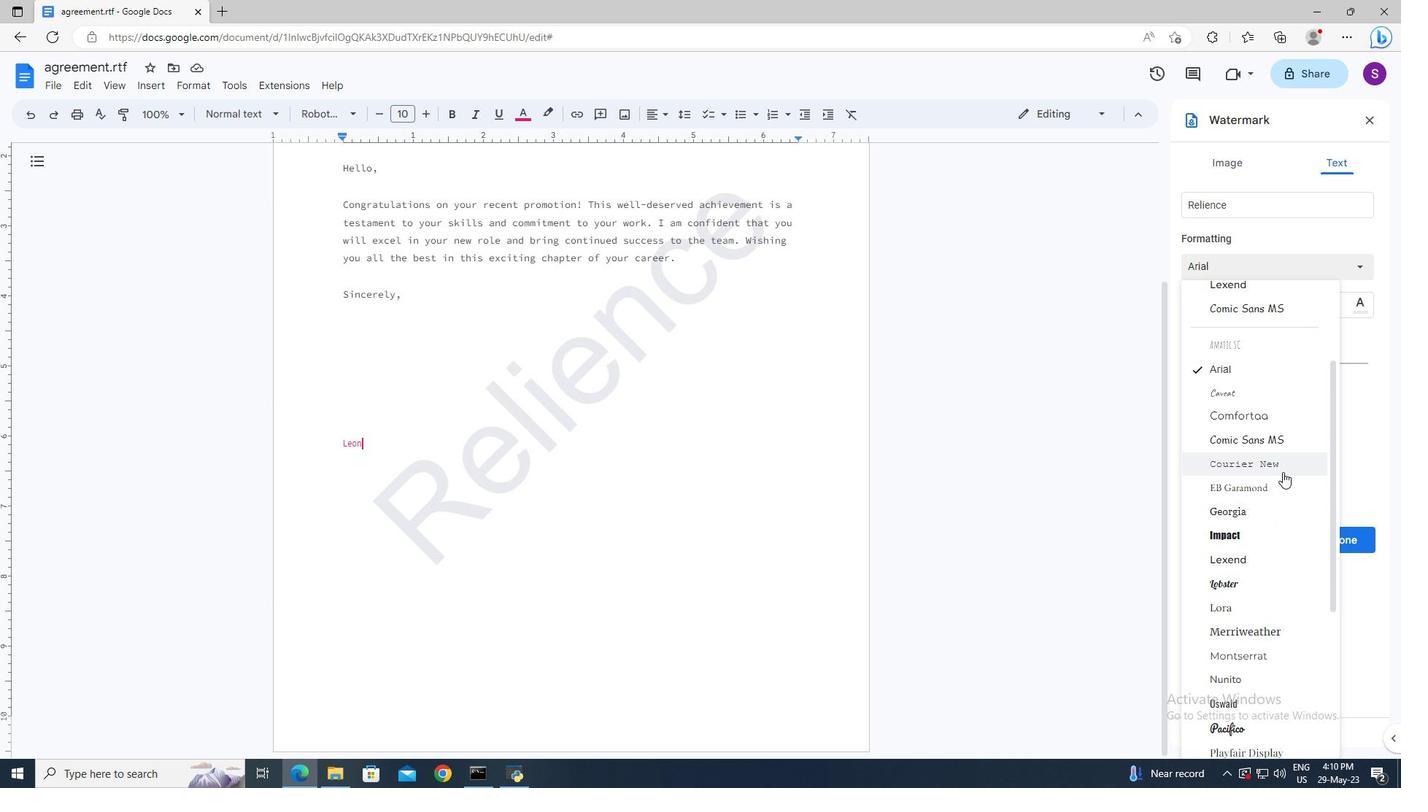 
Action: Mouse moved to (1224, 604)
Screenshot: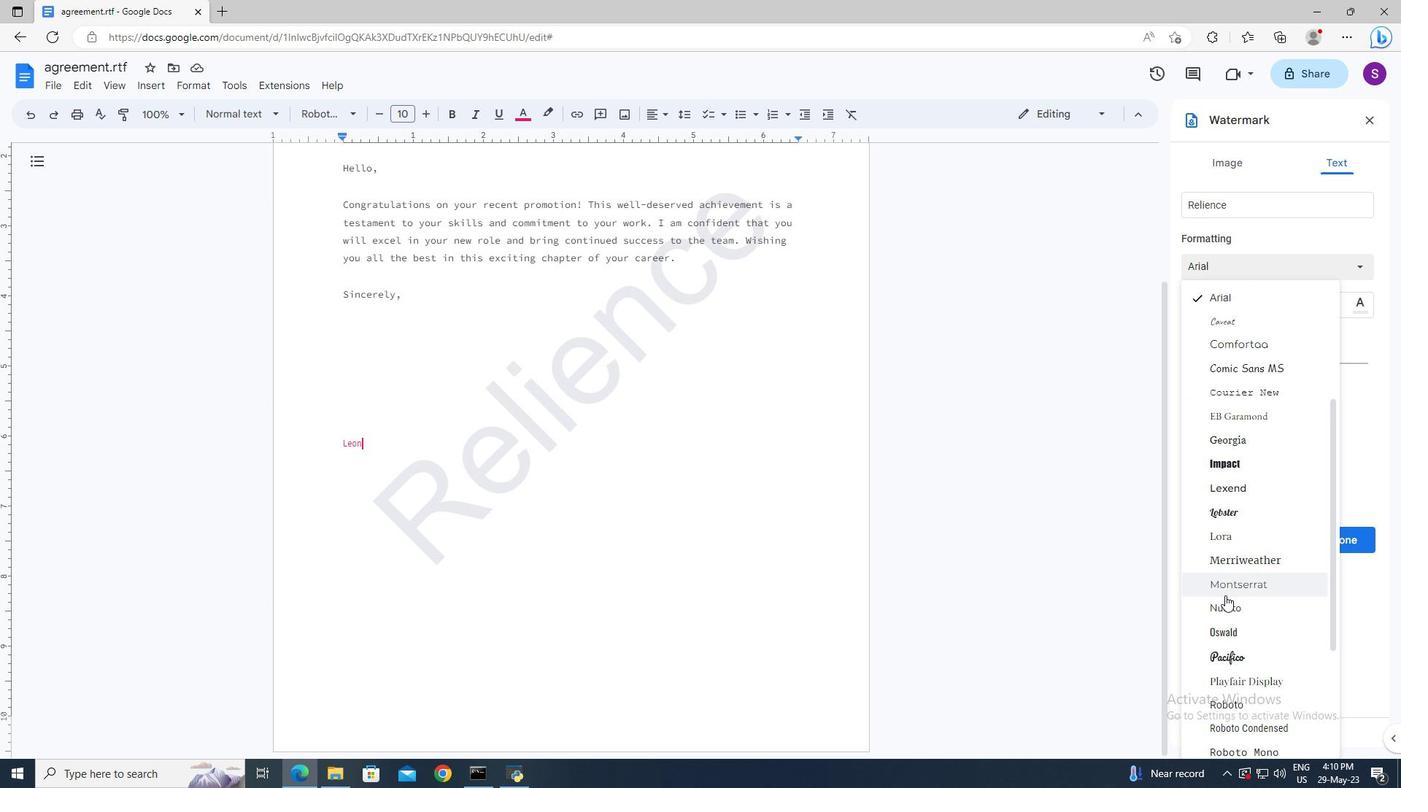
Action: Mouse pressed left at (1224, 604)
Screenshot: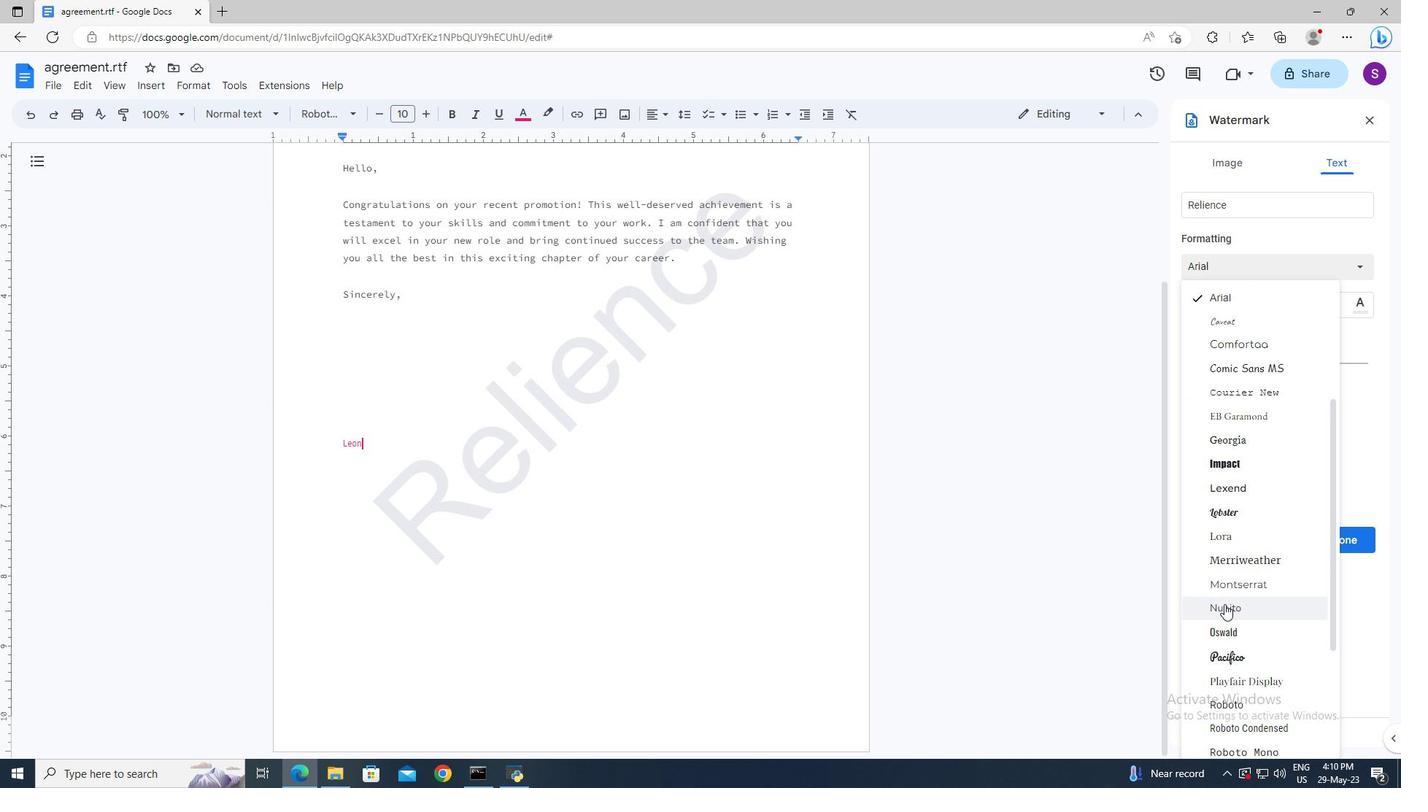 
Action: Mouse moved to (1246, 307)
Screenshot: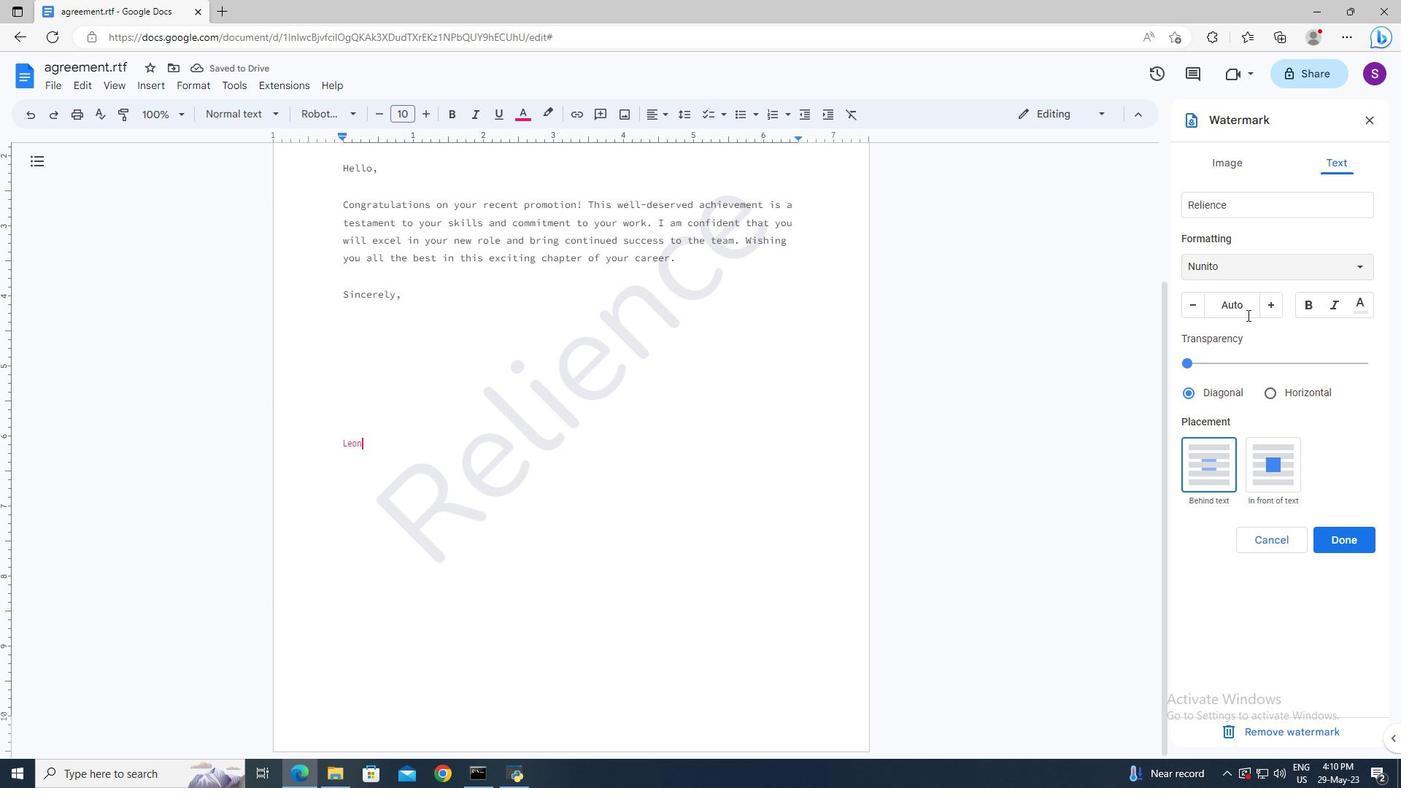 
Action: Mouse pressed left at (1246, 307)
Screenshot: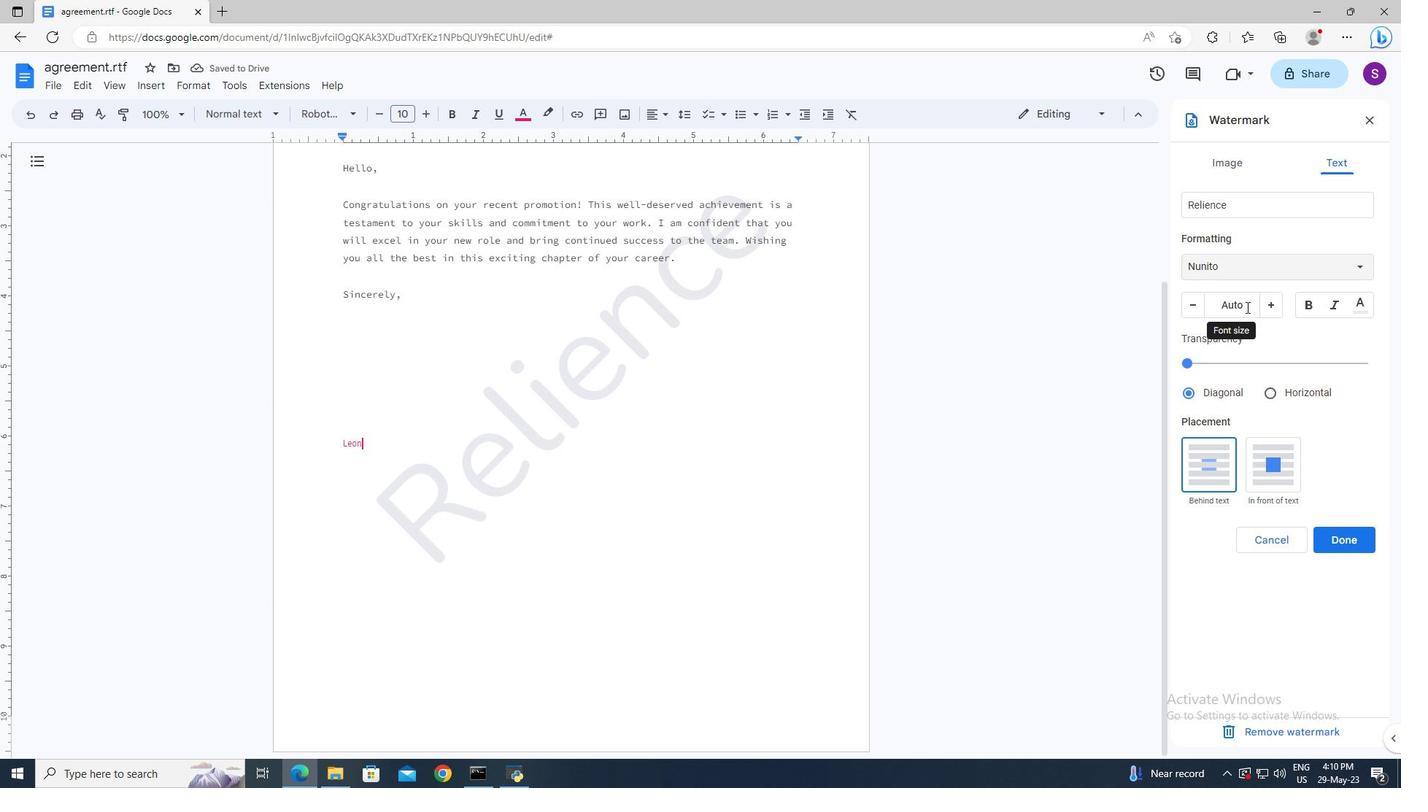 
Action: Key pressed 111<Key.enter>
Screenshot: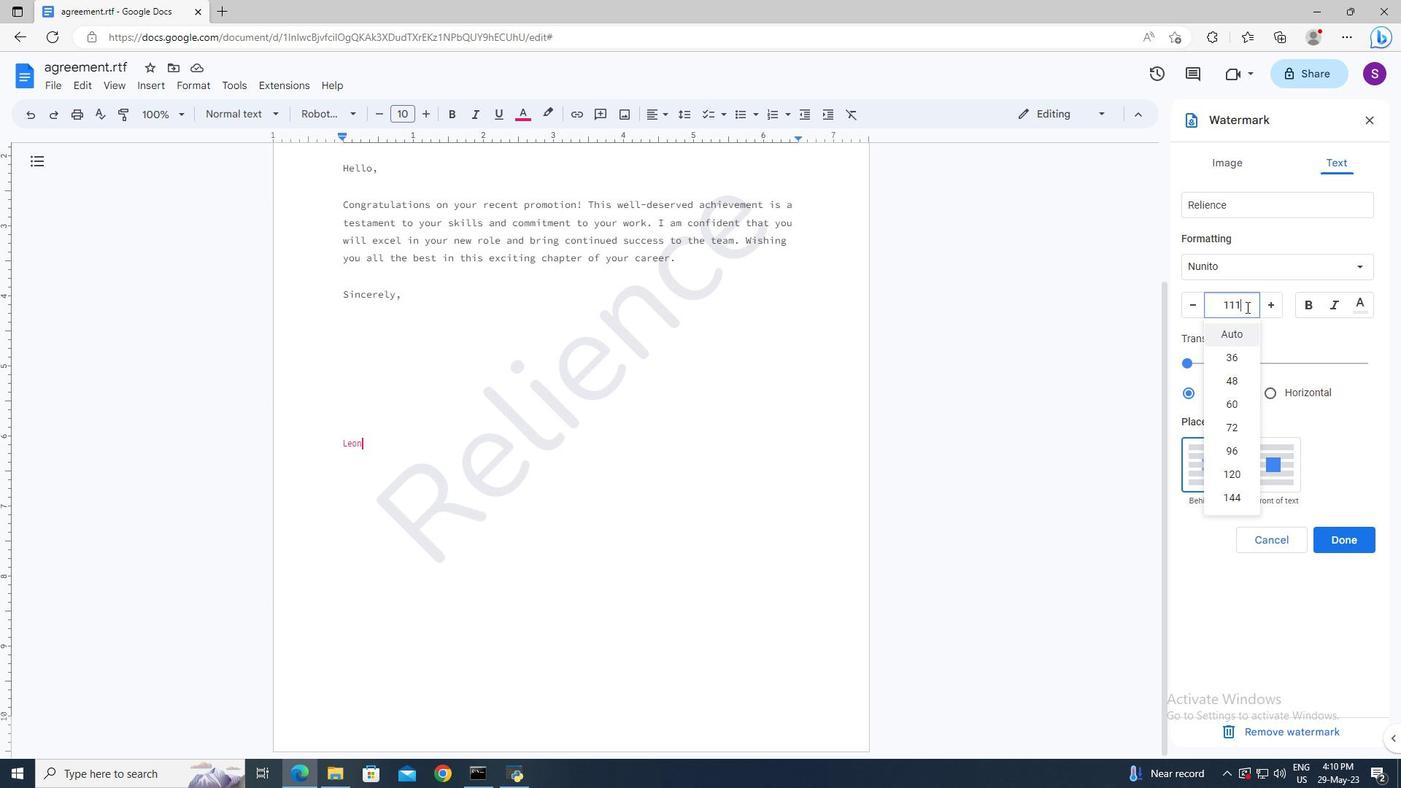 
Action: Mouse moved to (1192, 391)
Screenshot: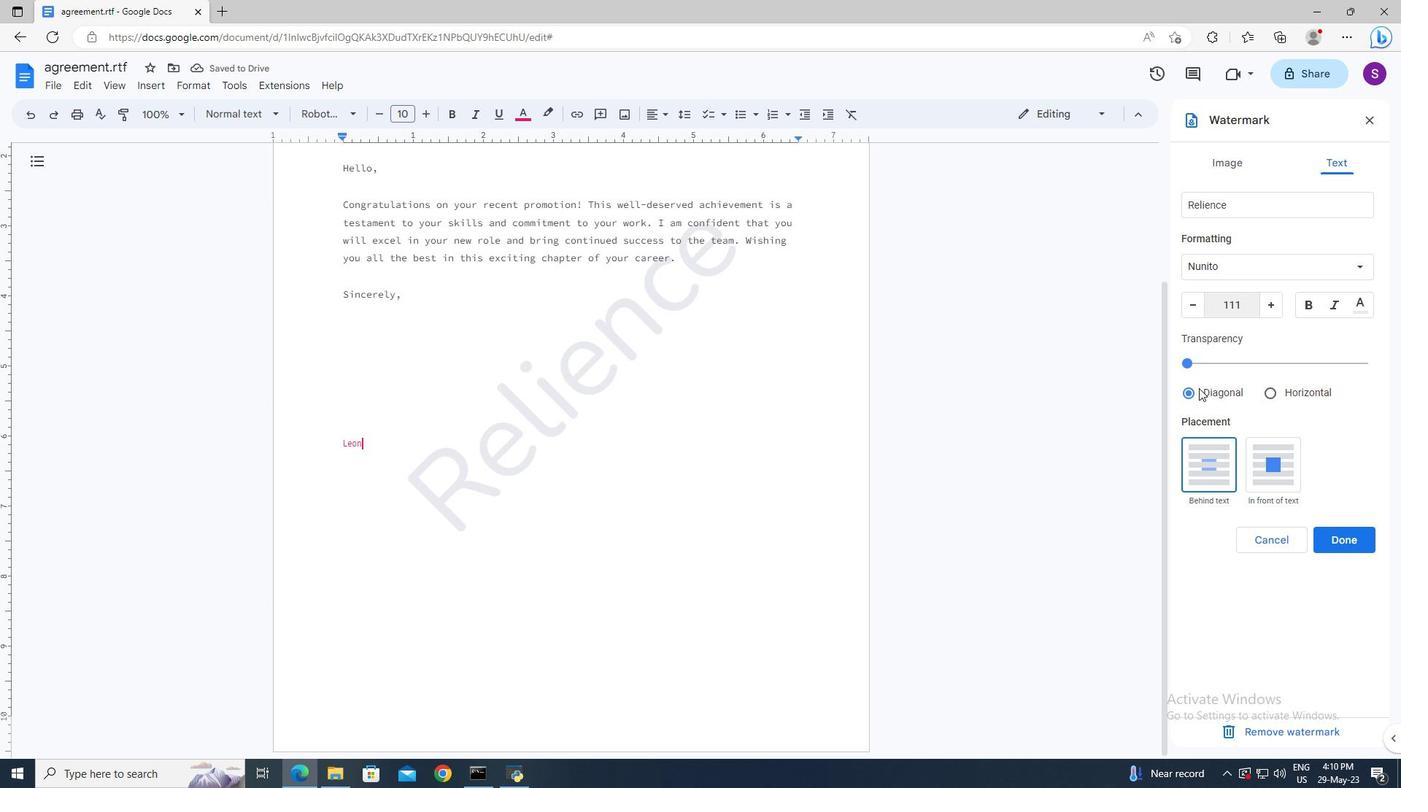 
Action: Mouse pressed left at (1192, 391)
Screenshot: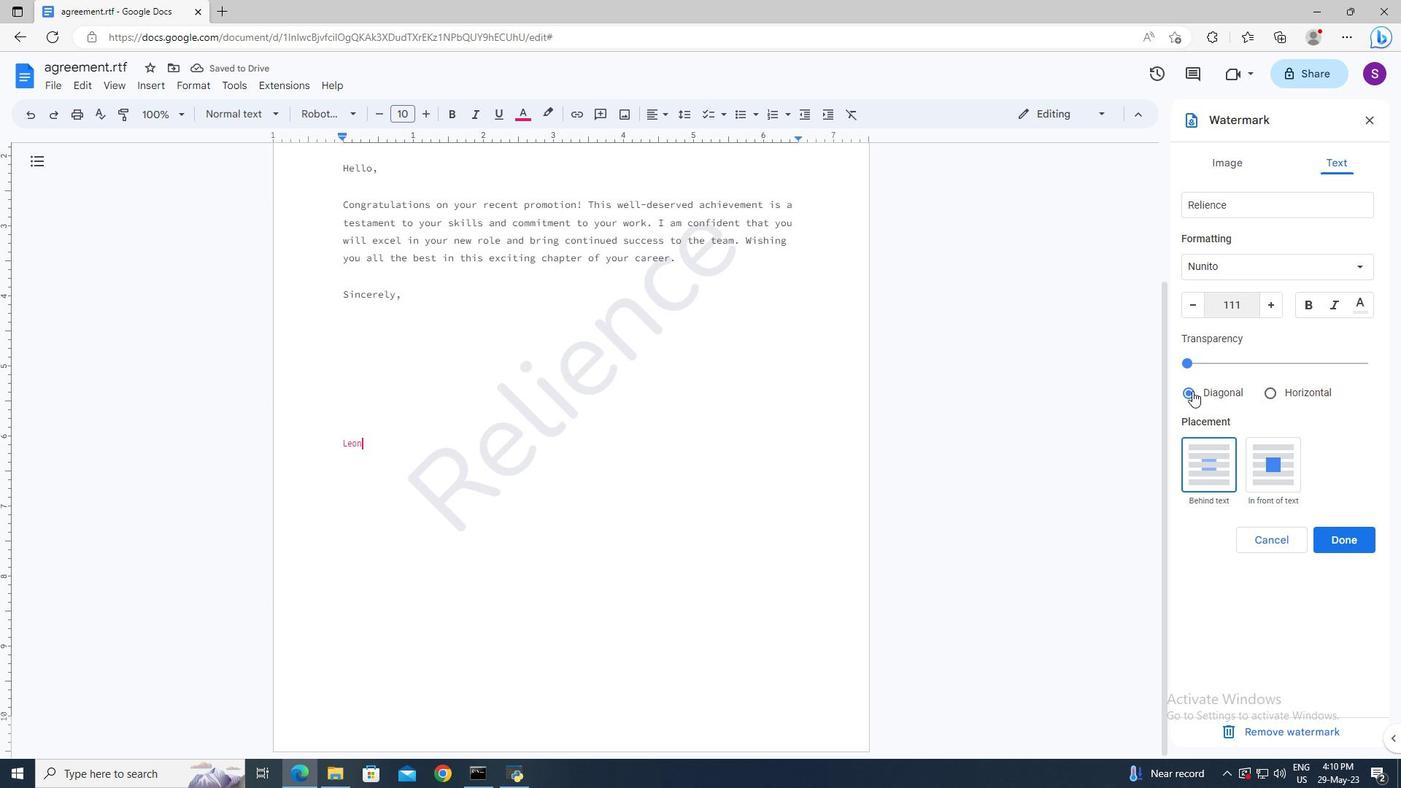 
Action: Mouse moved to (1333, 536)
Screenshot: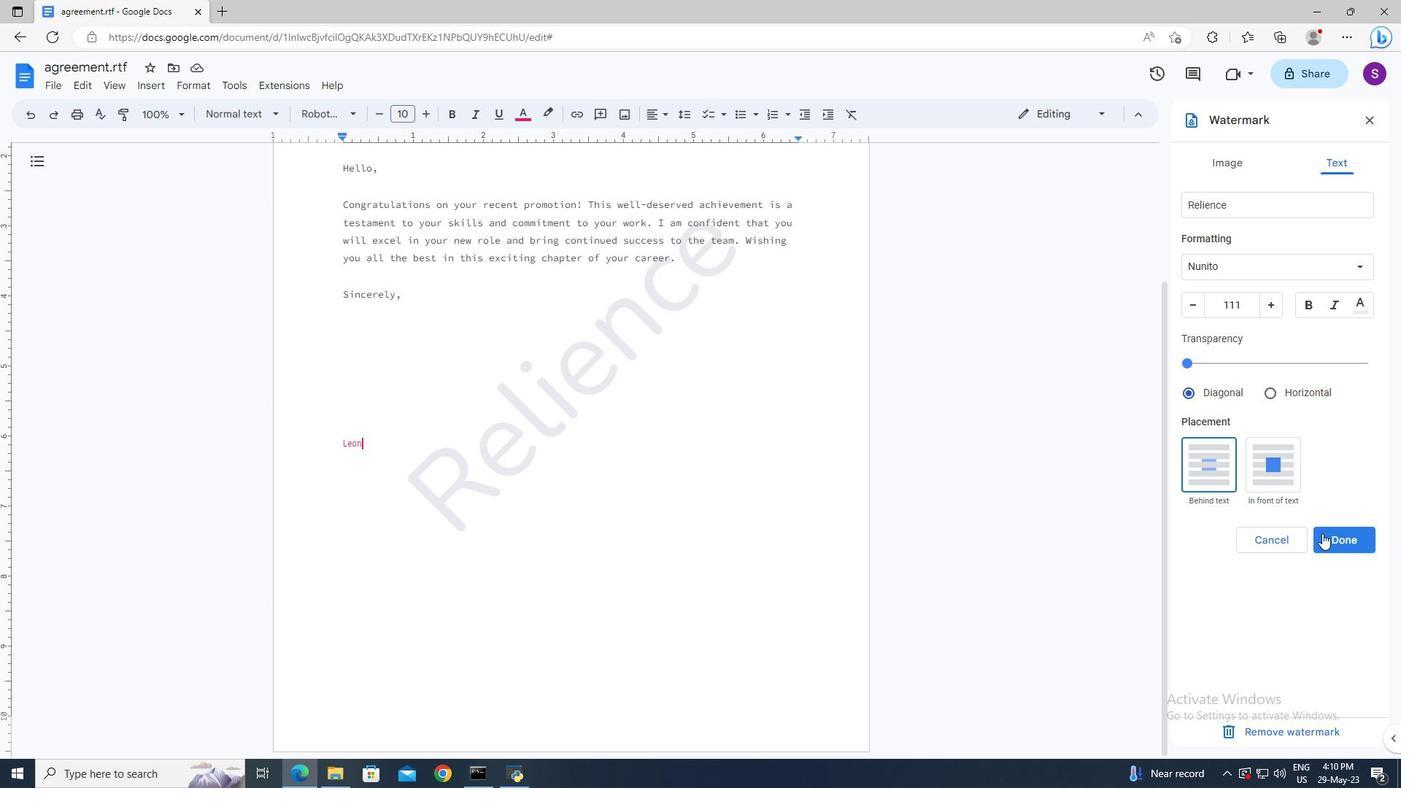 
Action: Mouse pressed left at (1333, 536)
Screenshot: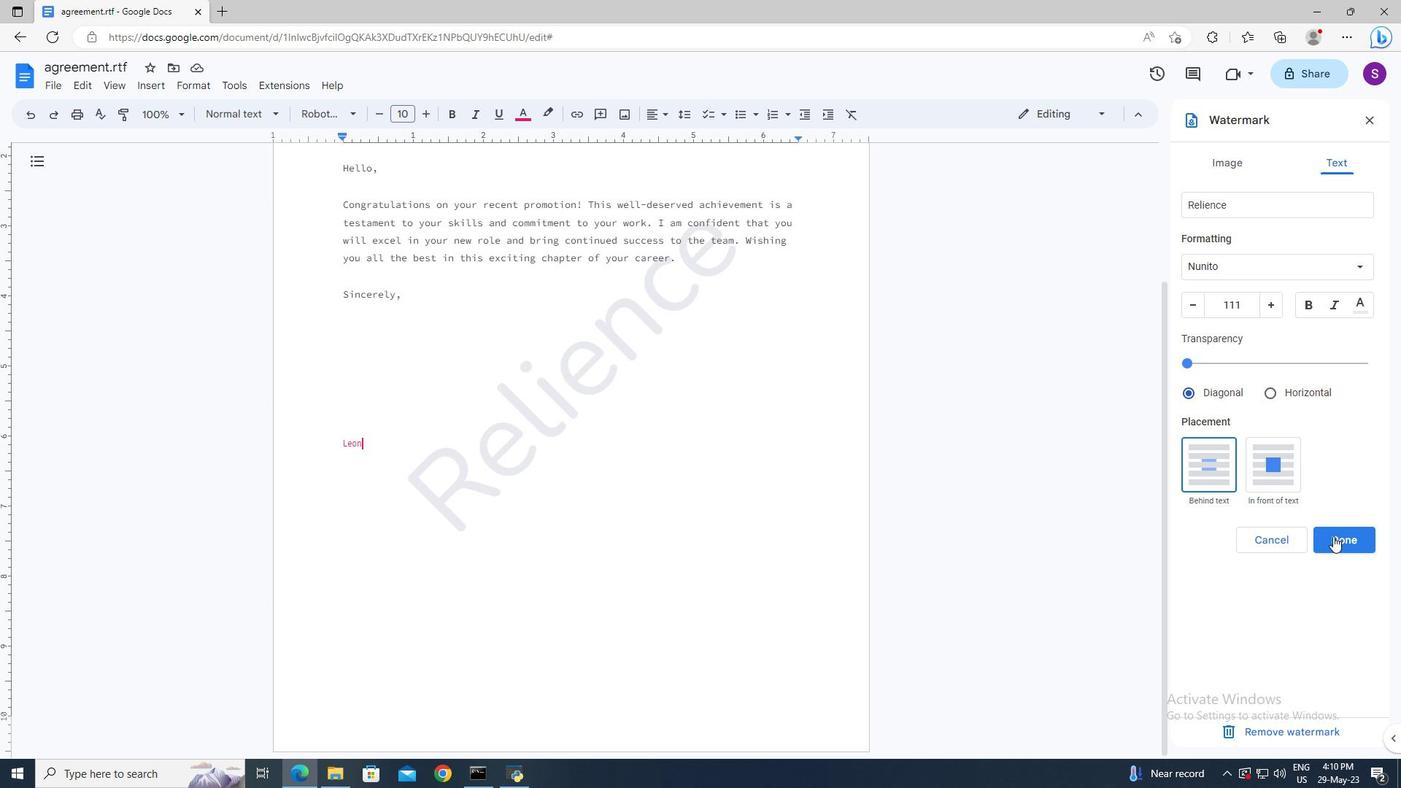 
Action: Mouse moved to (951, 464)
Screenshot: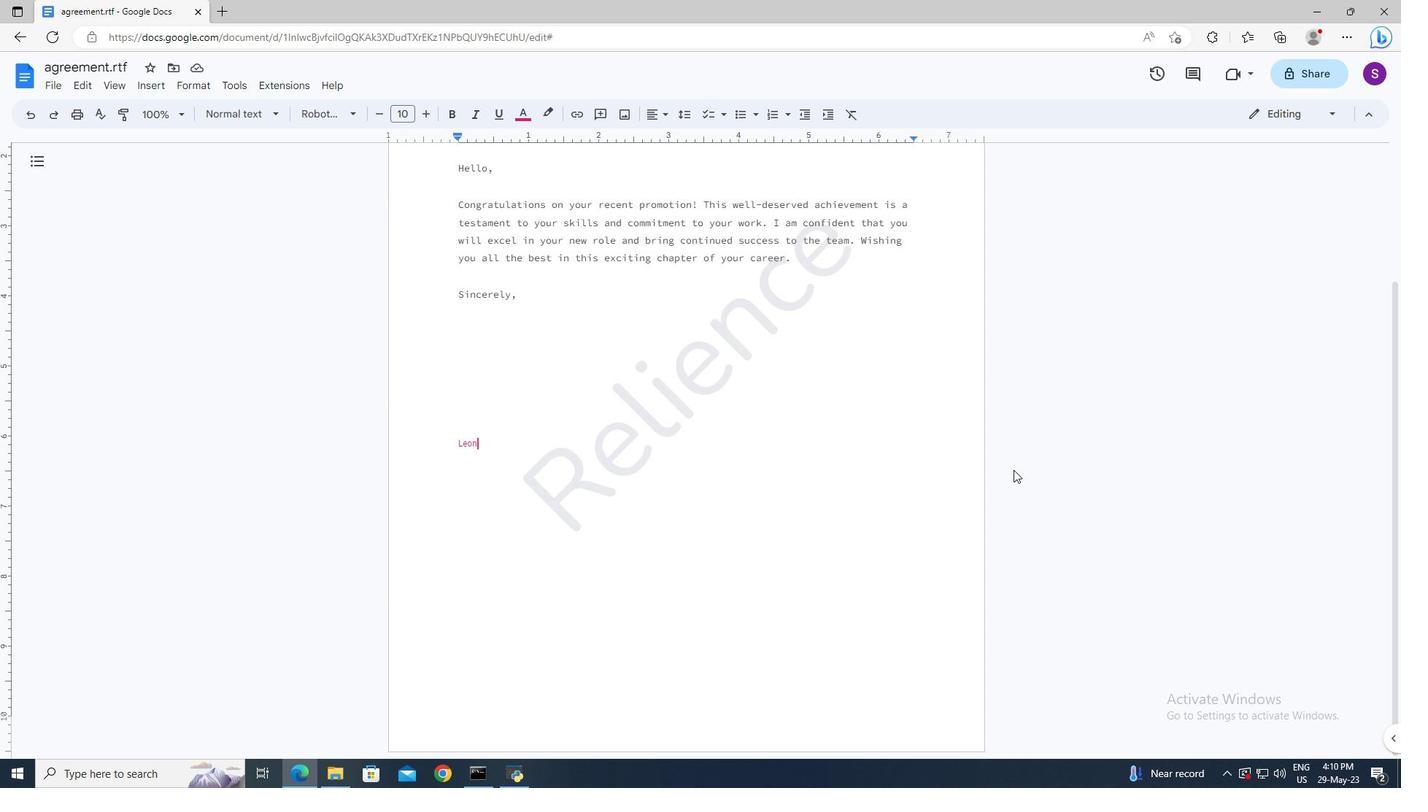 
